 Task: Look for space in Juegang, China from 11th June, 2023 to 17th June, 2023 for 1 adult in price range Rs.5000 to Rs.12000. Place can be private room with 1  bedroom having 1 bed and 1 bathroom. Property type can be house, flat, guest house, hotel. Booking option can be shelf check-in. Required host language is Chinese (Simplified).
Action: Mouse moved to (527, 156)
Screenshot: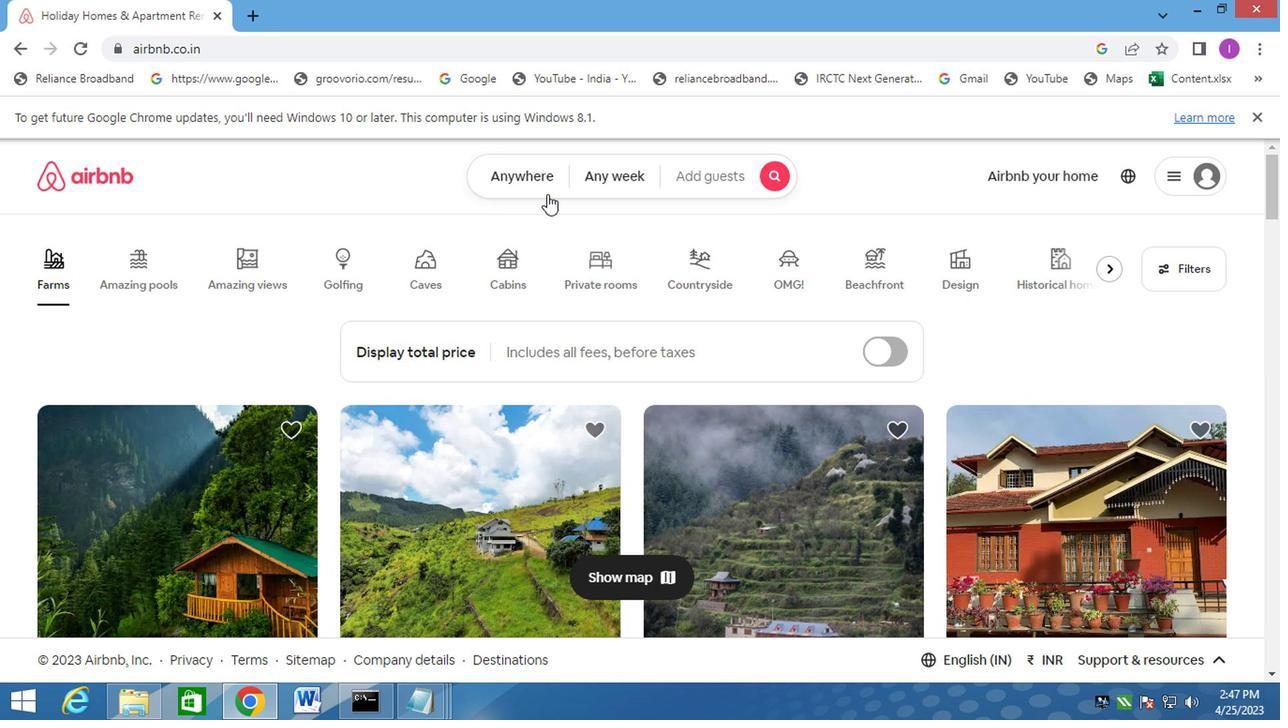 
Action: Mouse pressed left at (527, 156)
Screenshot: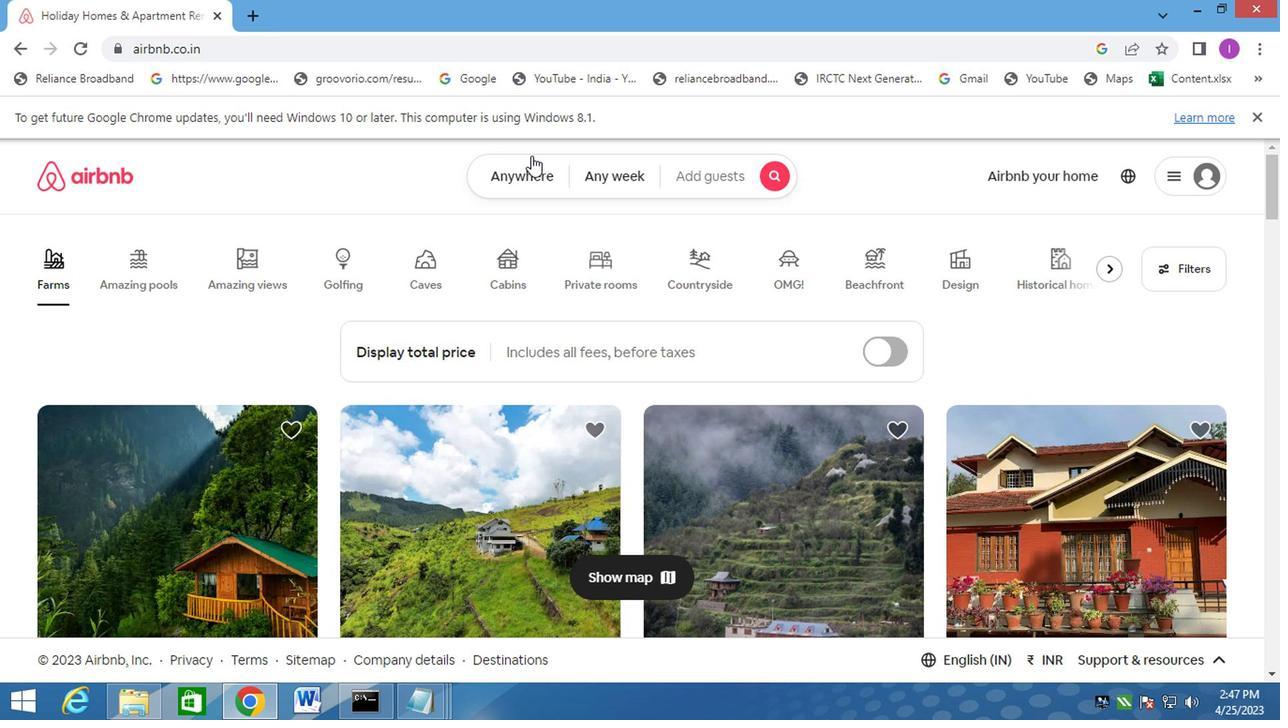 
Action: Mouse moved to (317, 241)
Screenshot: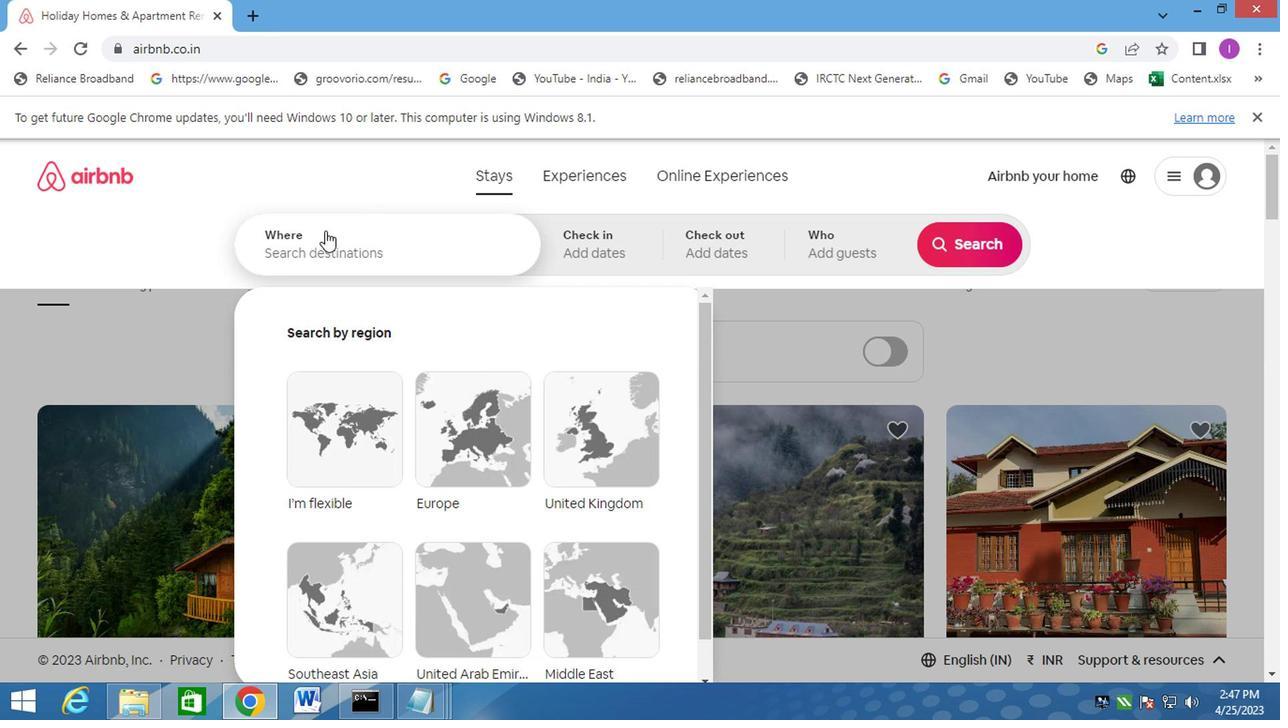 
Action: Mouse pressed left at (317, 241)
Screenshot: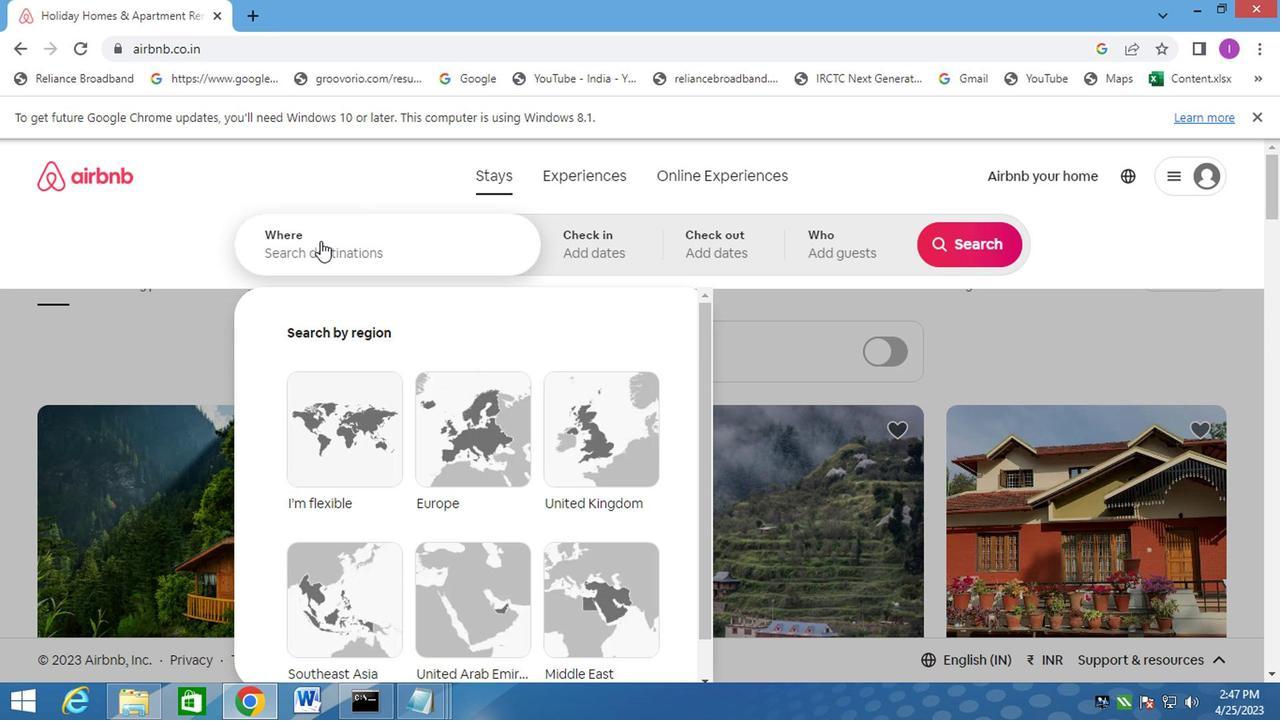 
Action: Mouse moved to (443, 228)
Screenshot: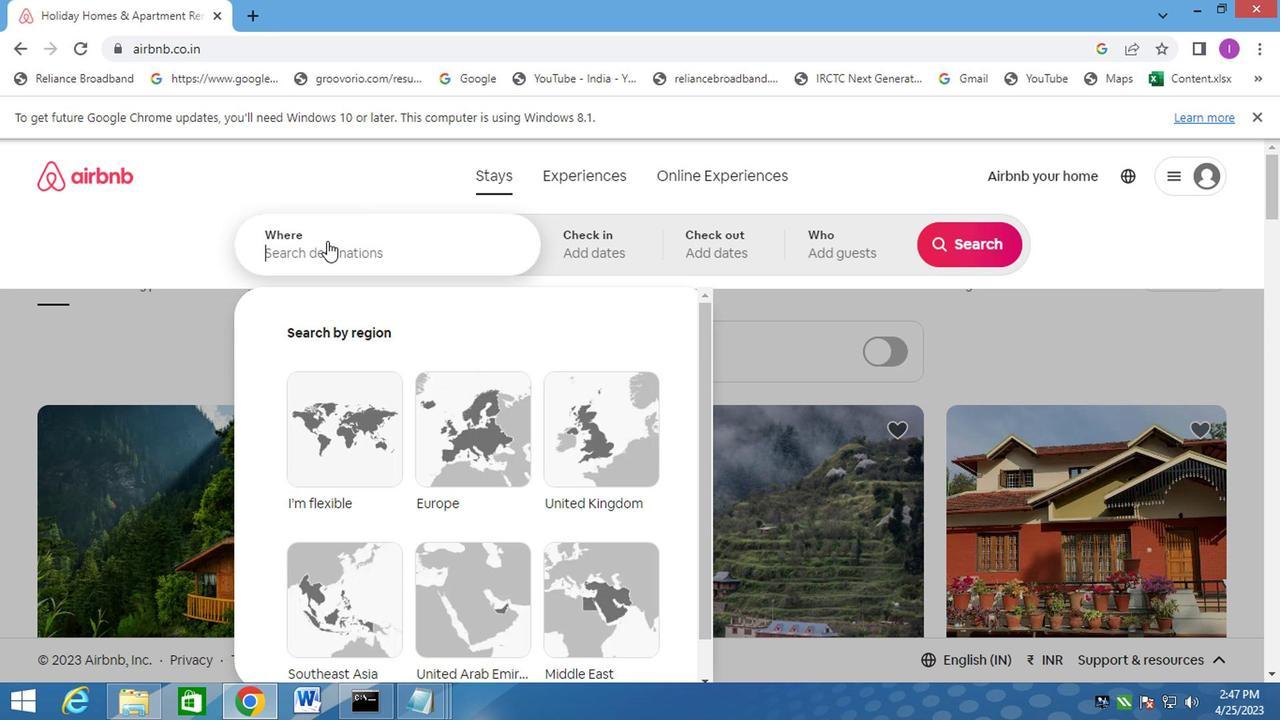 
Action: Key pressed juegang
Screenshot: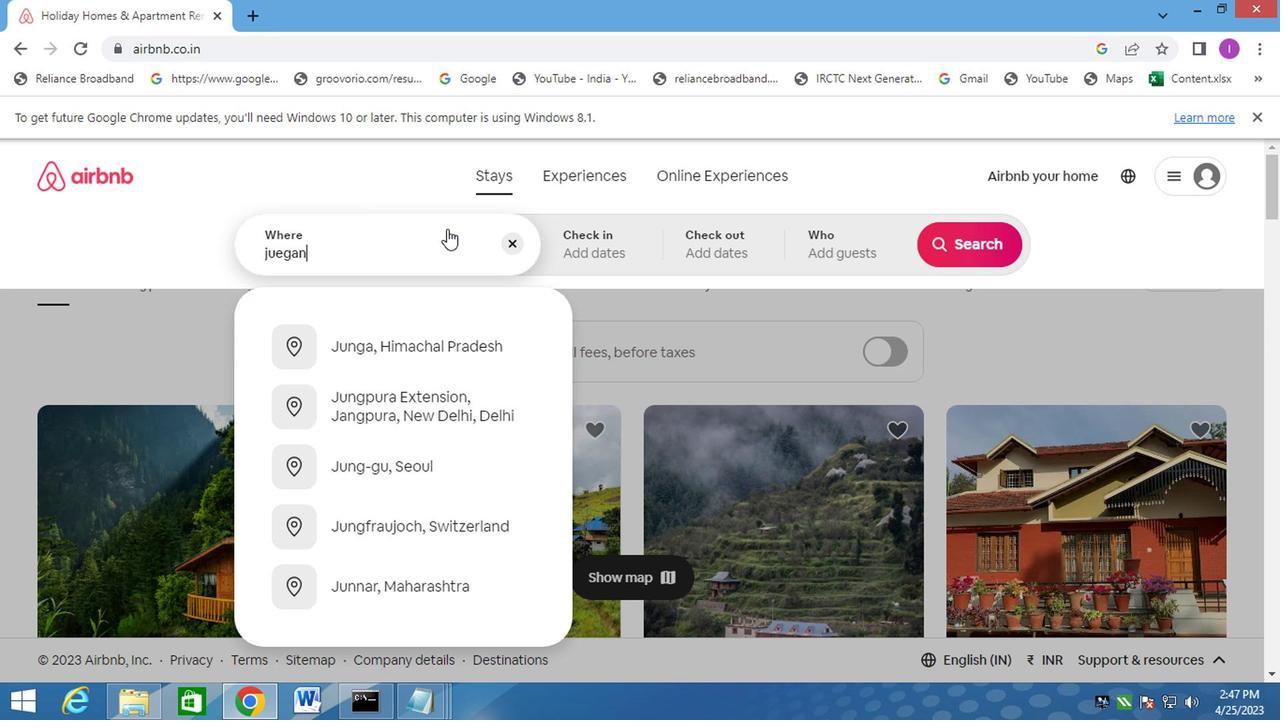 
Action: Mouse moved to (439, 225)
Screenshot: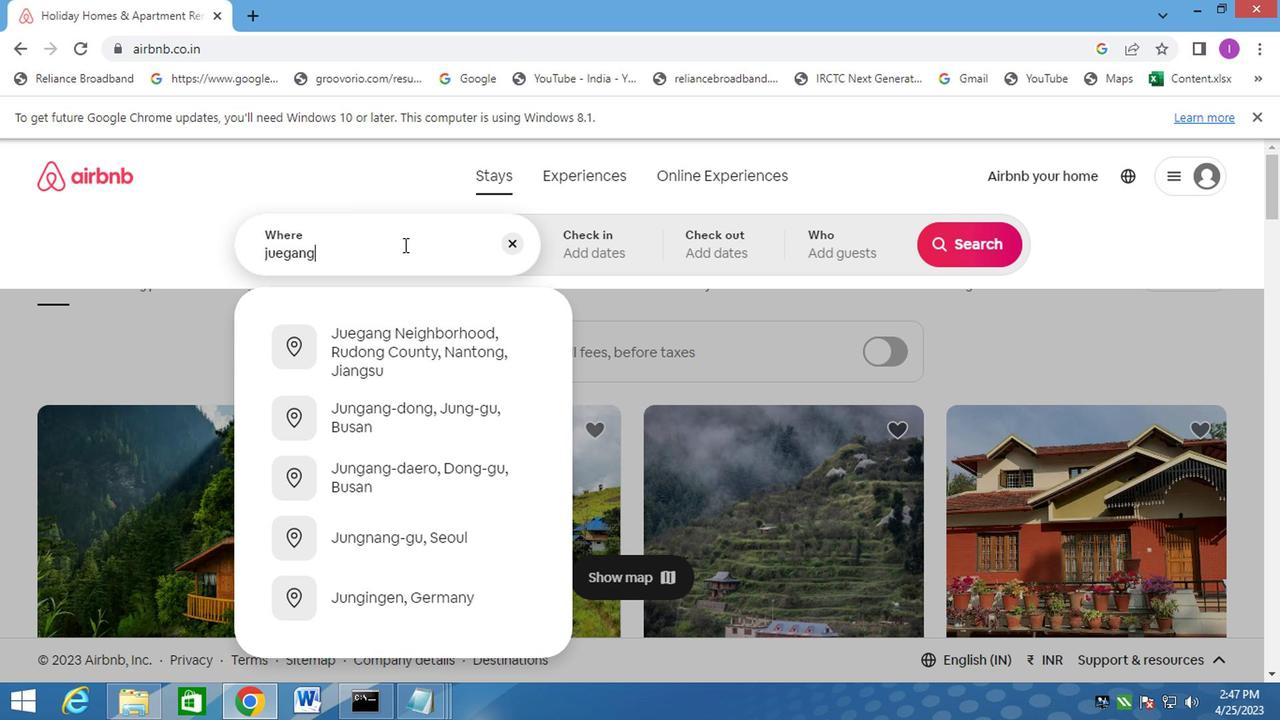 
Action: Key pressed ,china
Screenshot: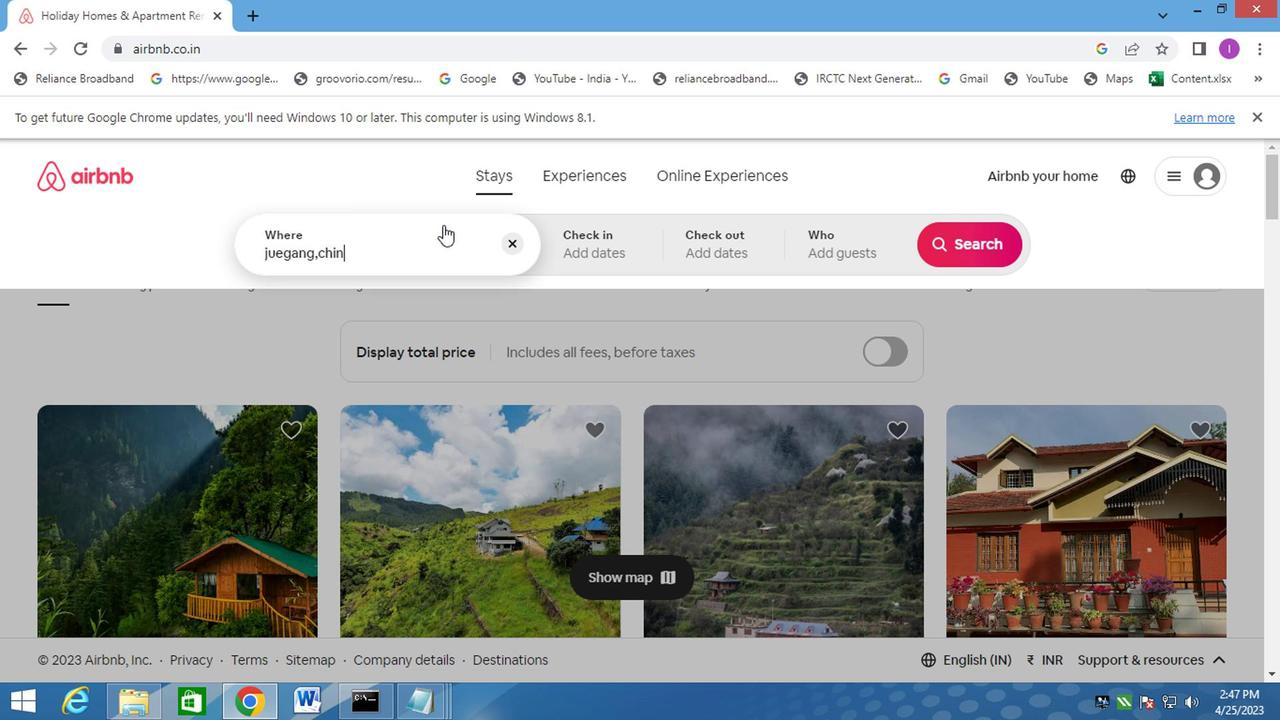 
Action: Mouse moved to (574, 276)
Screenshot: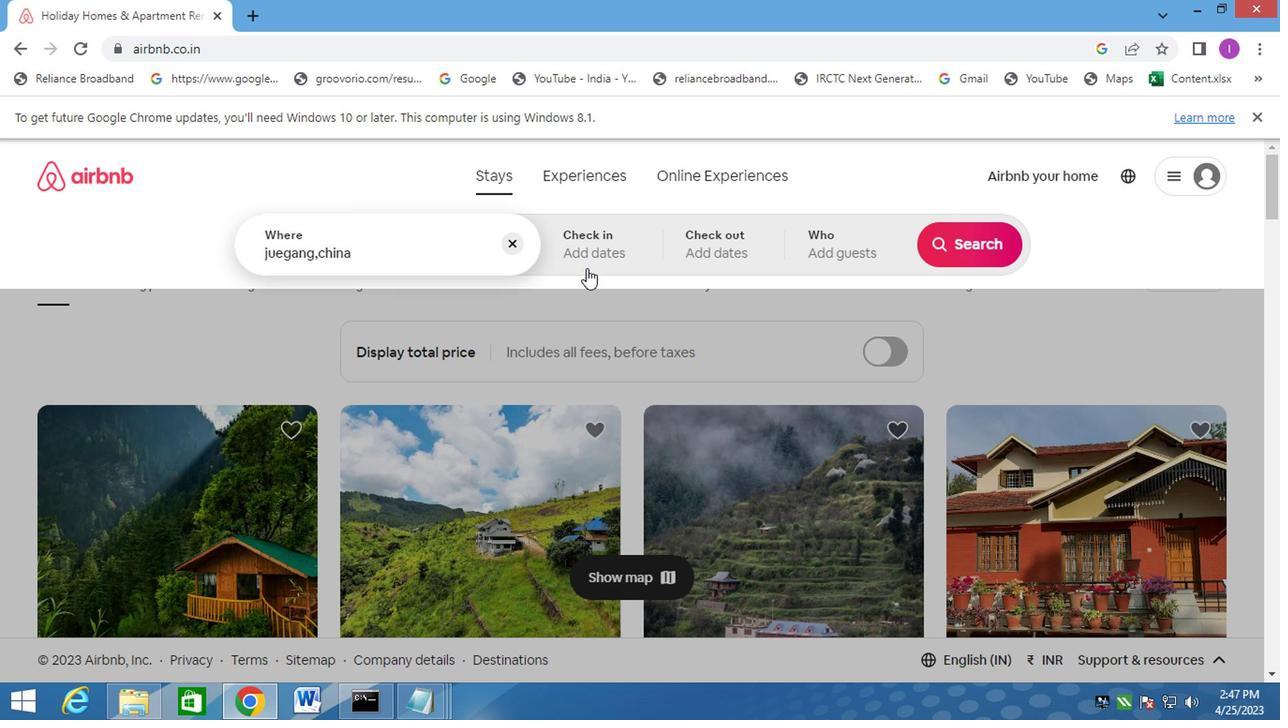 
Action: Mouse pressed left at (574, 276)
Screenshot: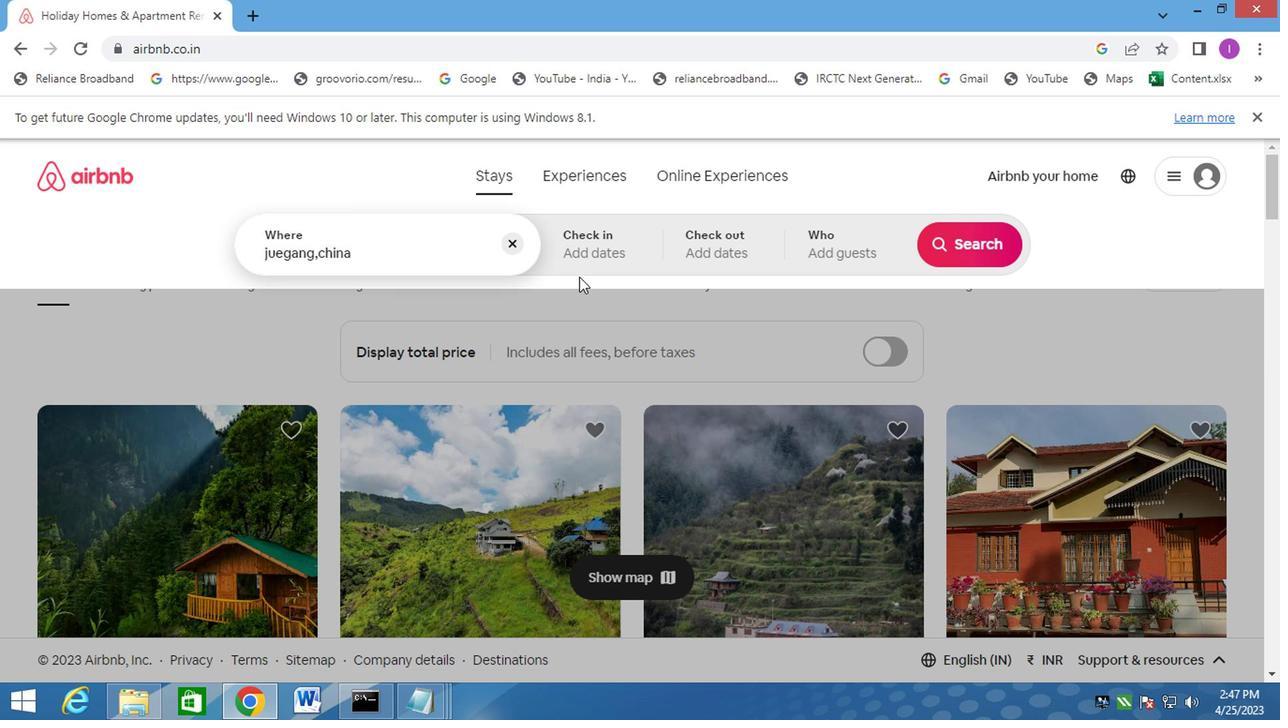 
Action: Mouse moved to (574, 263)
Screenshot: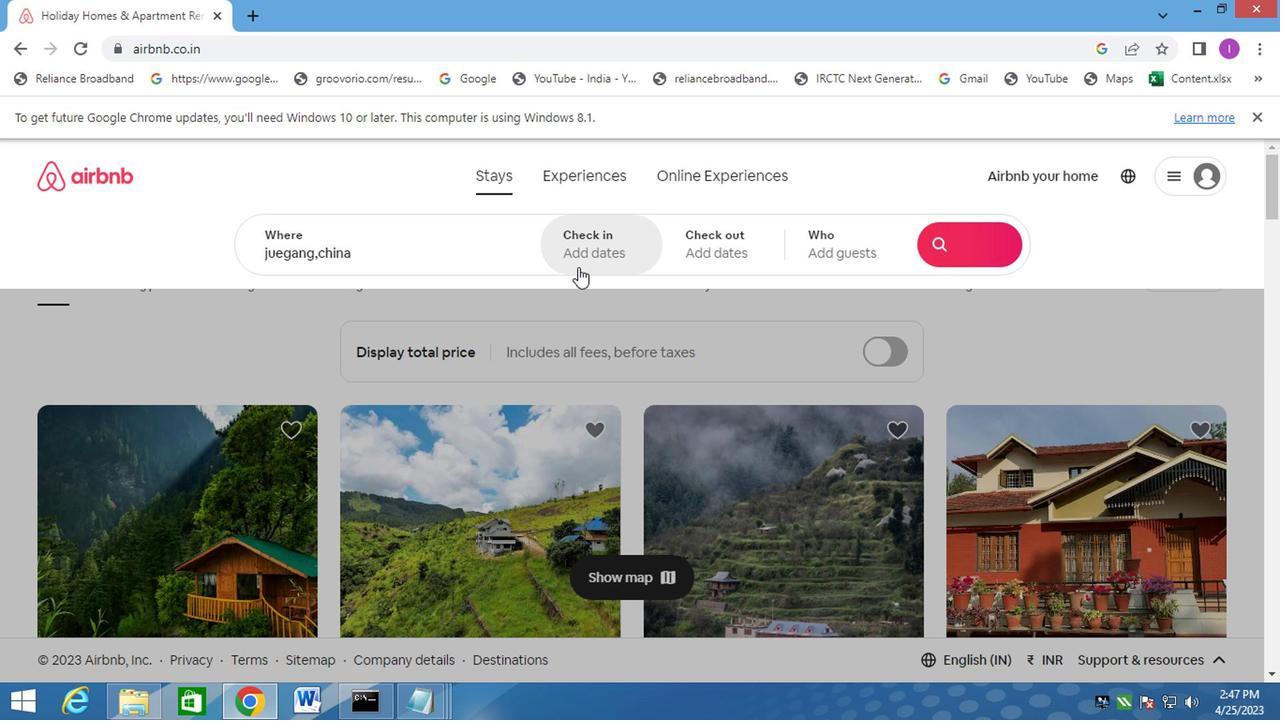 
Action: Mouse pressed left at (574, 263)
Screenshot: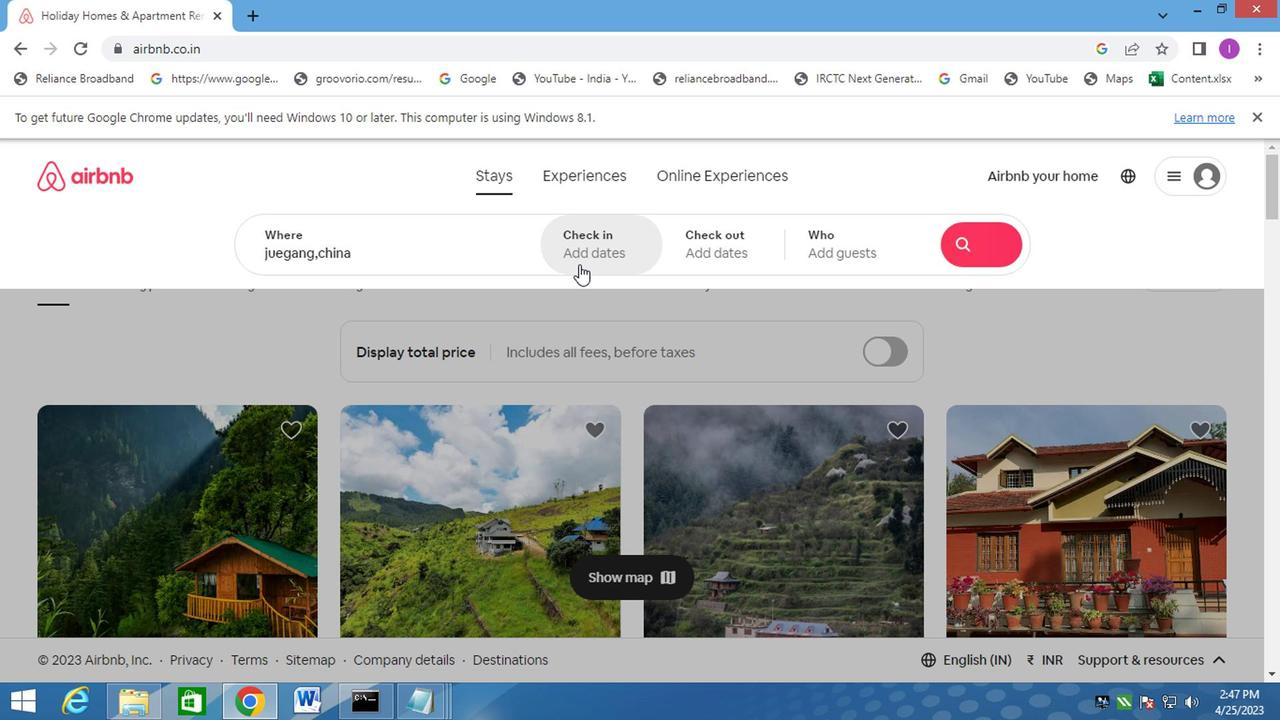 
Action: Mouse moved to (956, 398)
Screenshot: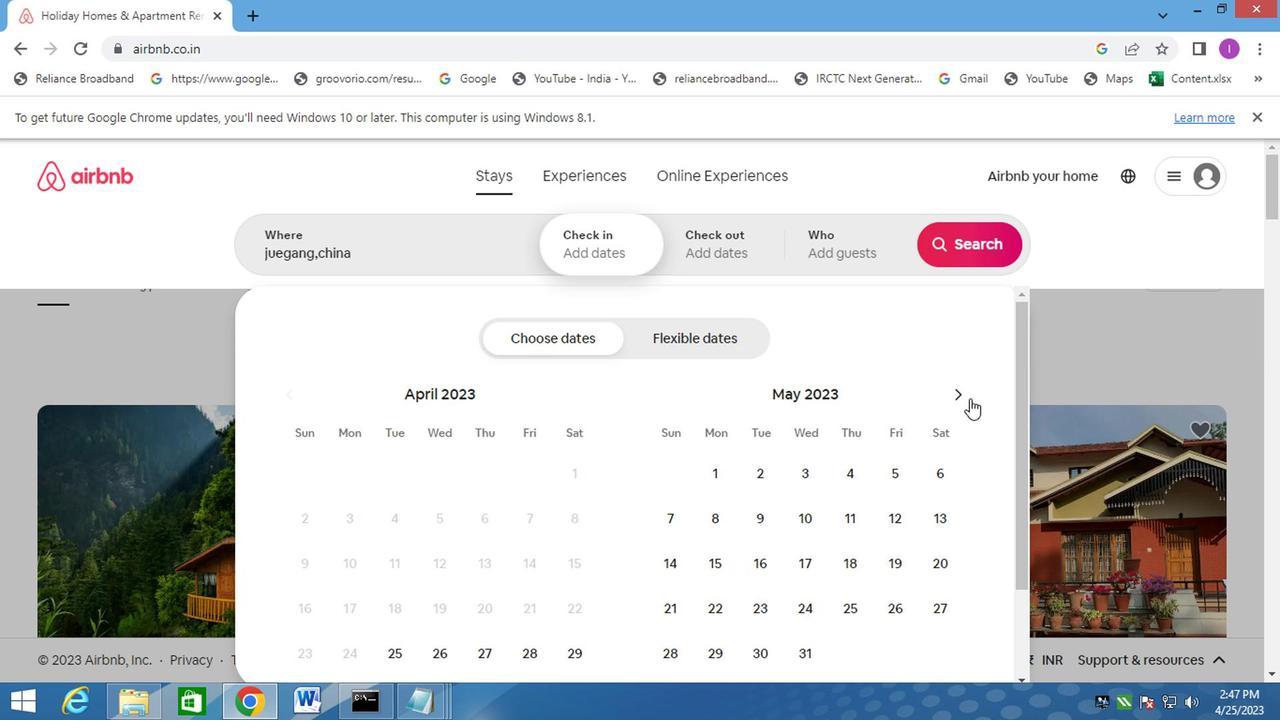 
Action: Mouse pressed left at (956, 398)
Screenshot: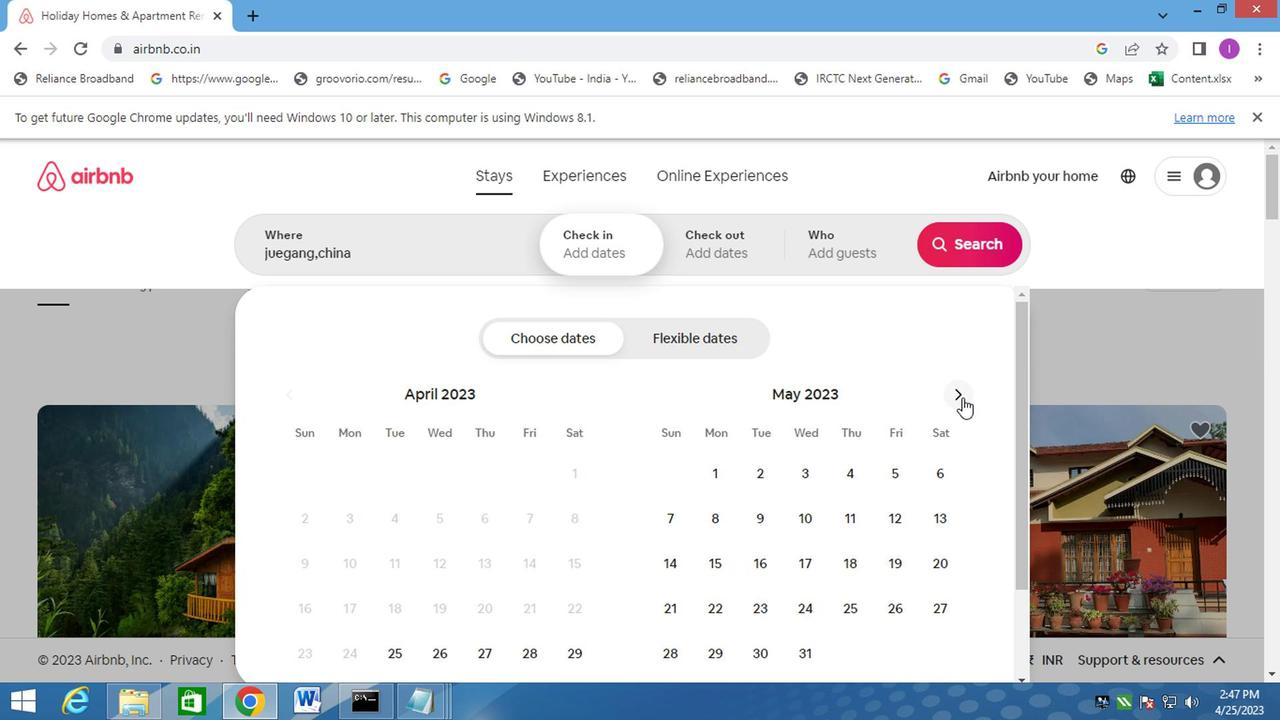 
Action: Mouse moved to (956, 396)
Screenshot: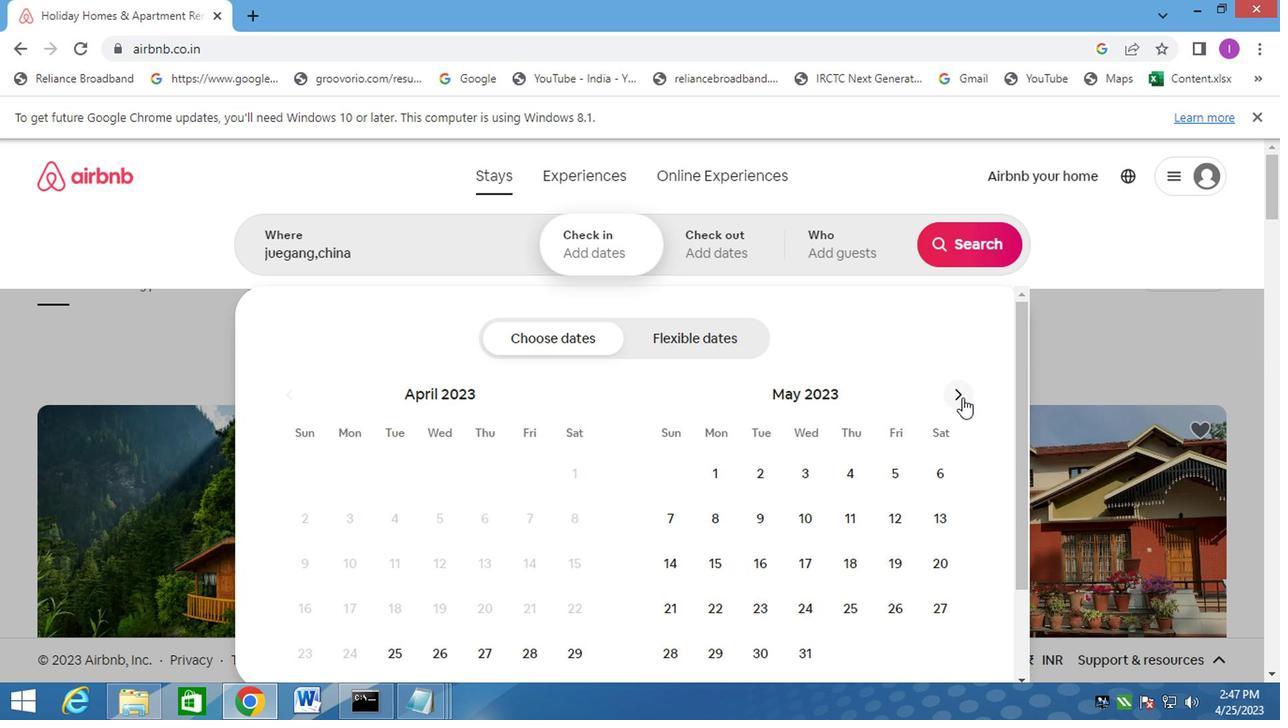 
Action: Mouse pressed left at (956, 396)
Screenshot: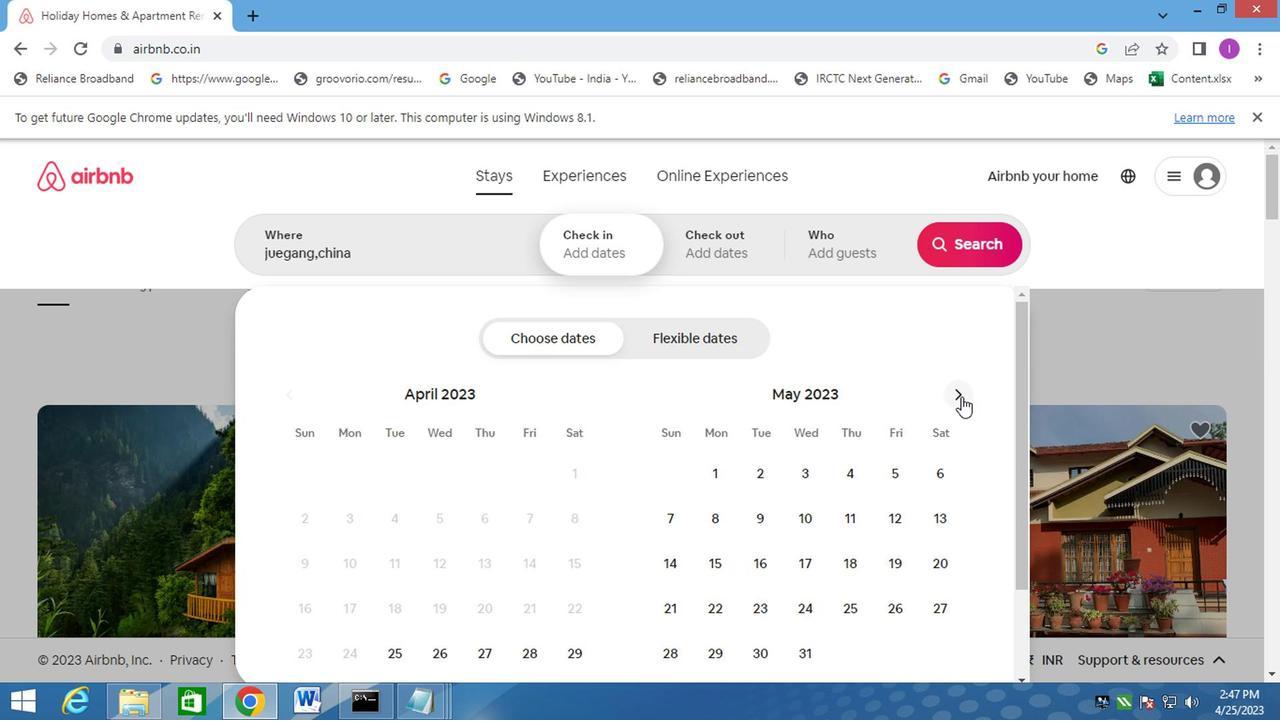 
Action: Mouse moved to (664, 553)
Screenshot: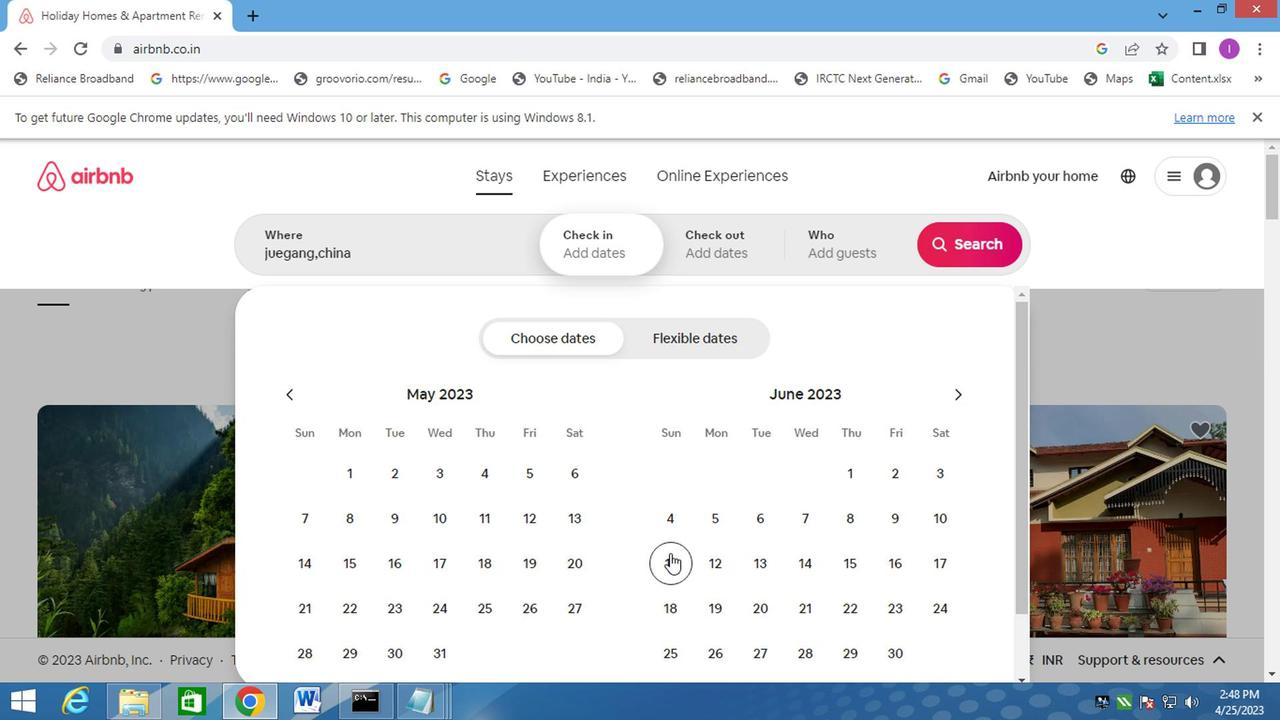 
Action: Mouse pressed left at (664, 553)
Screenshot: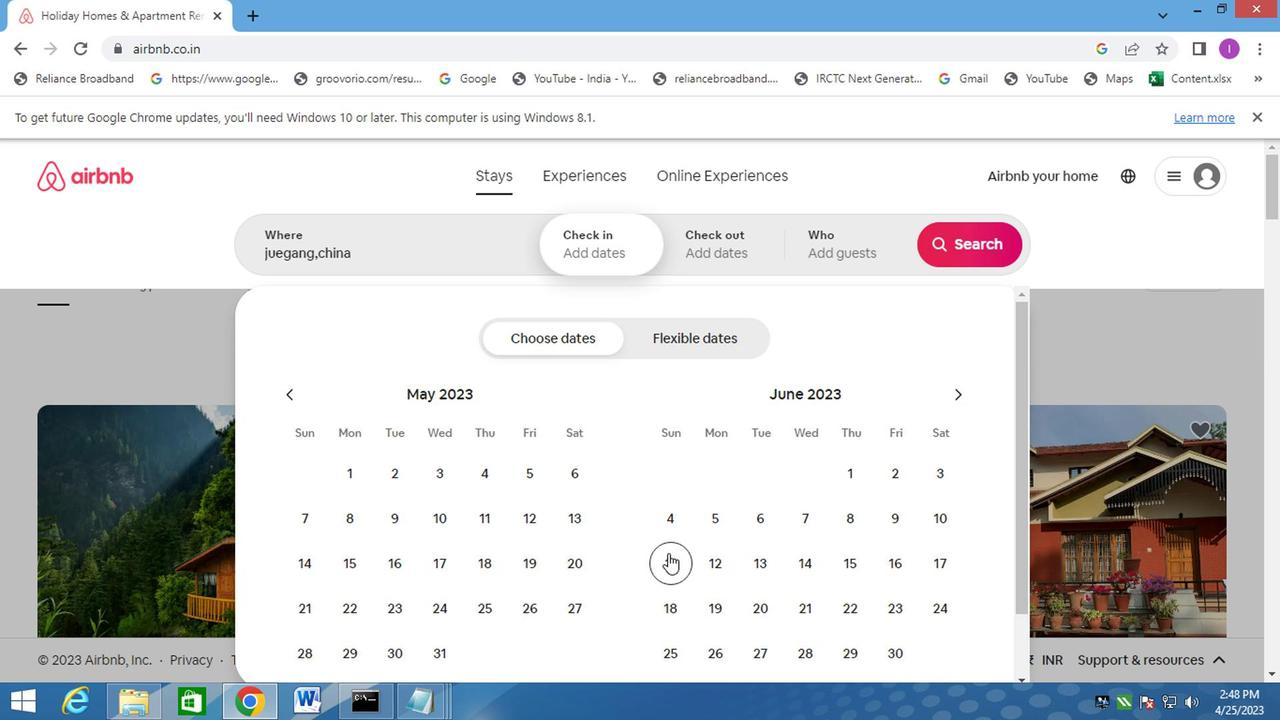
Action: Mouse moved to (932, 557)
Screenshot: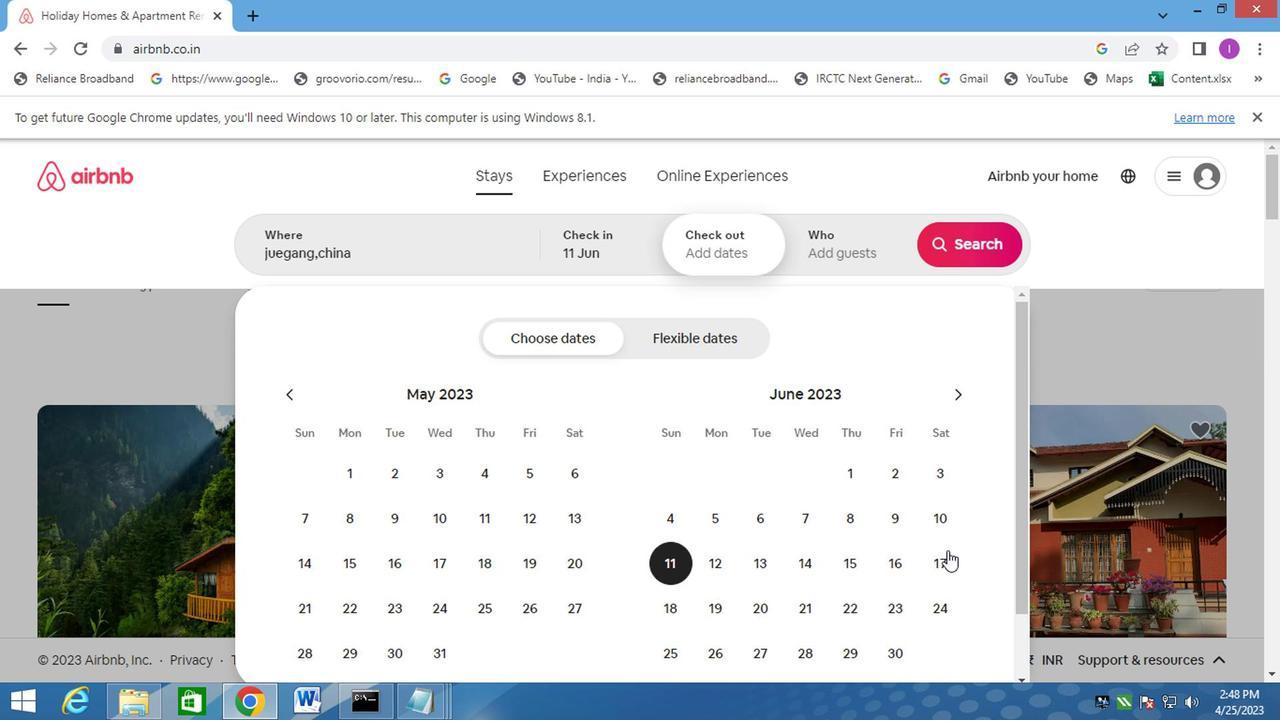 
Action: Mouse pressed left at (932, 557)
Screenshot: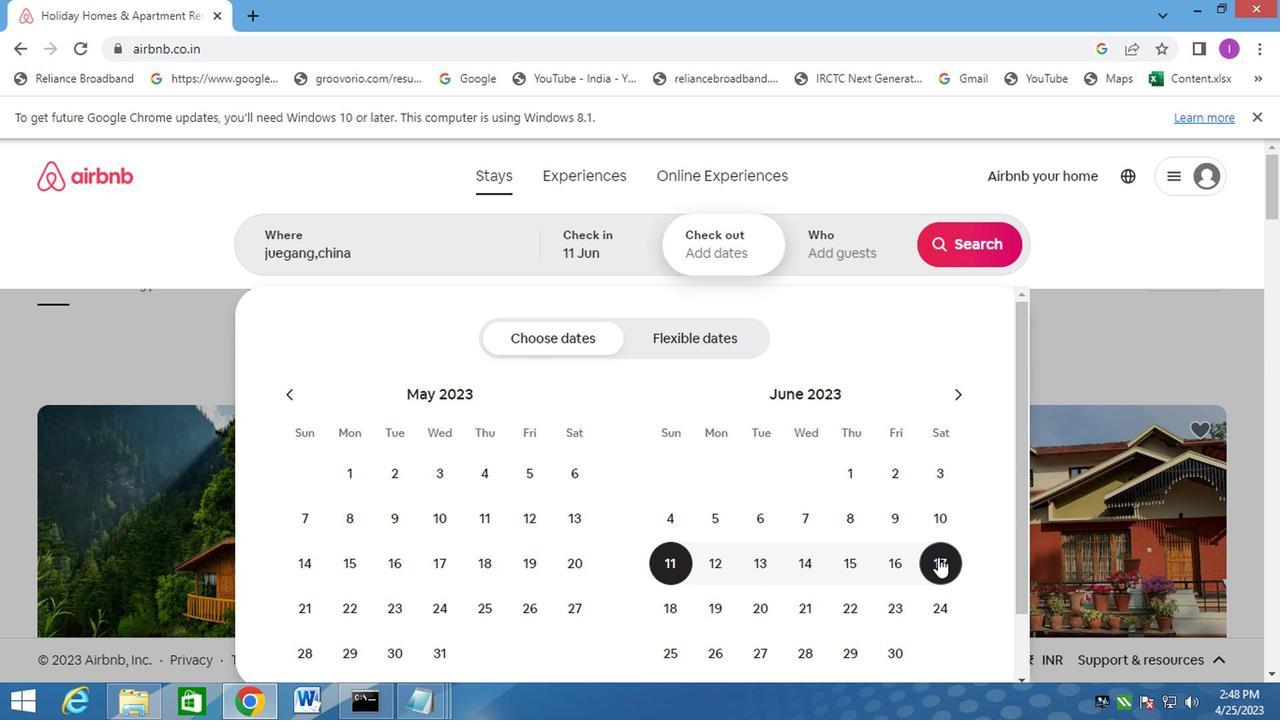 
Action: Mouse moved to (869, 249)
Screenshot: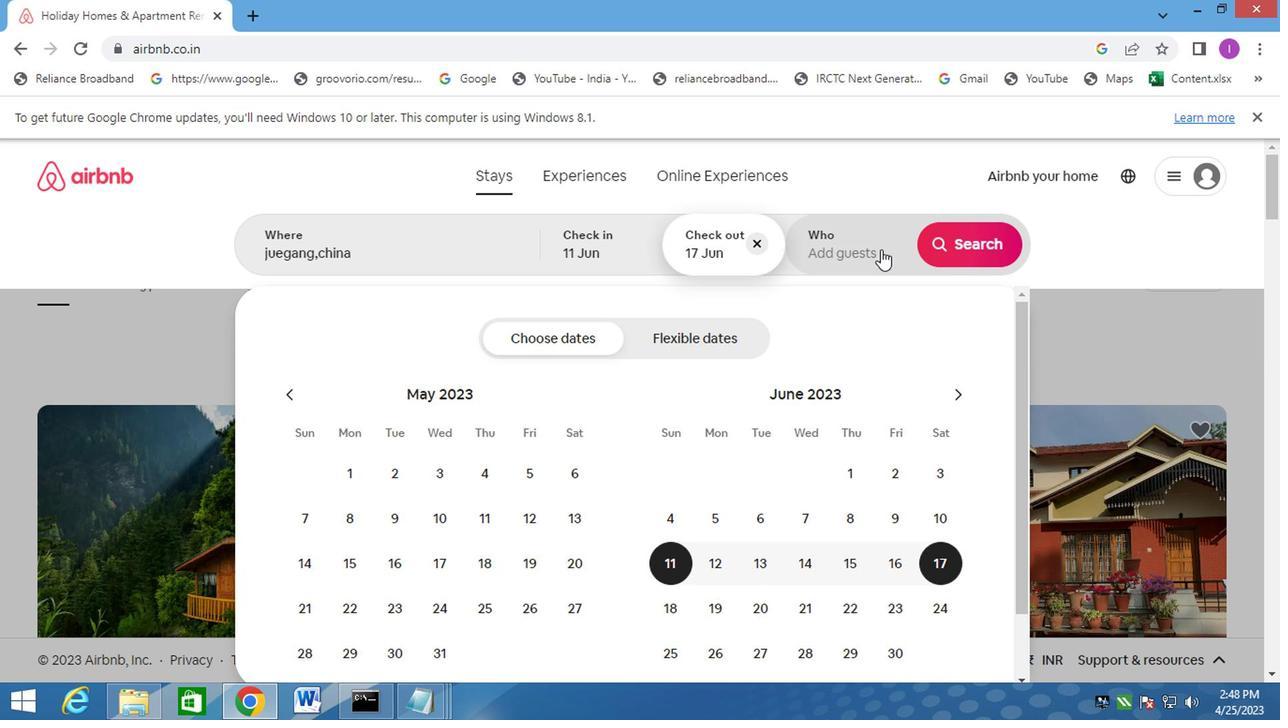 
Action: Mouse pressed left at (869, 249)
Screenshot: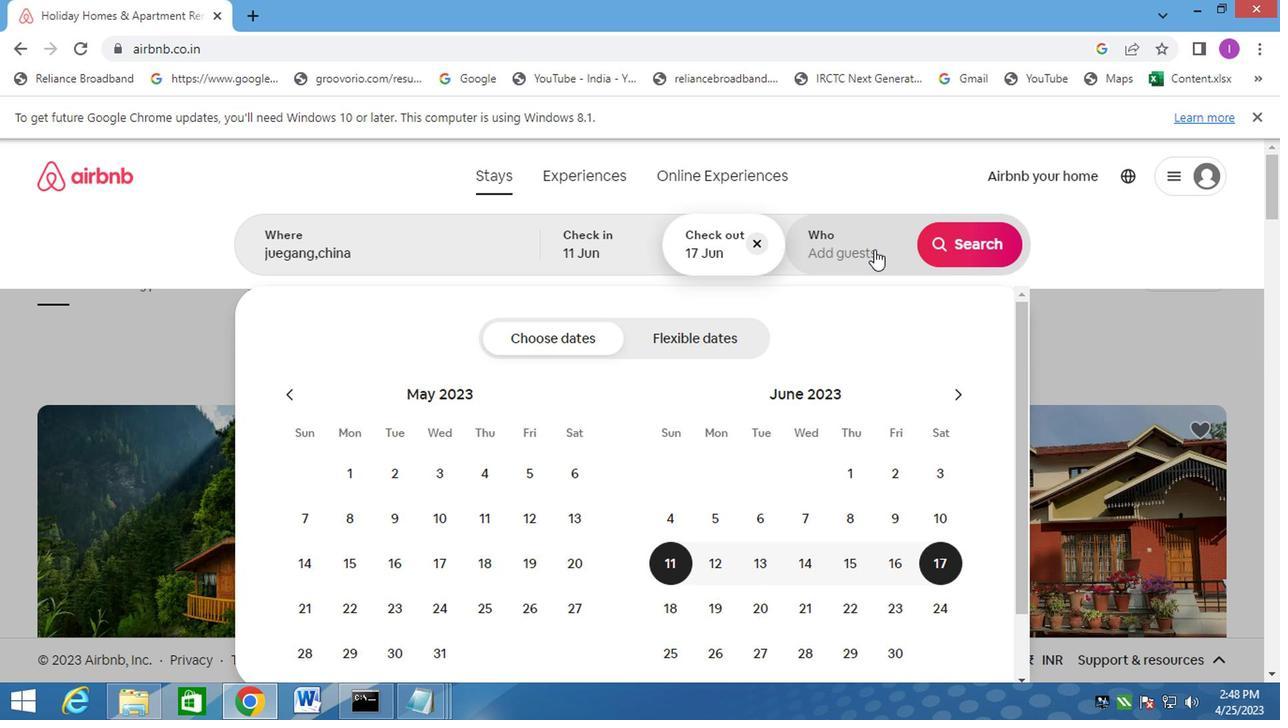 
Action: Mouse moved to (962, 346)
Screenshot: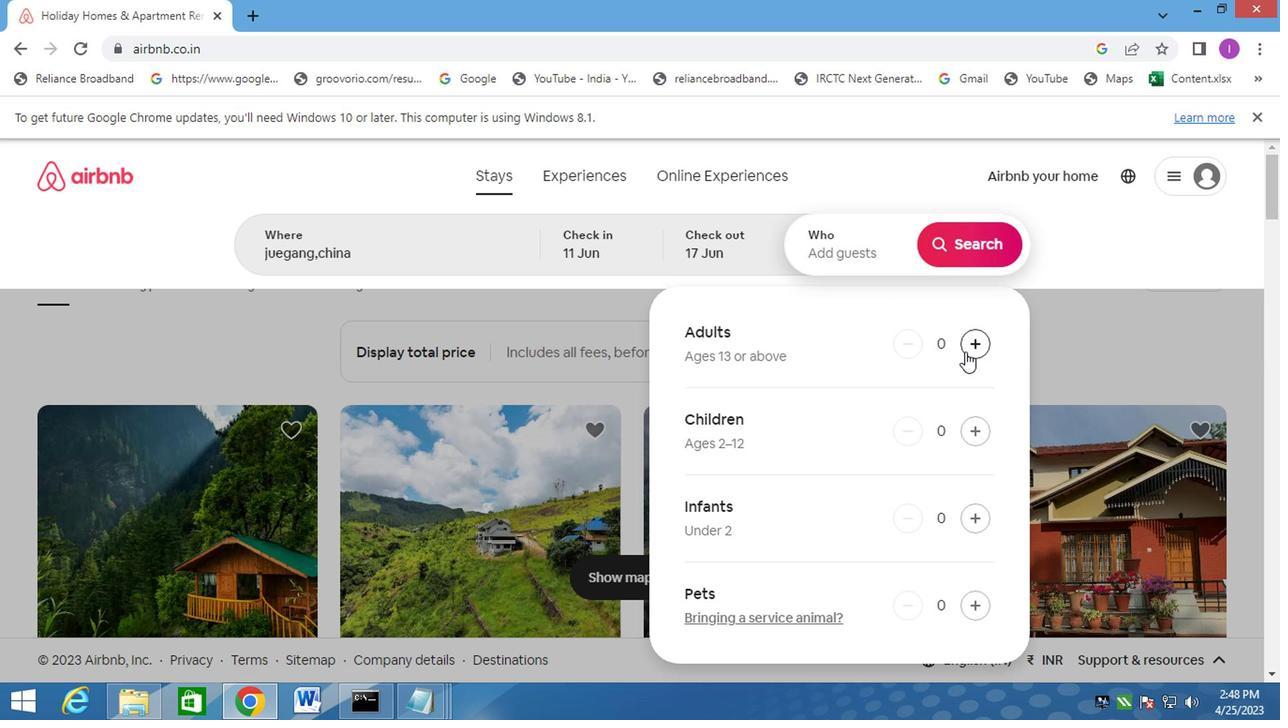 
Action: Mouse pressed left at (962, 346)
Screenshot: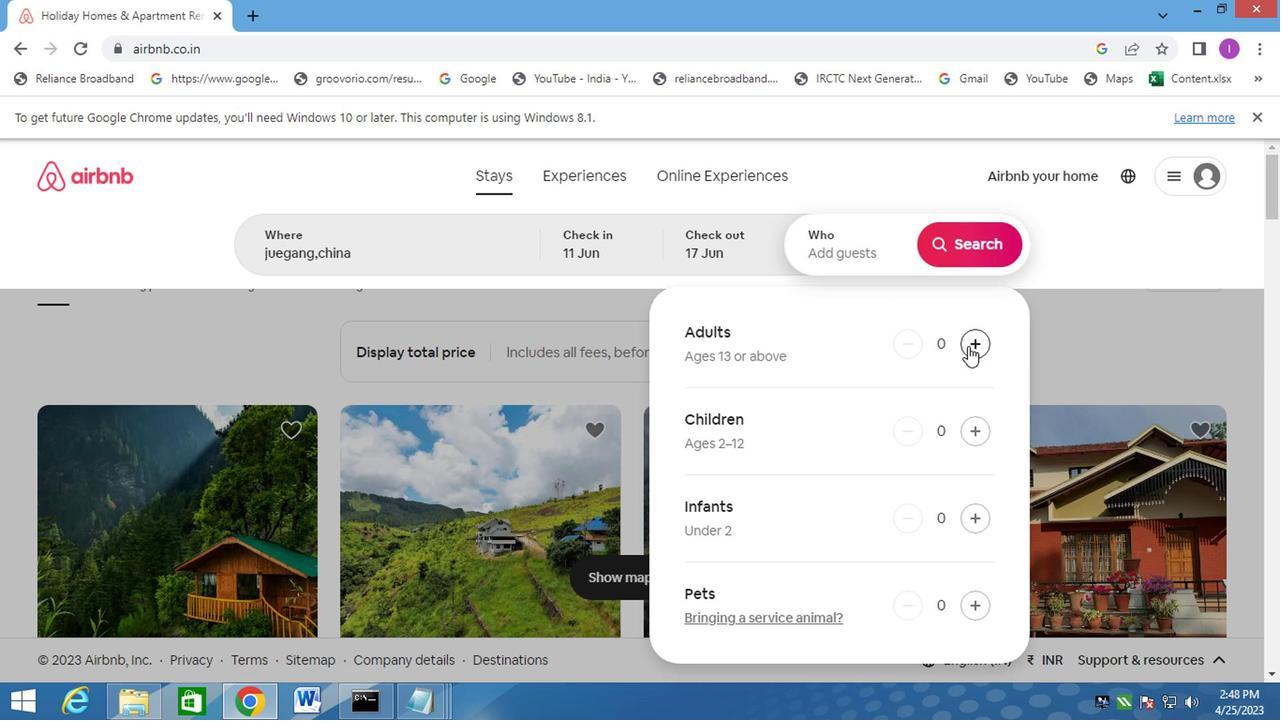 
Action: Mouse moved to (967, 235)
Screenshot: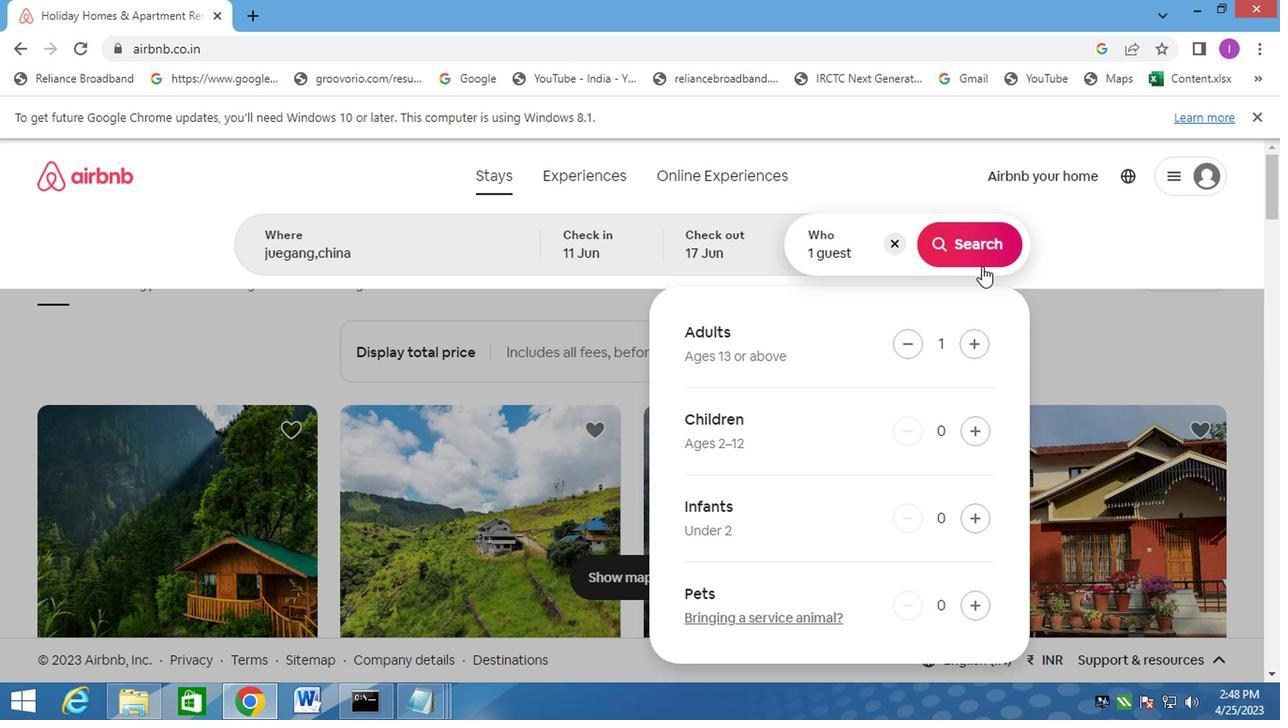 
Action: Mouse pressed left at (967, 235)
Screenshot: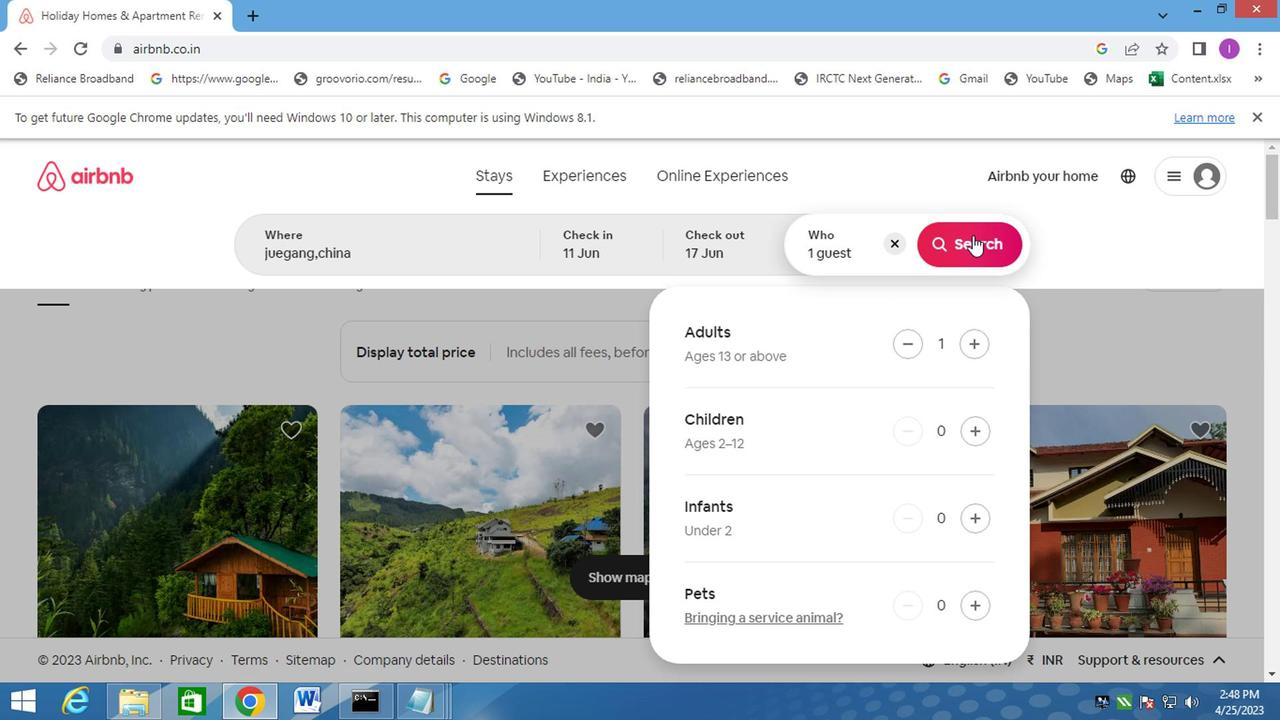 
Action: Mouse moved to (1206, 240)
Screenshot: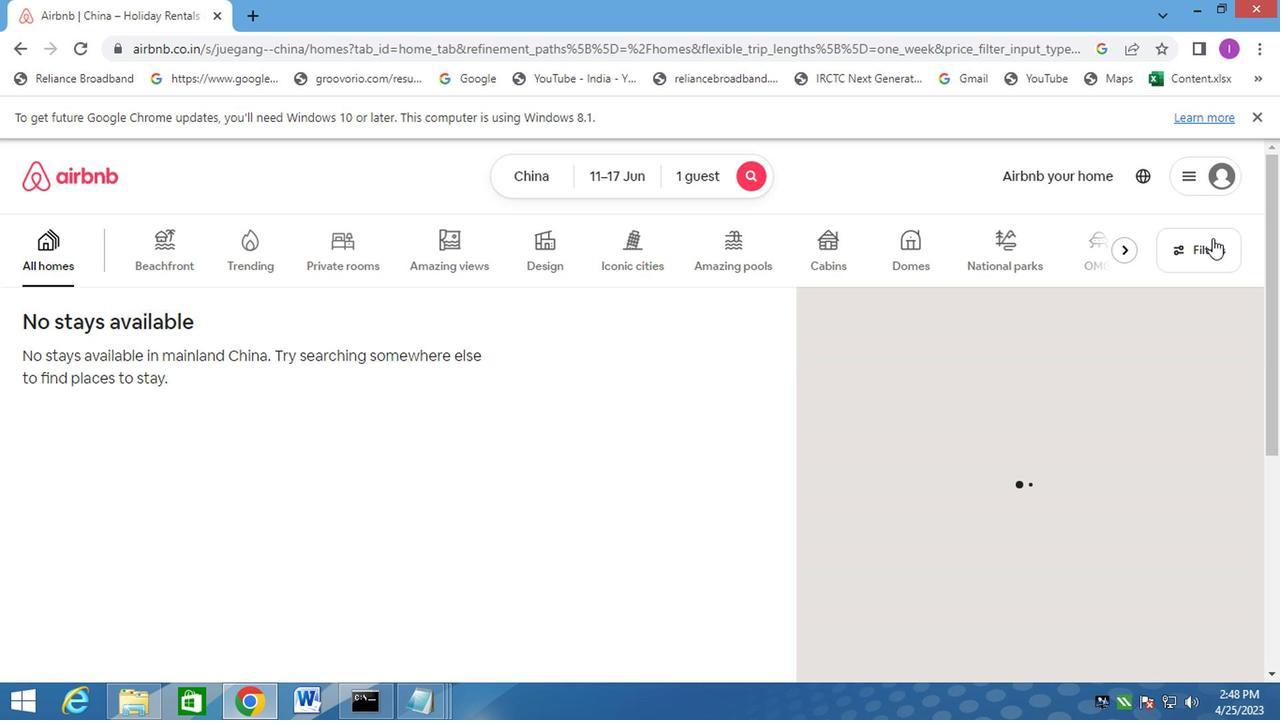 
Action: Mouse pressed left at (1206, 240)
Screenshot: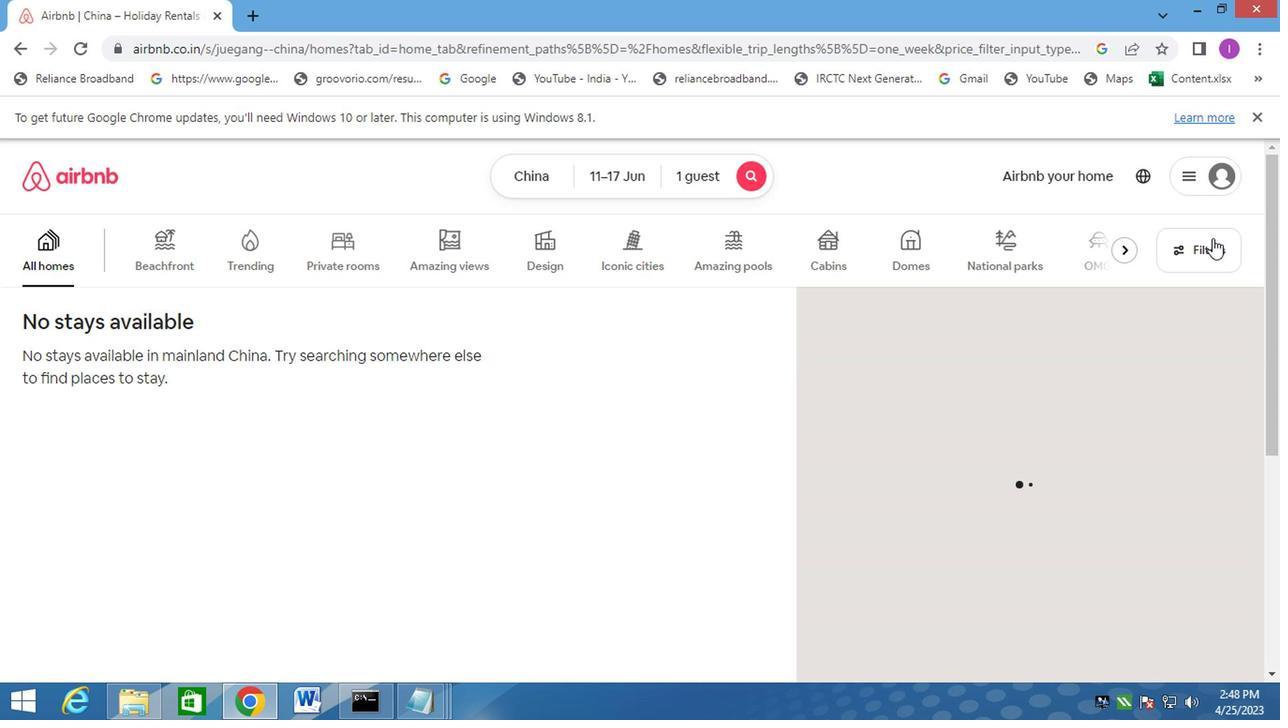 
Action: Mouse moved to (395, 353)
Screenshot: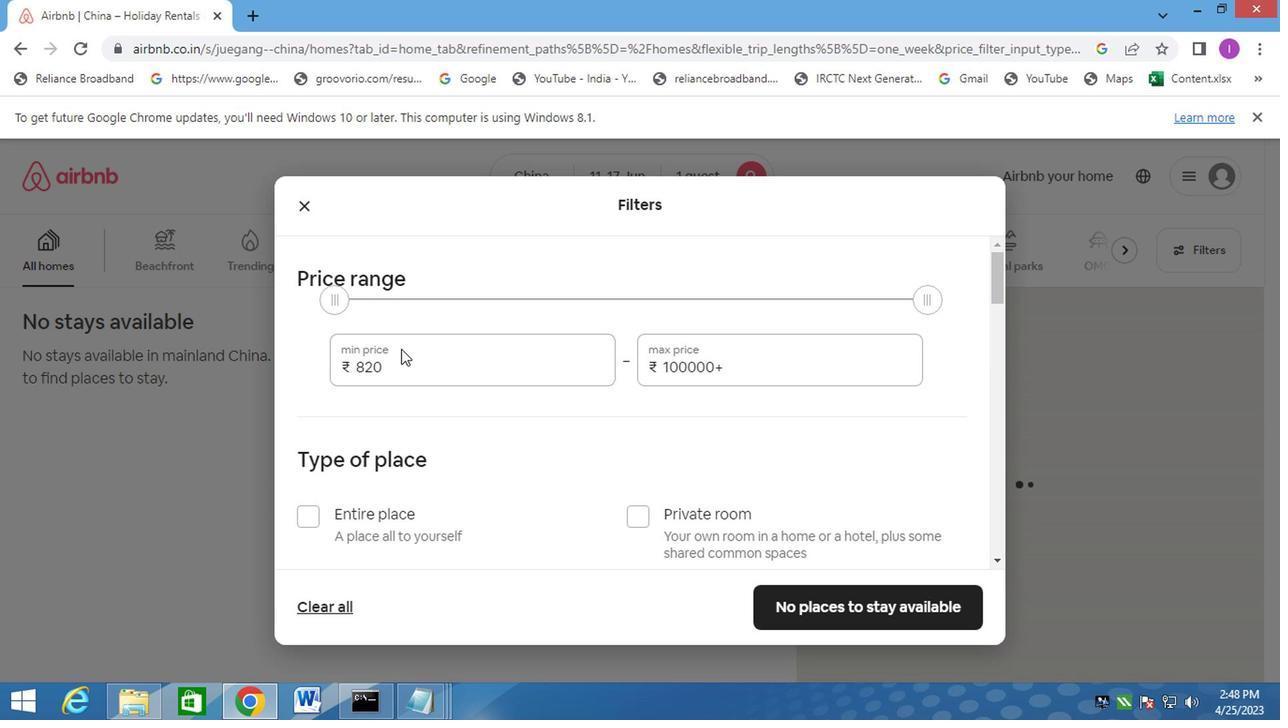 
Action: Mouse pressed left at (395, 353)
Screenshot: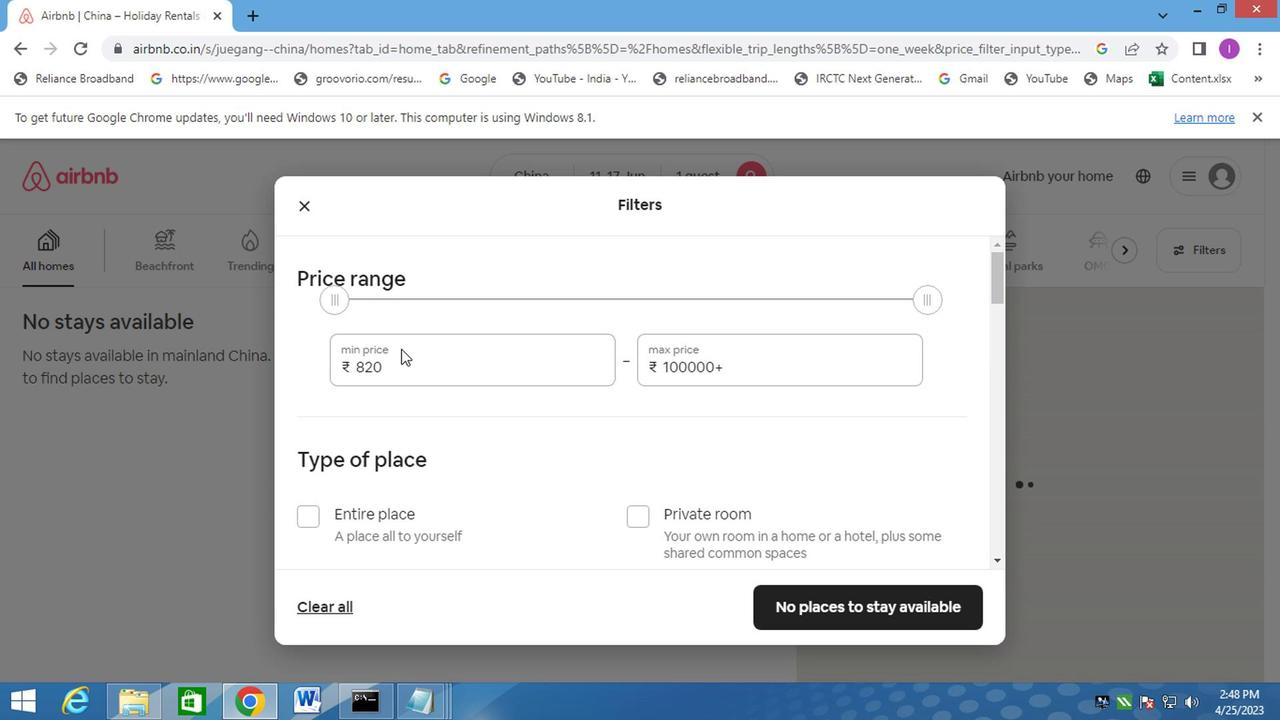 
Action: Mouse moved to (386, 369)
Screenshot: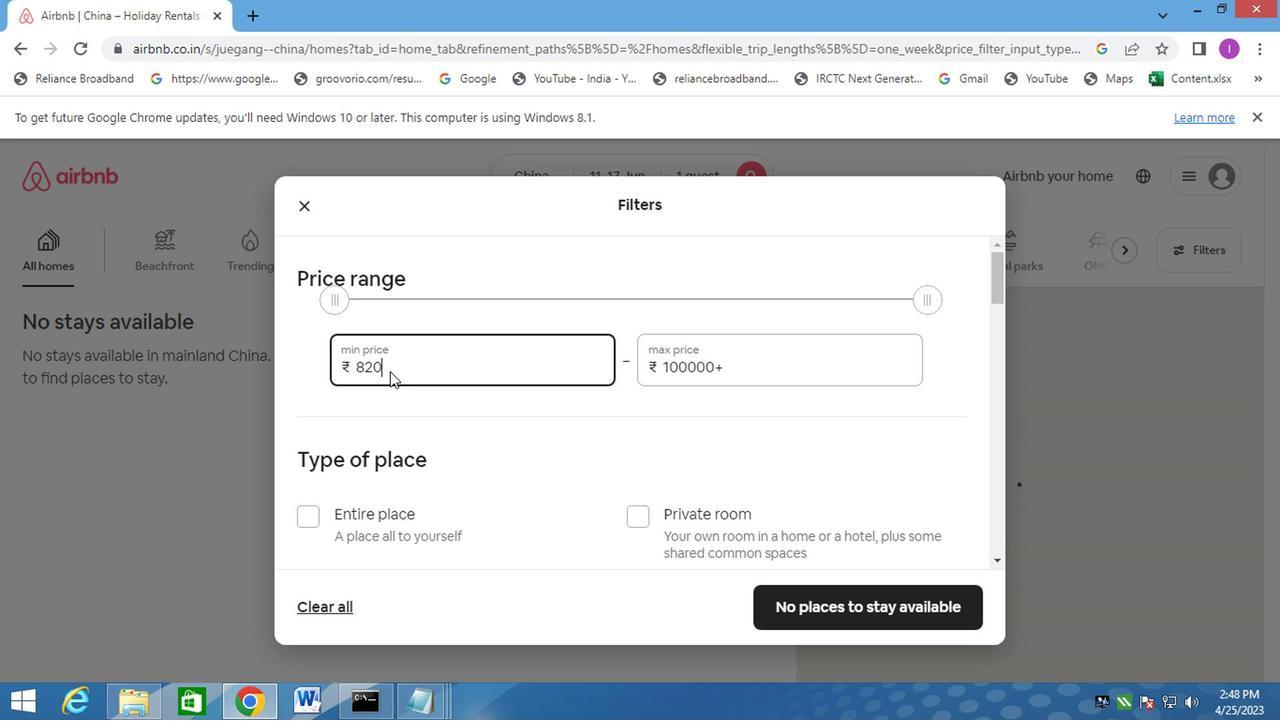 
Action: Mouse pressed left at (386, 369)
Screenshot: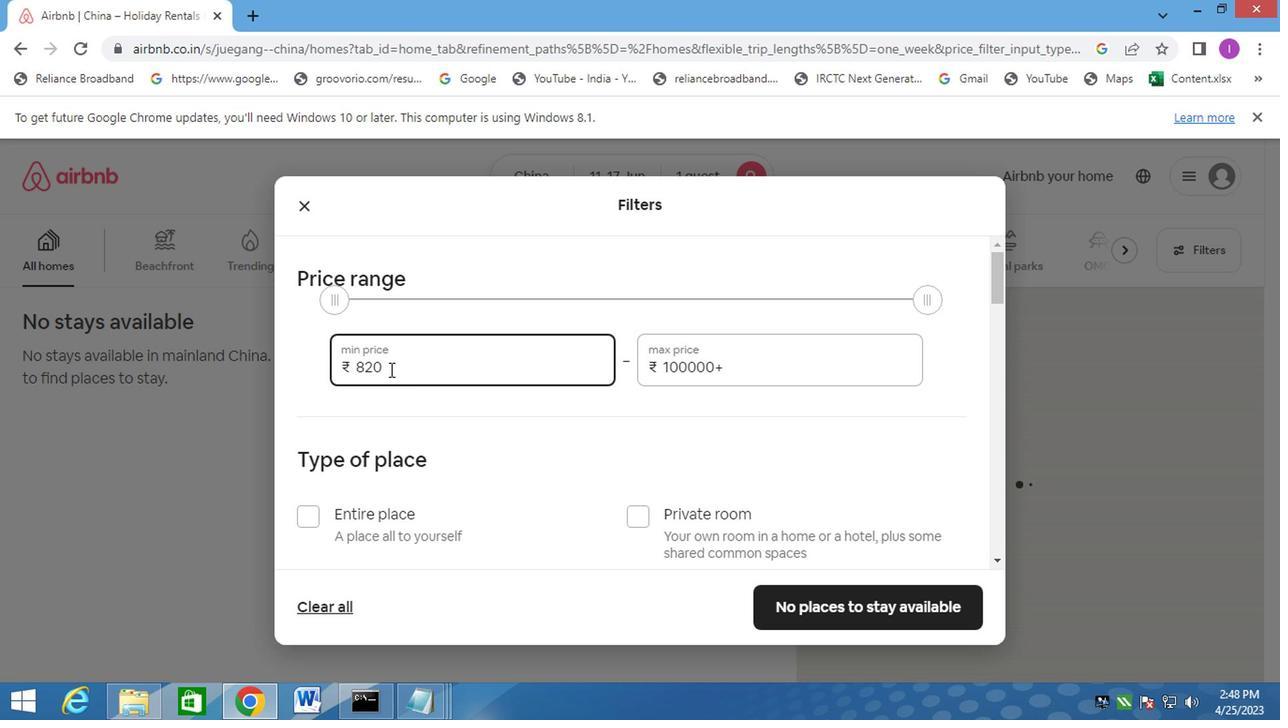 
Action: Mouse moved to (380, 372)
Screenshot: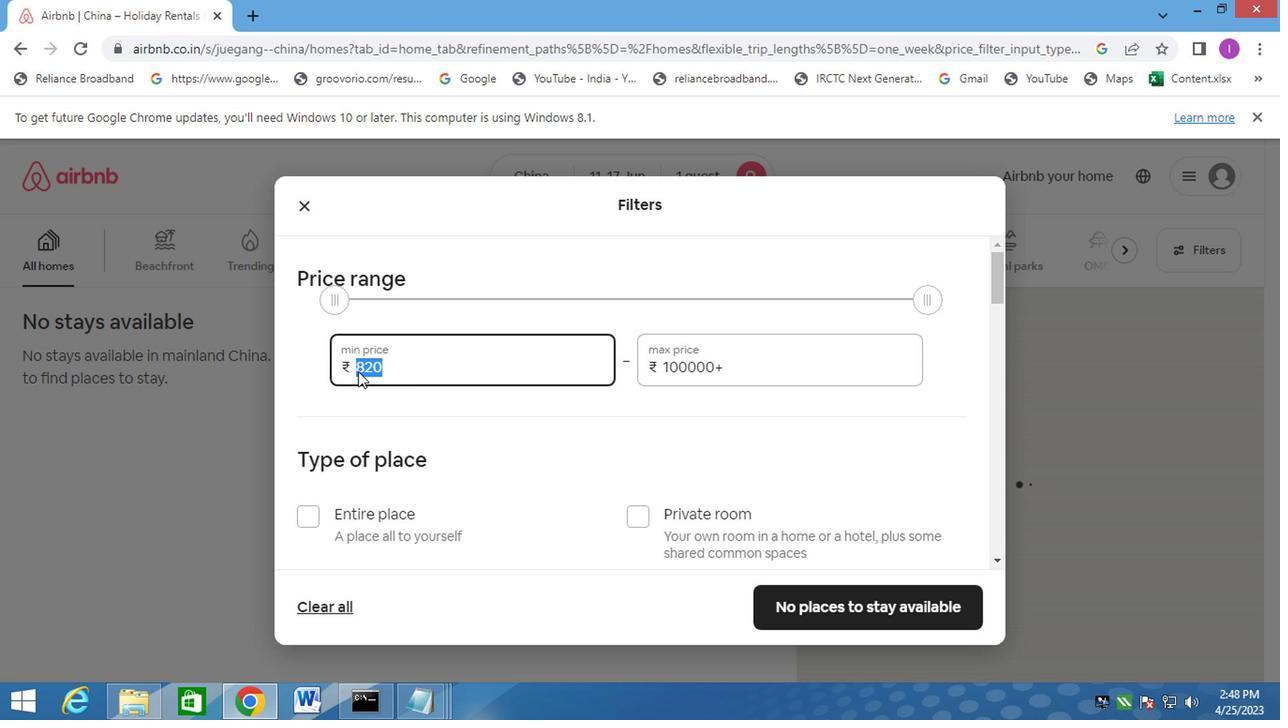 
Action: Key pressed 5000
Screenshot: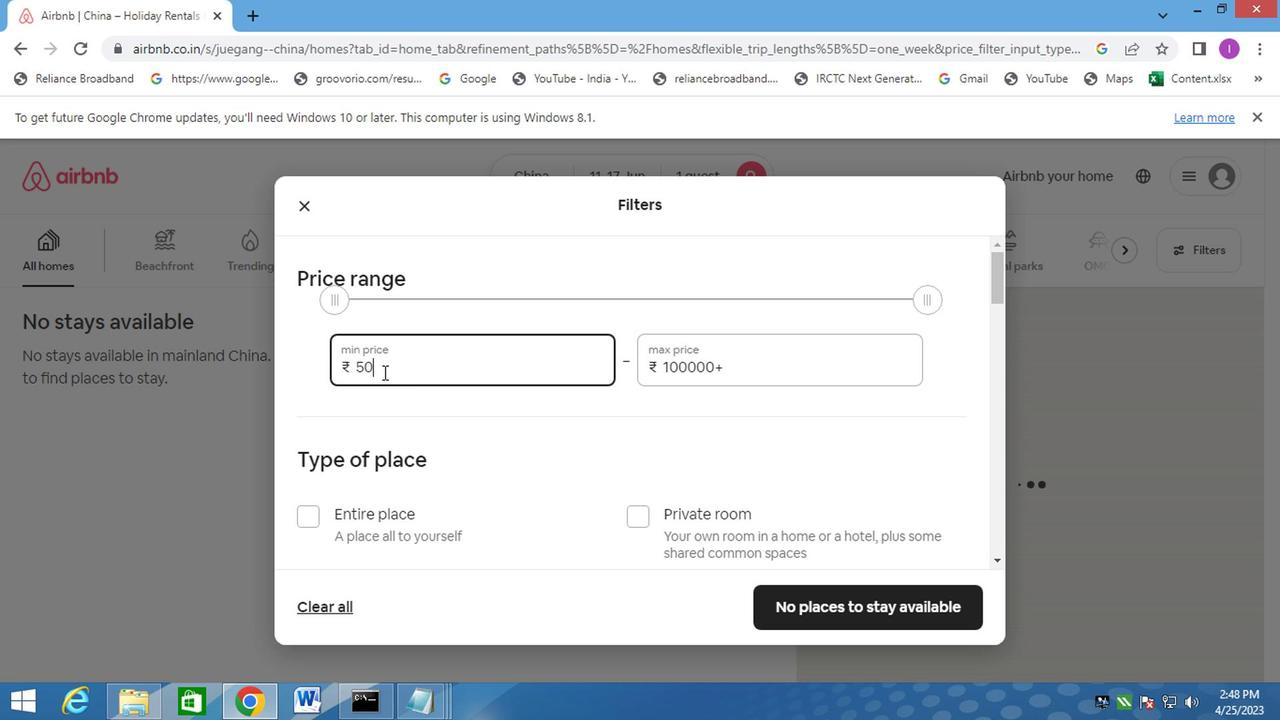 
Action: Mouse moved to (720, 362)
Screenshot: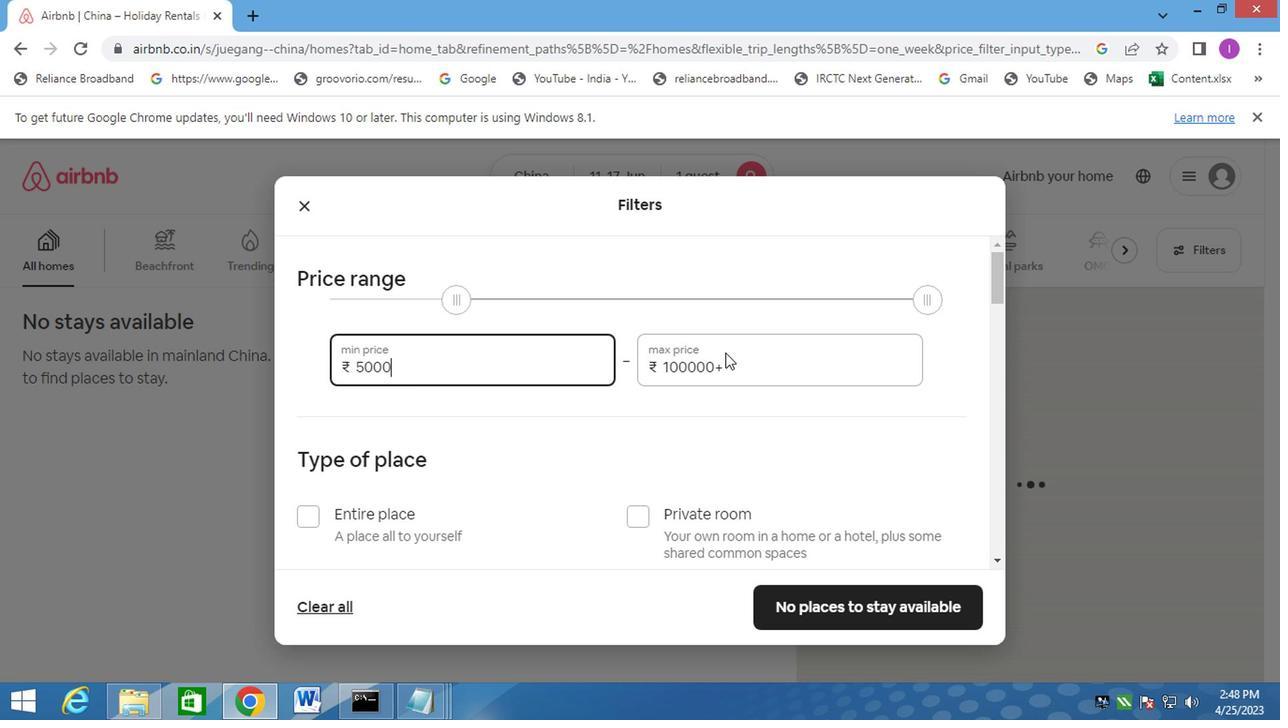 
Action: Mouse pressed left at (720, 362)
Screenshot: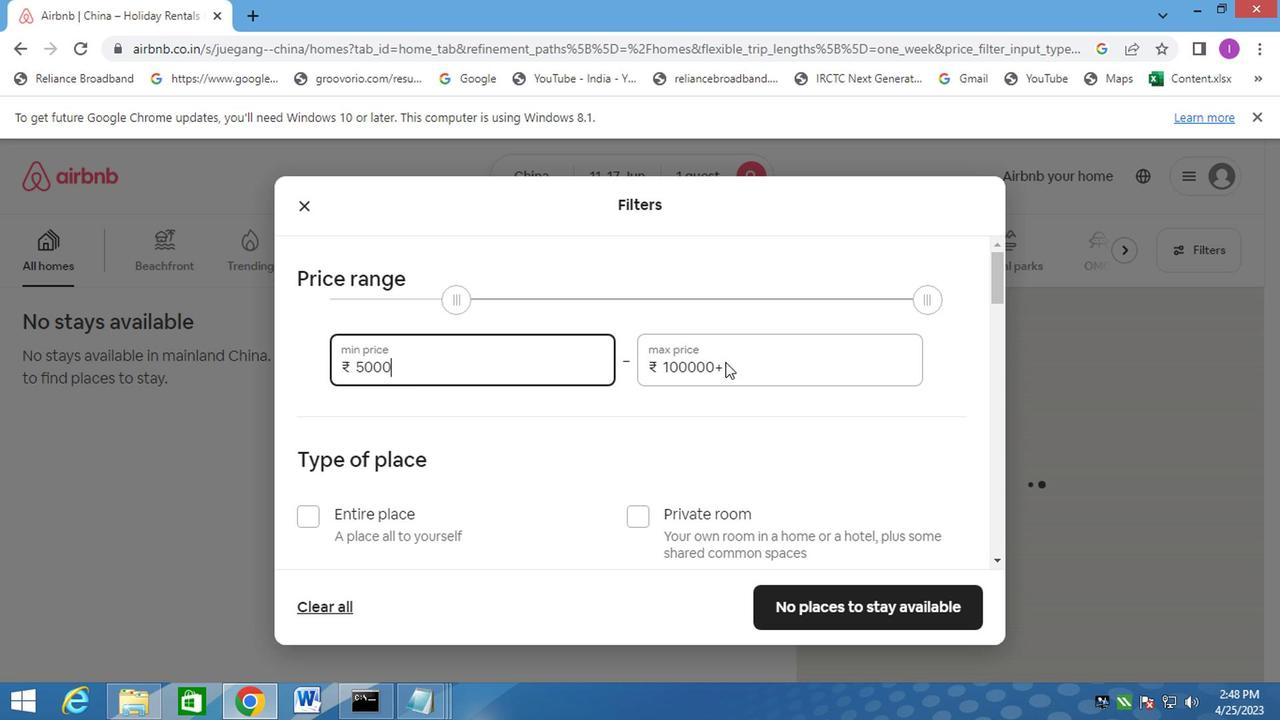 
Action: Mouse moved to (744, 347)
Screenshot: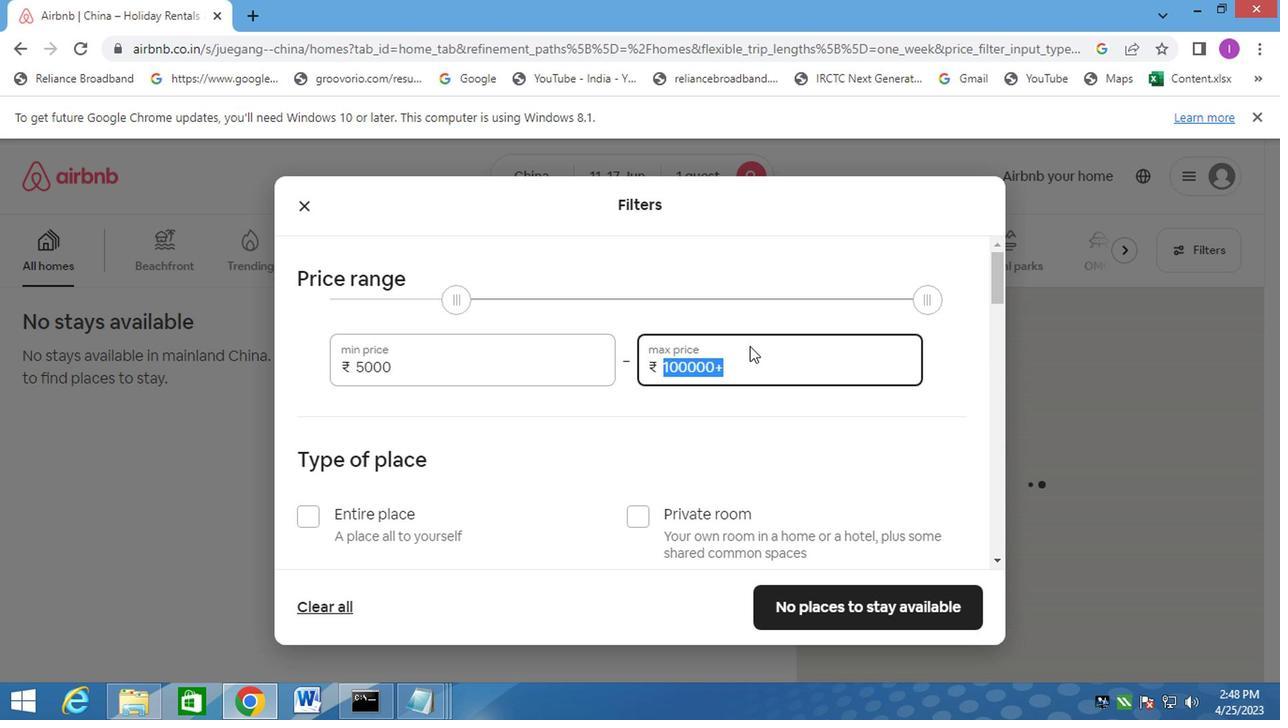 
Action: Key pressed 1
Screenshot: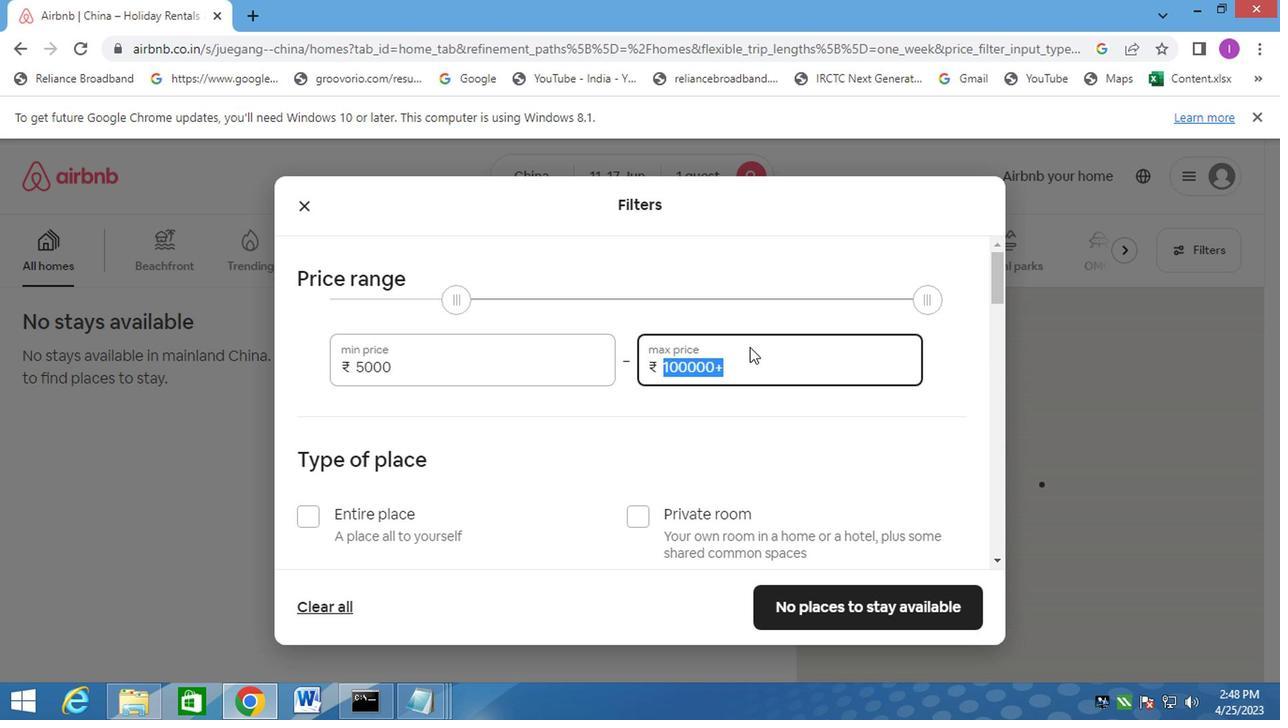 
Action: Mouse moved to (744, 348)
Screenshot: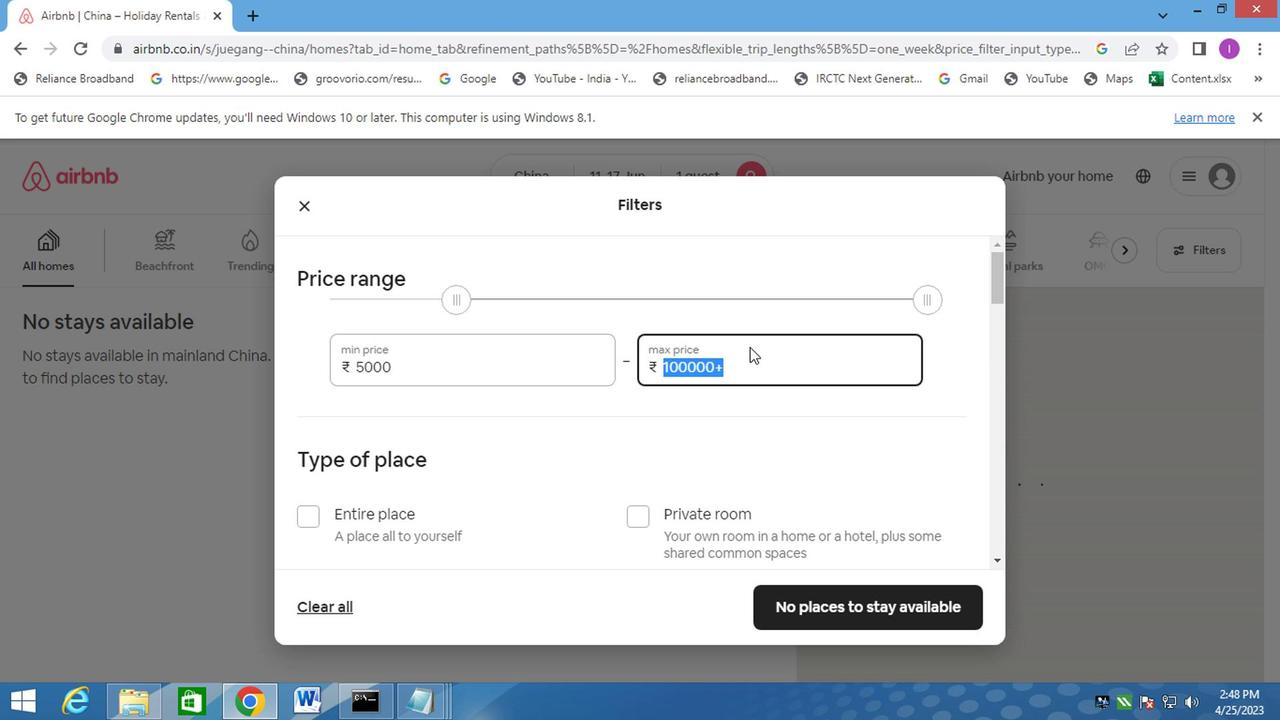 
Action: Key pressed 2
Screenshot: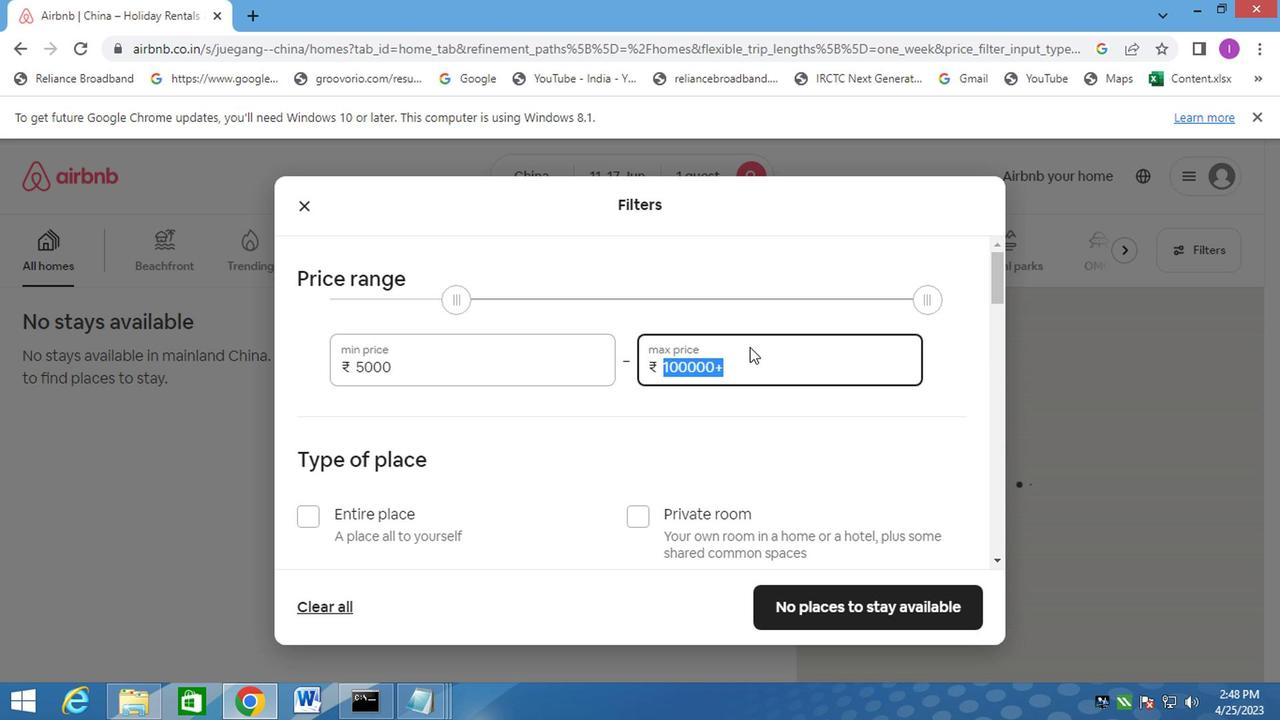 
Action: Mouse moved to (743, 348)
Screenshot: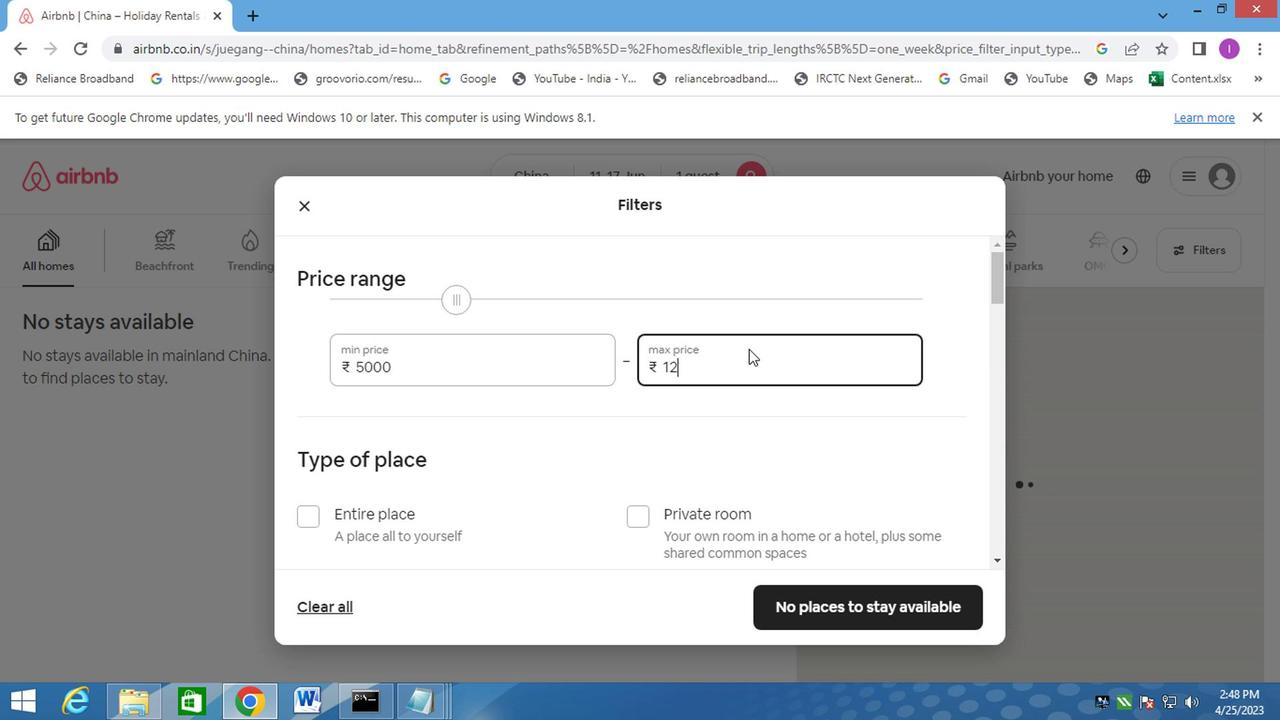 
Action: Key pressed 0
Screenshot: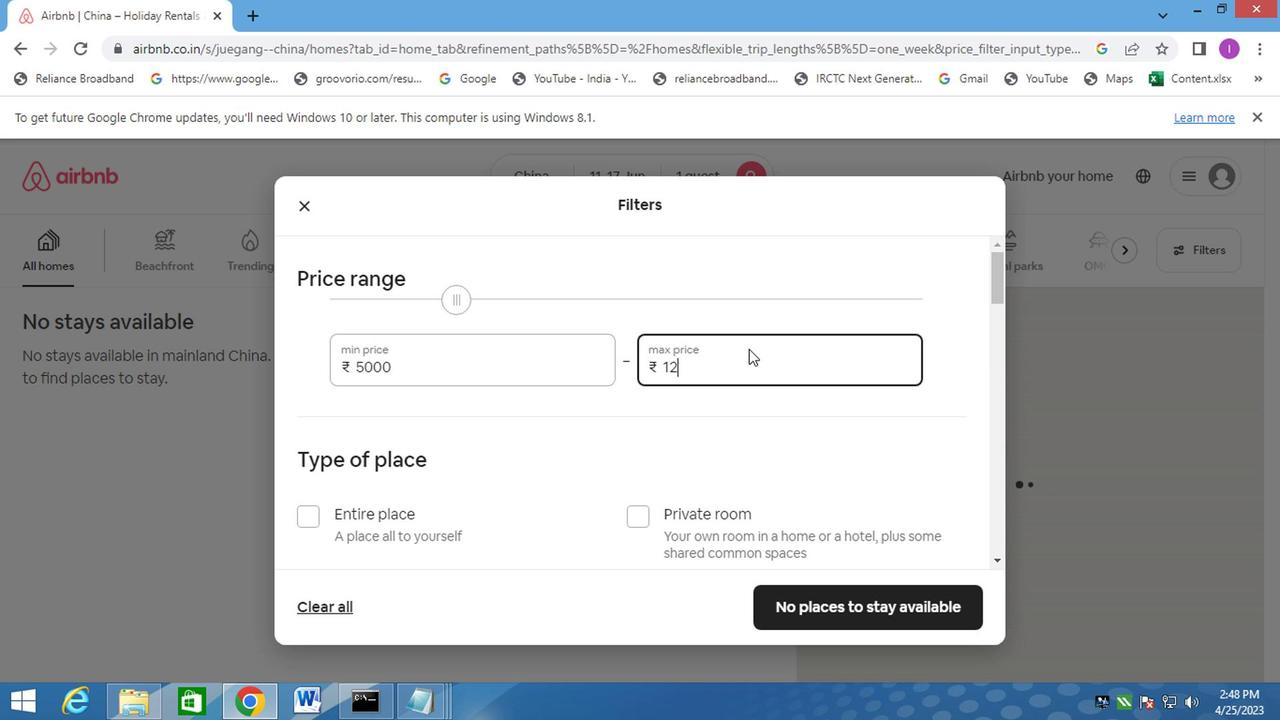 
Action: Mouse moved to (741, 352)
Screenshot: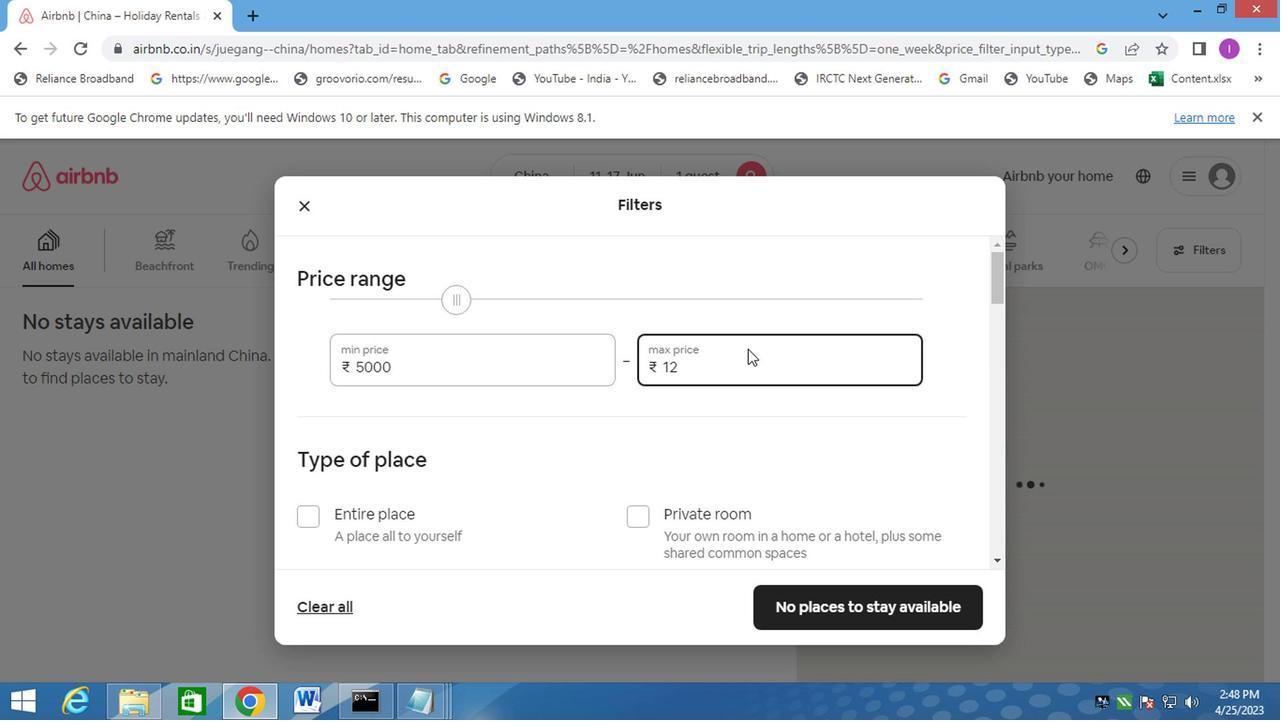 
Action: Key pressed 00
Screenshot: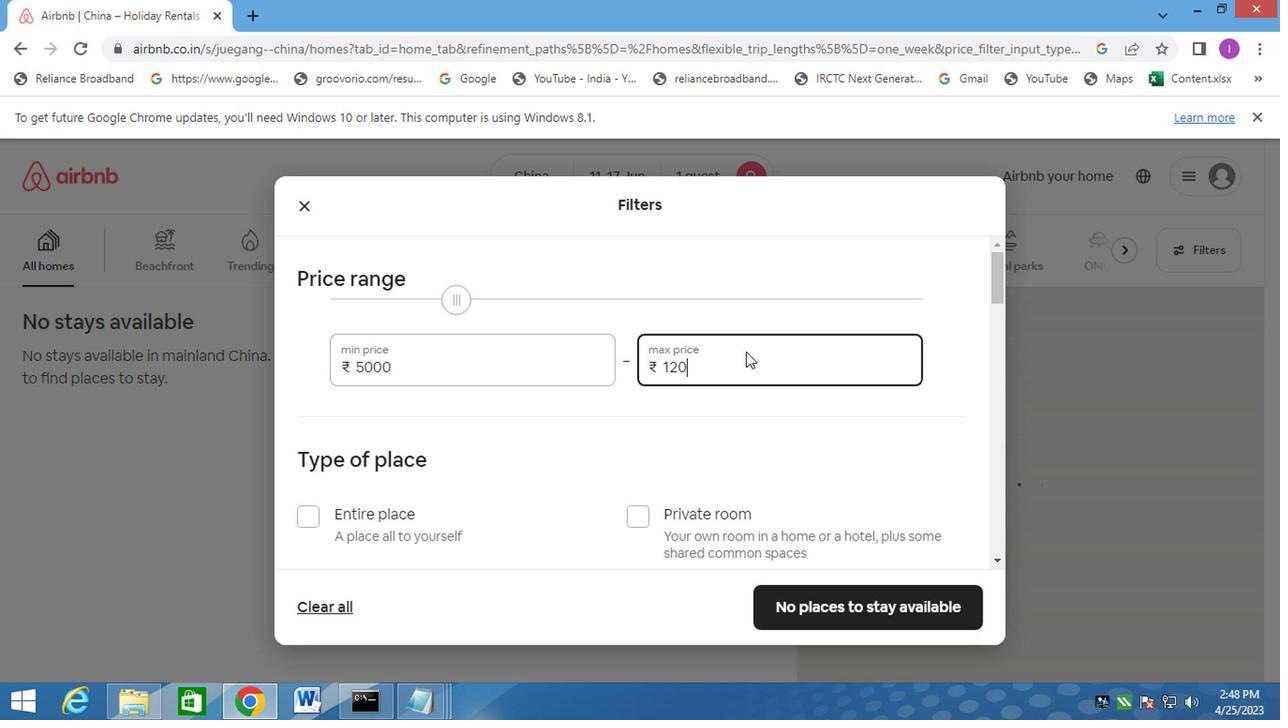 
Action: Mouse moved to (634, 509)
Screenshot: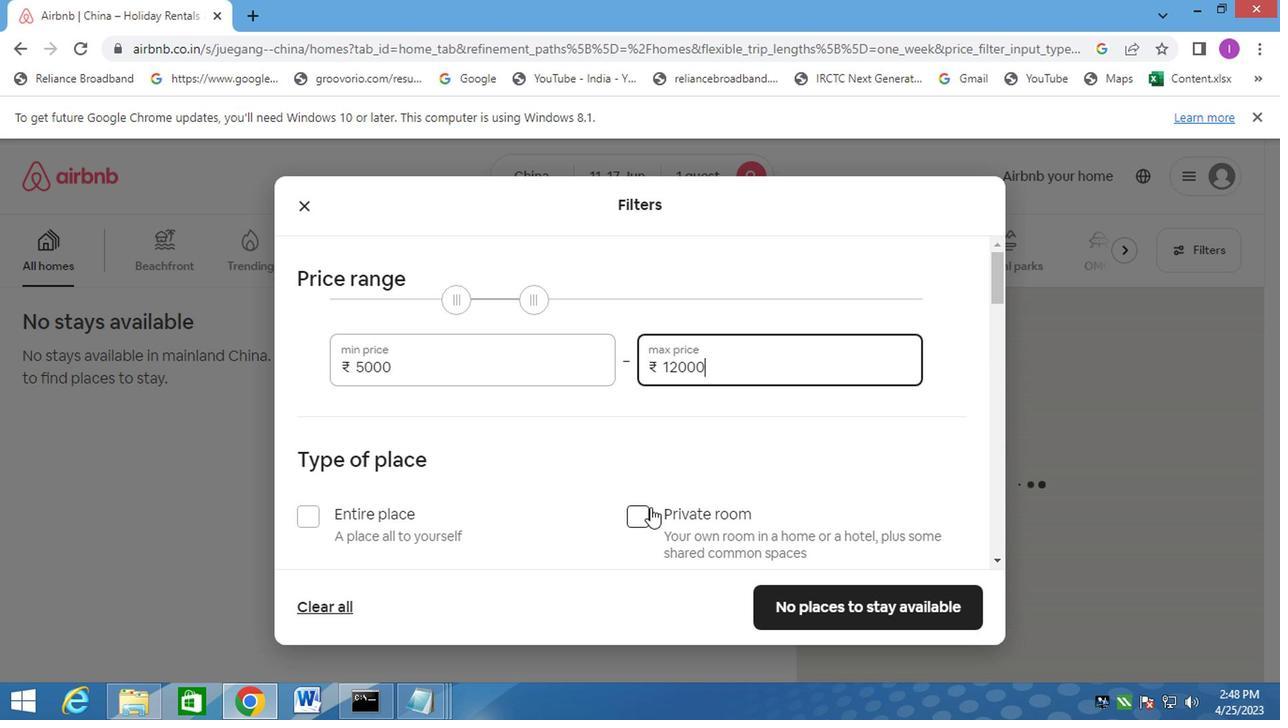 
Action: Mouse pressed left at (634, 509)
Screenshot: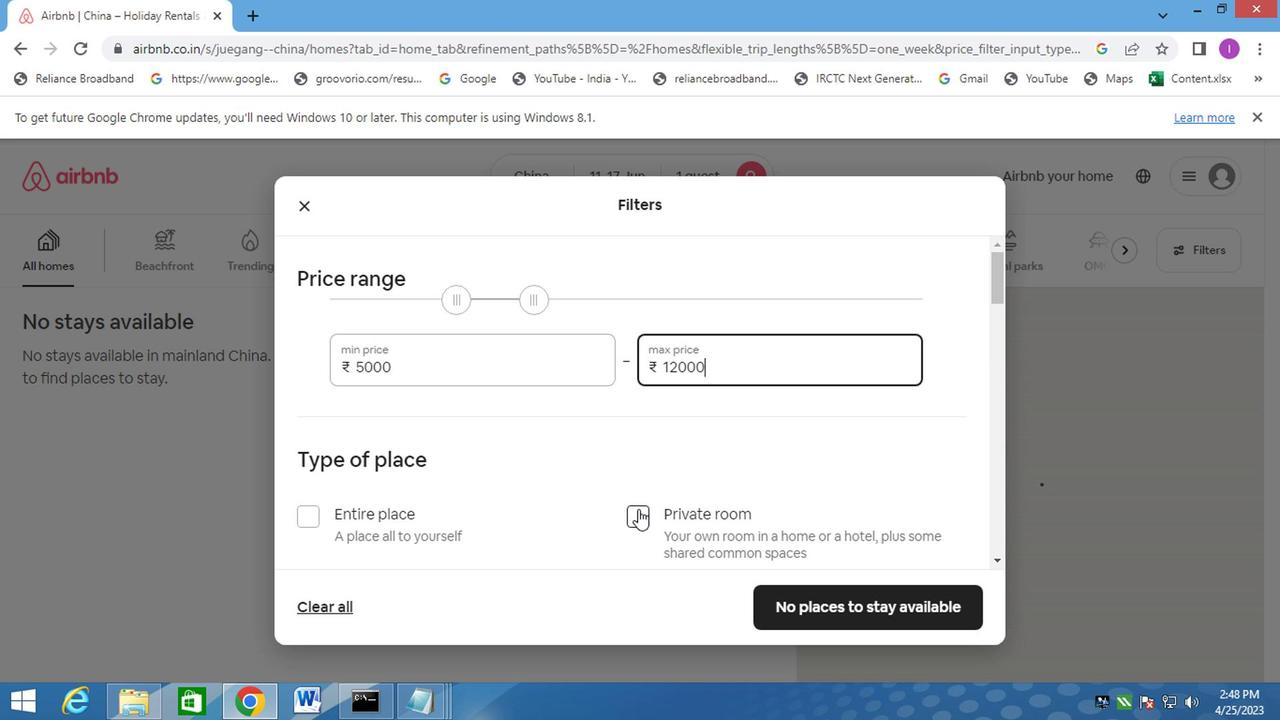 
Action: Mouse moved to (952, 461)
Screenshot: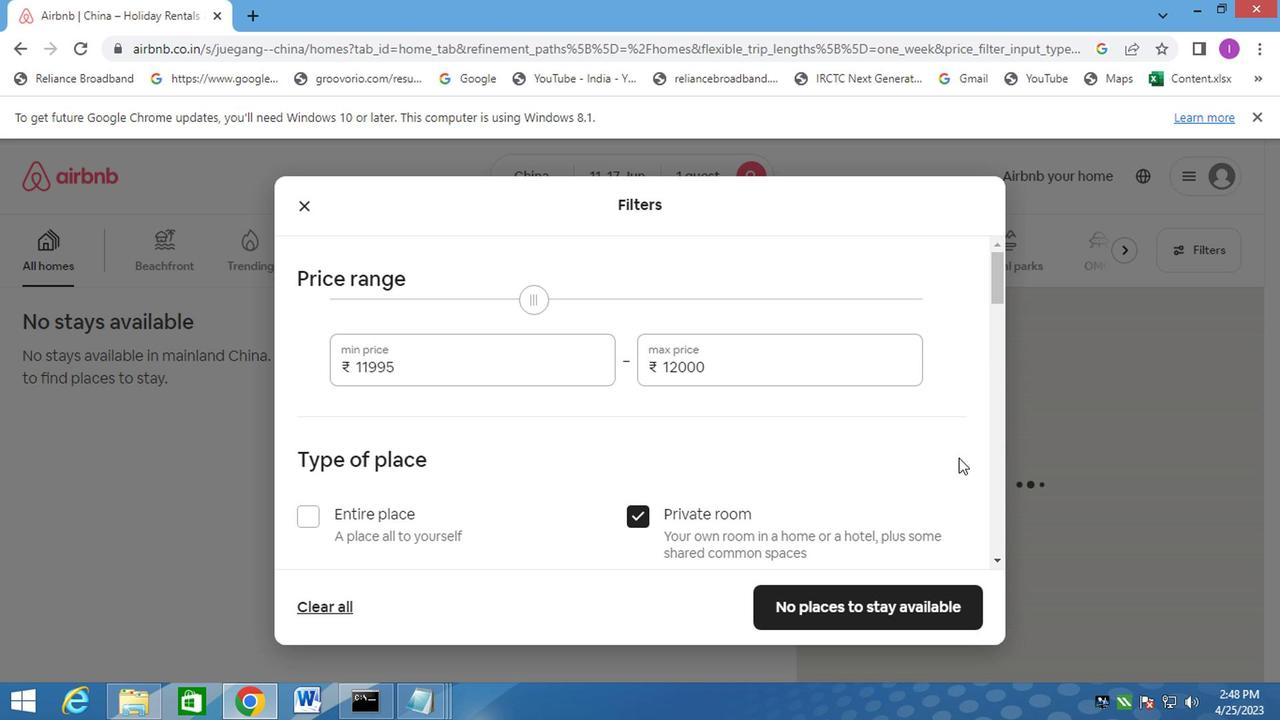 
Action: Mouse scrolled (952, 460) with delta (0, 0)
Screenshot: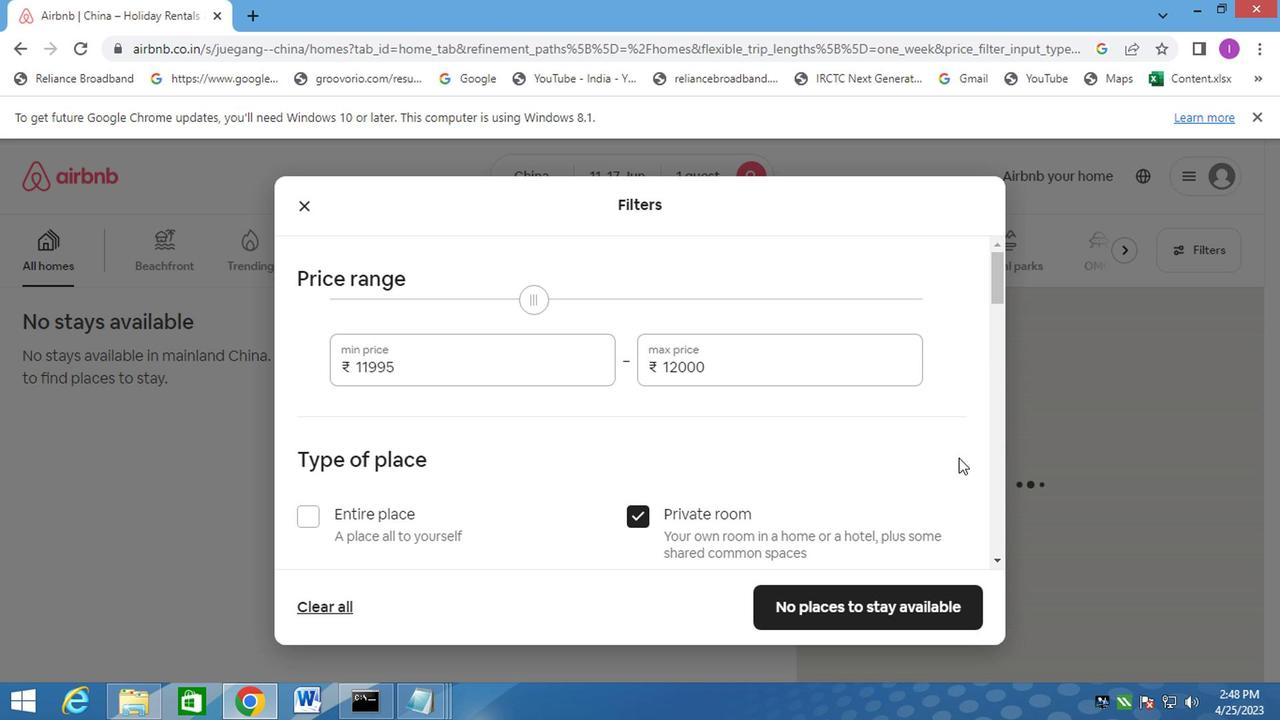 
Action: Mouse scrolled (952, 460) with delta (0, 0)
Screenshot: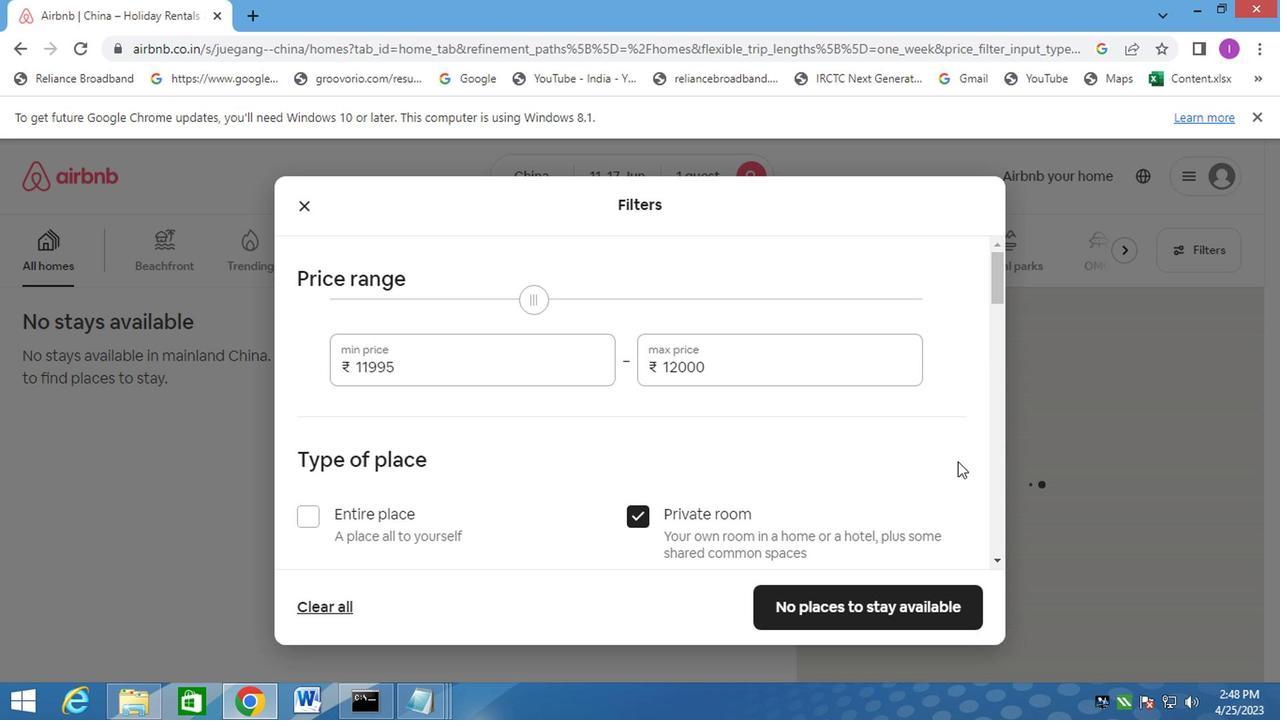 
Action: Mouse moved to (947, 440)
Screenshot: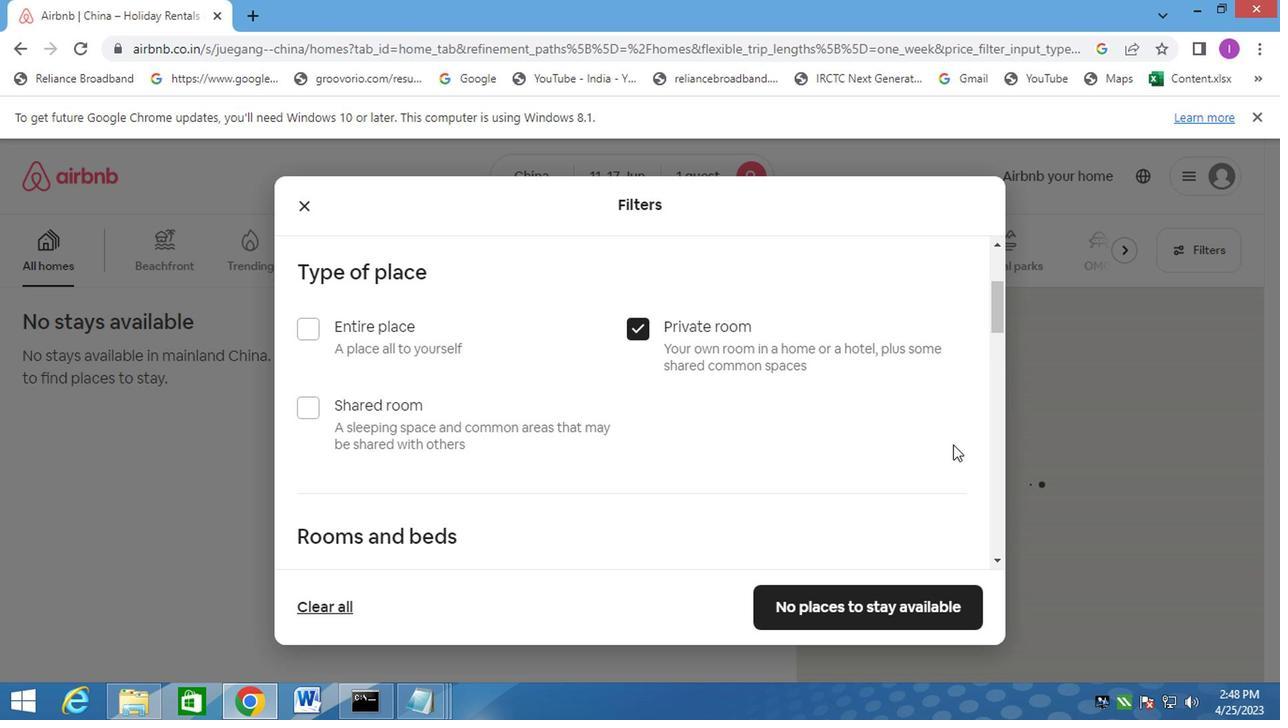 
Action: Mouse scrolled (947, 440) with delta (0, 0)
Screenshot: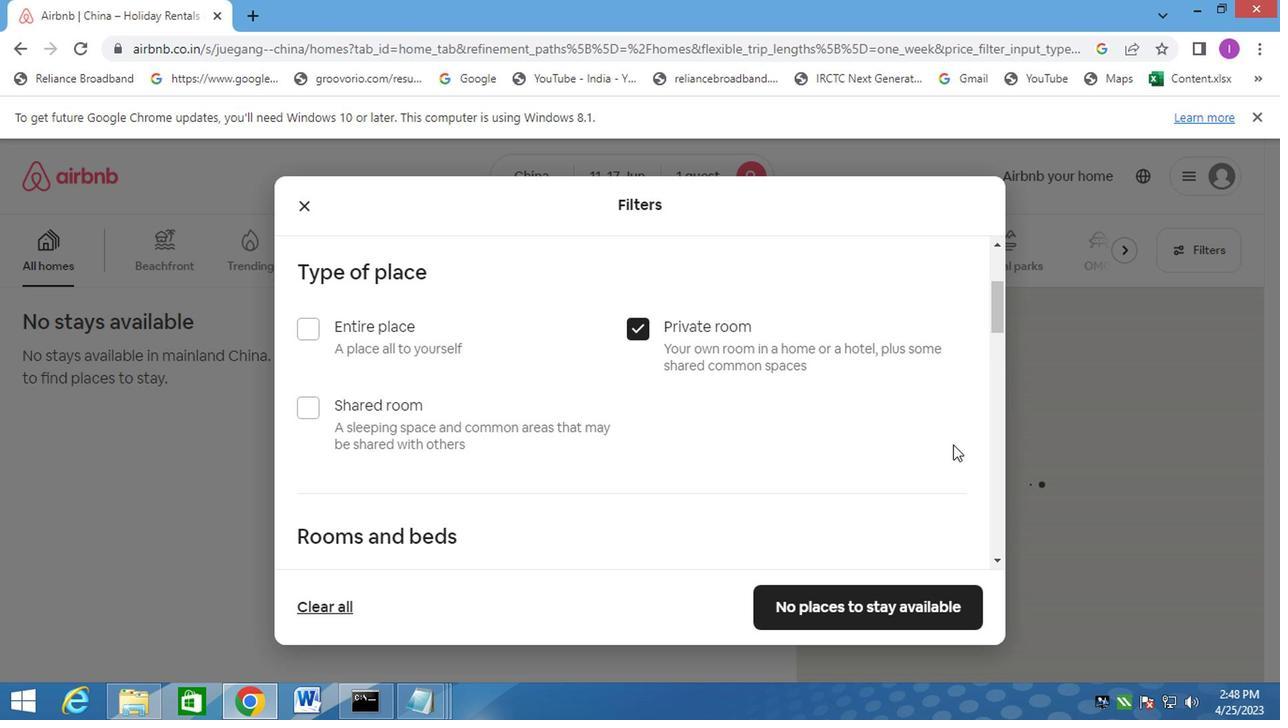 
Action: Mouse moved to (949, 440)
Screenshot: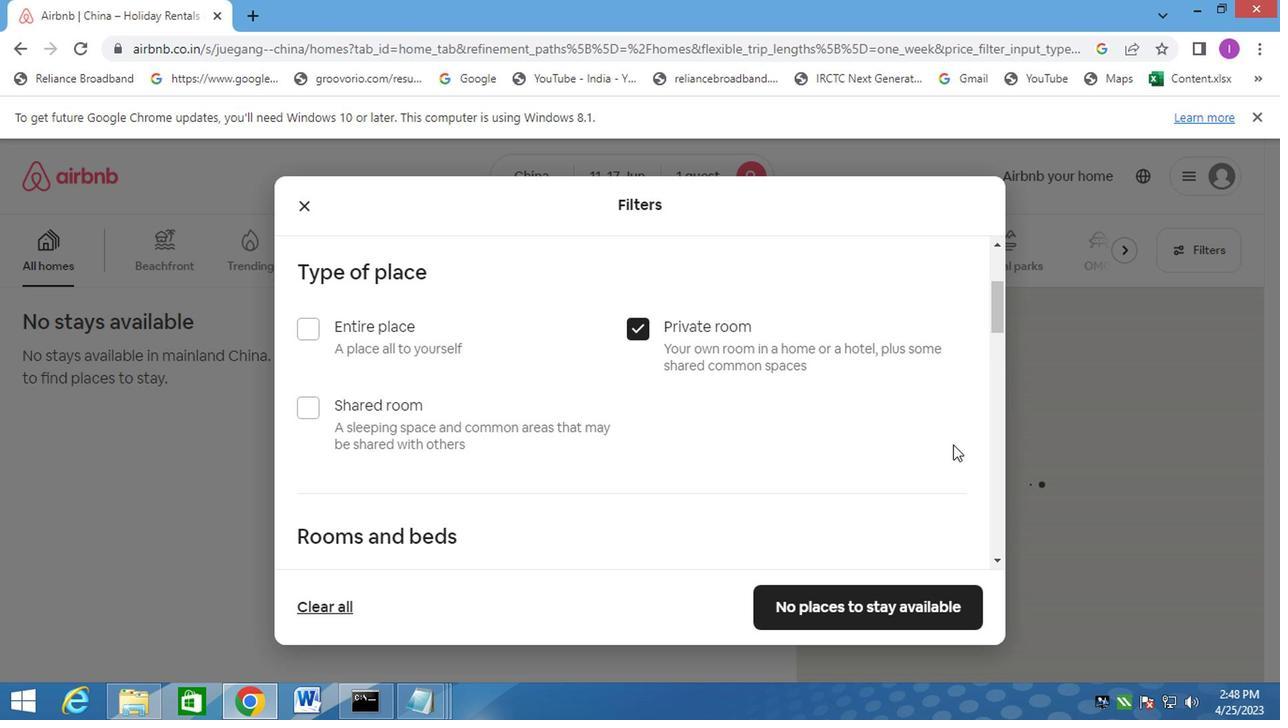 
Action: Mouse scrolled (949, 440) with delta (0, 0)
Screenshot: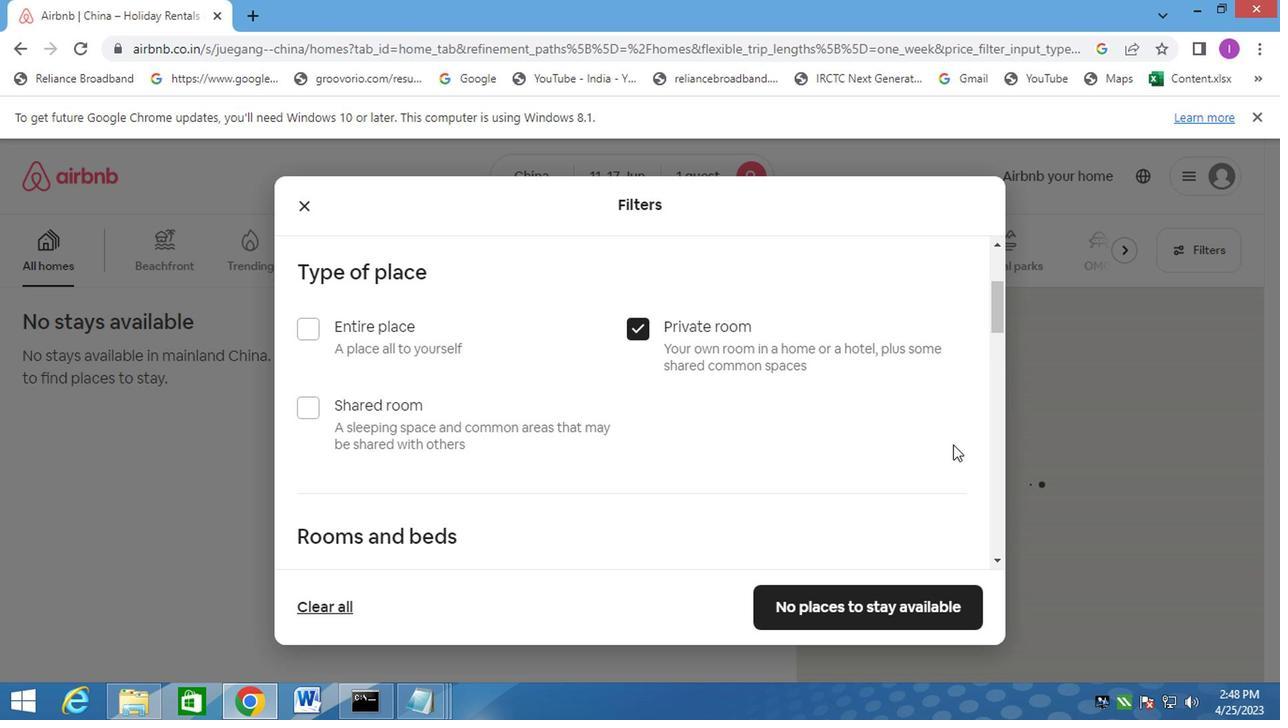
Action: Mouse scrolled (949, 440) with delta (0, 0)
Screenshot: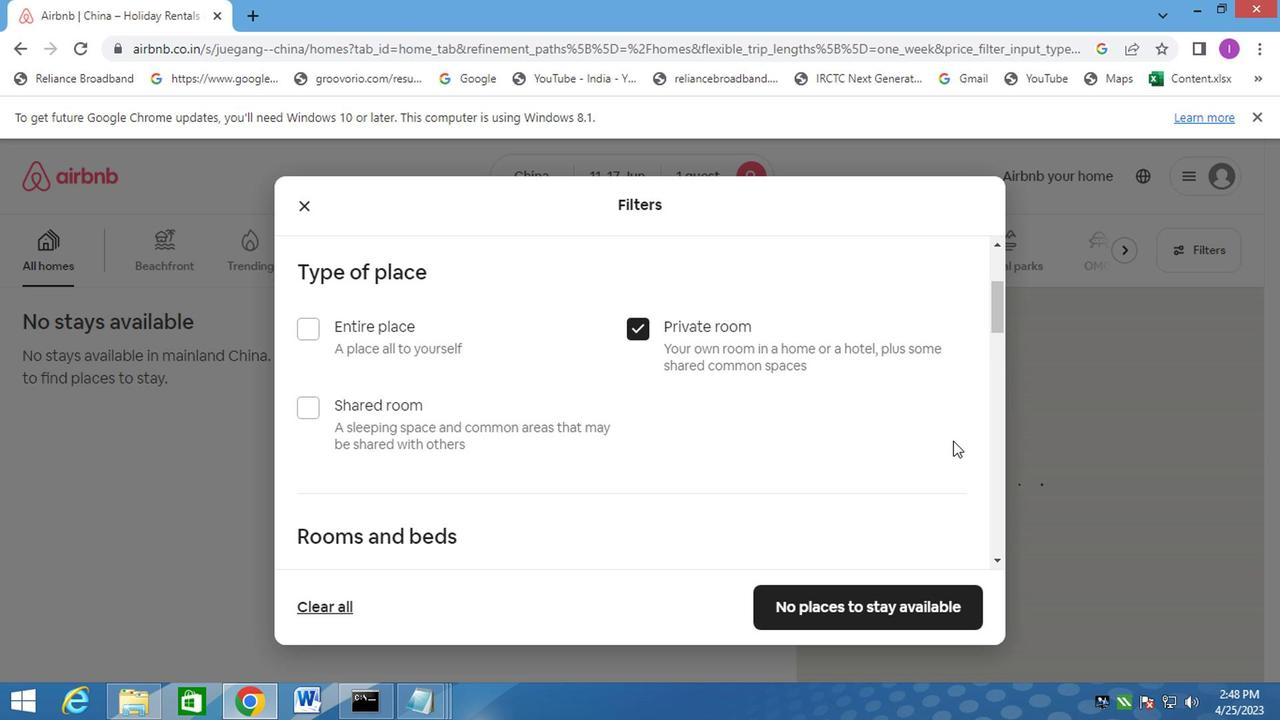 
Action: Mouse moved to (399, 353)
Screenshot: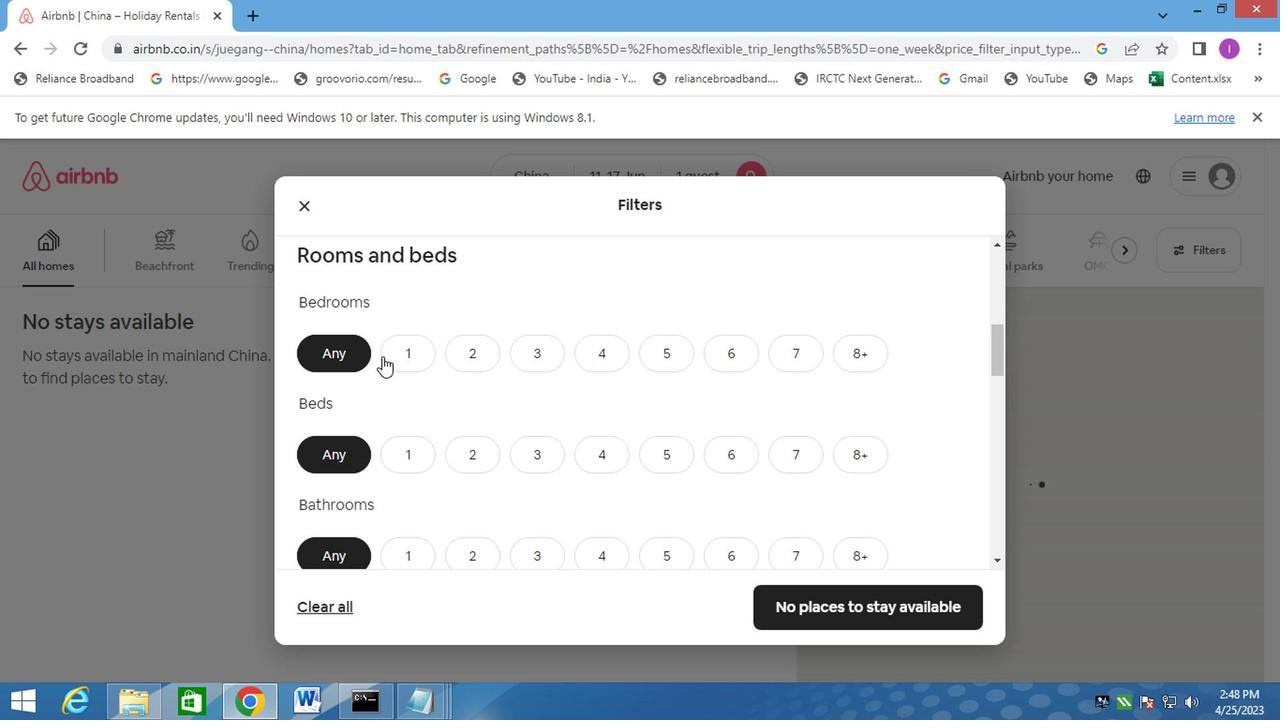 
Action: Mouse pressed left at (399, 353)
Screenshot: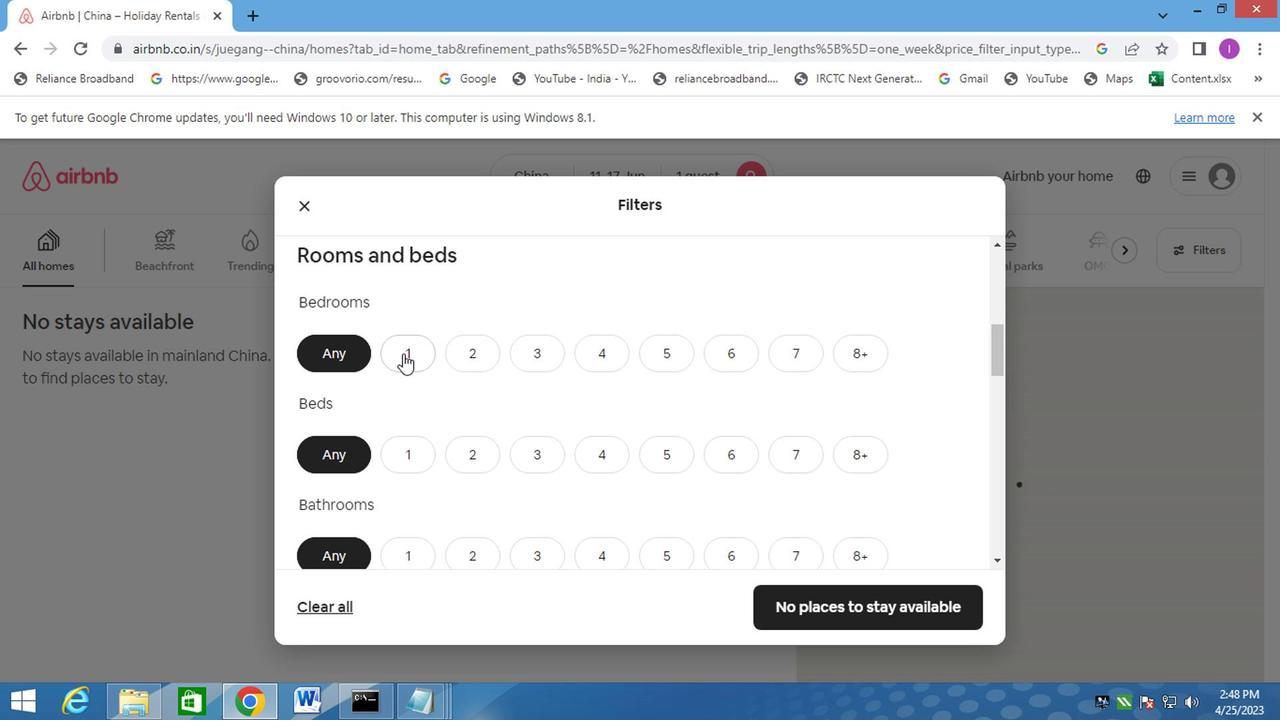 
Action: Mouse moved to (397, 446)
Screenshot: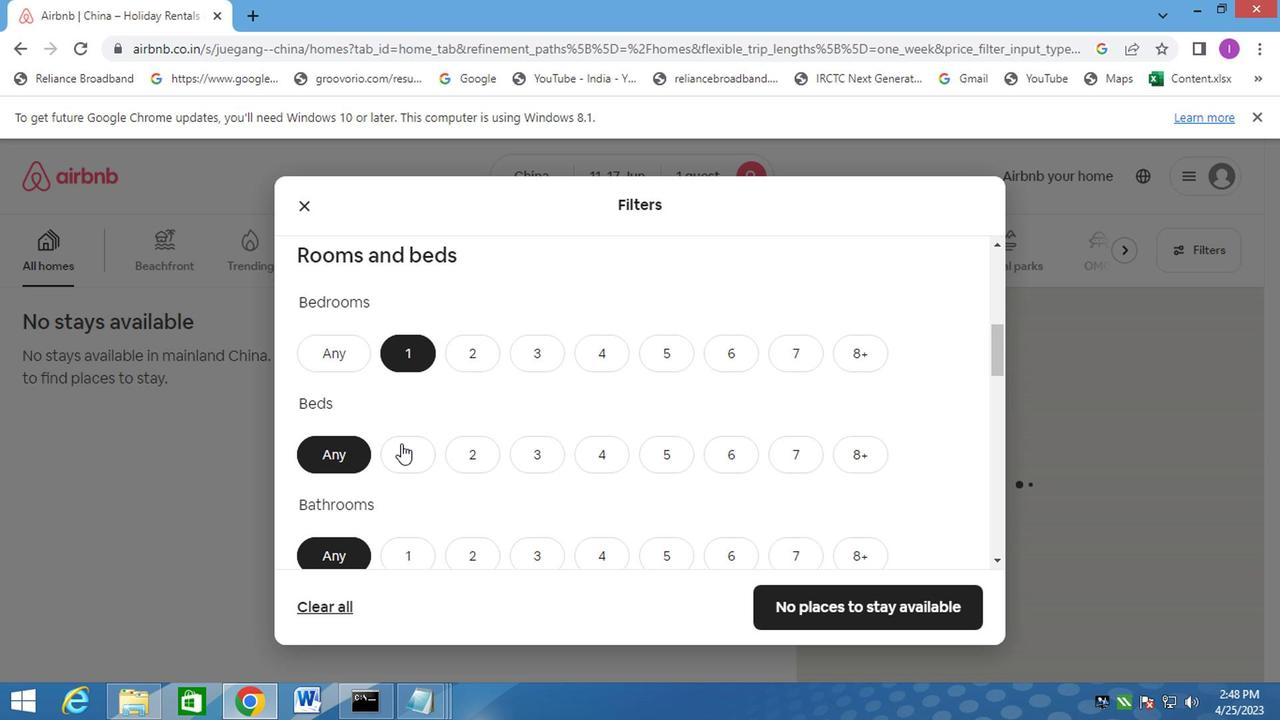 
Action: Mouse pressed left at (397, 446)
Screenshot: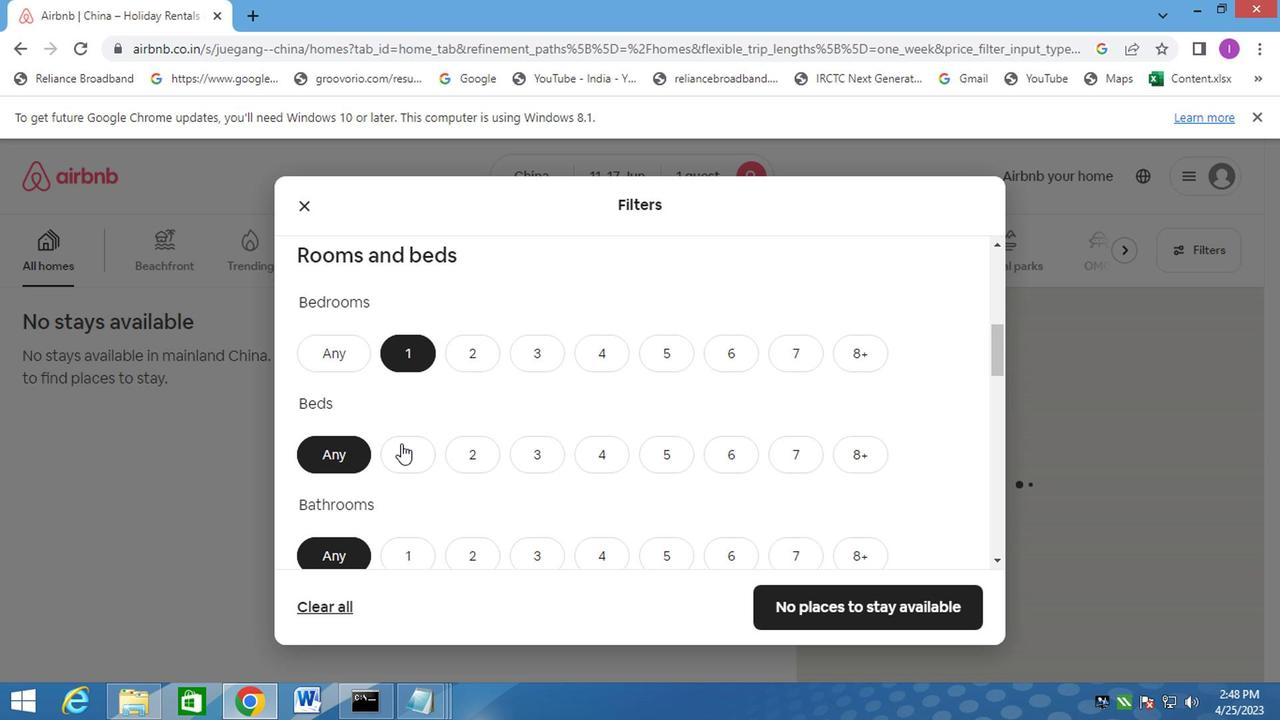 
Action: Mouse moved to (450, 426)
Screenshot: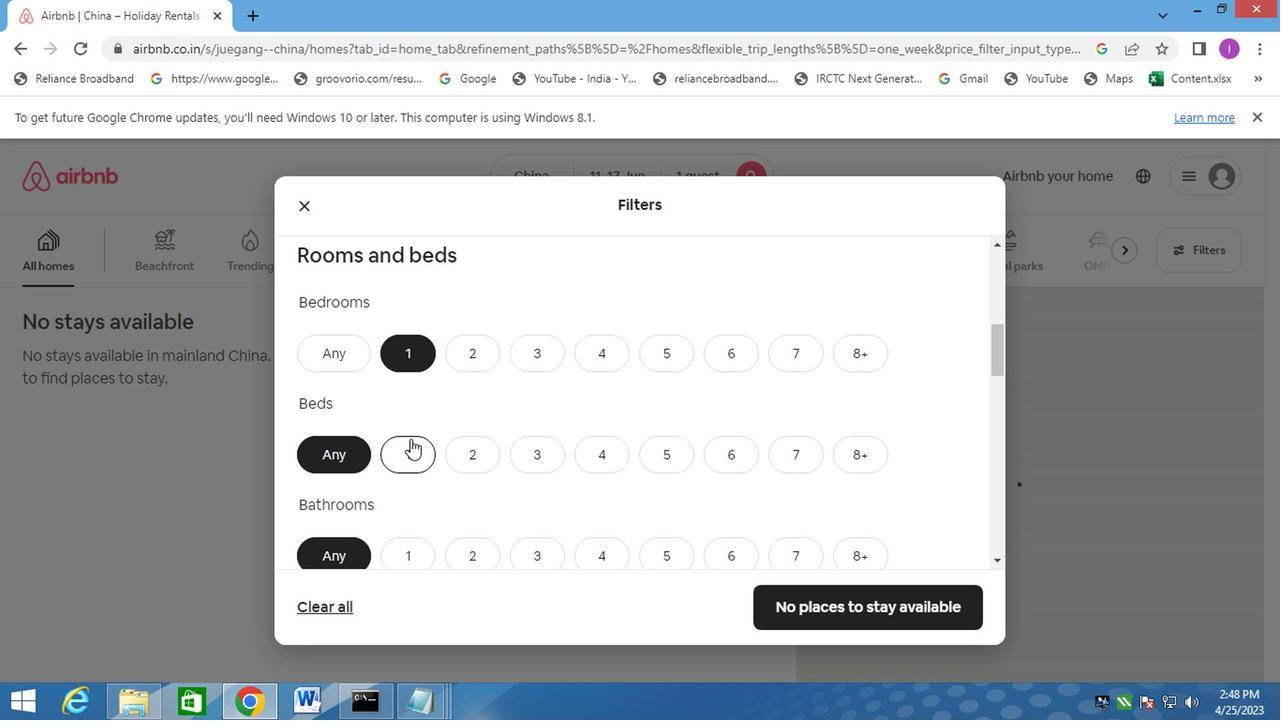 
Action: Mouse scrolled (450, 426) with delta (0, 0)
Screenshot: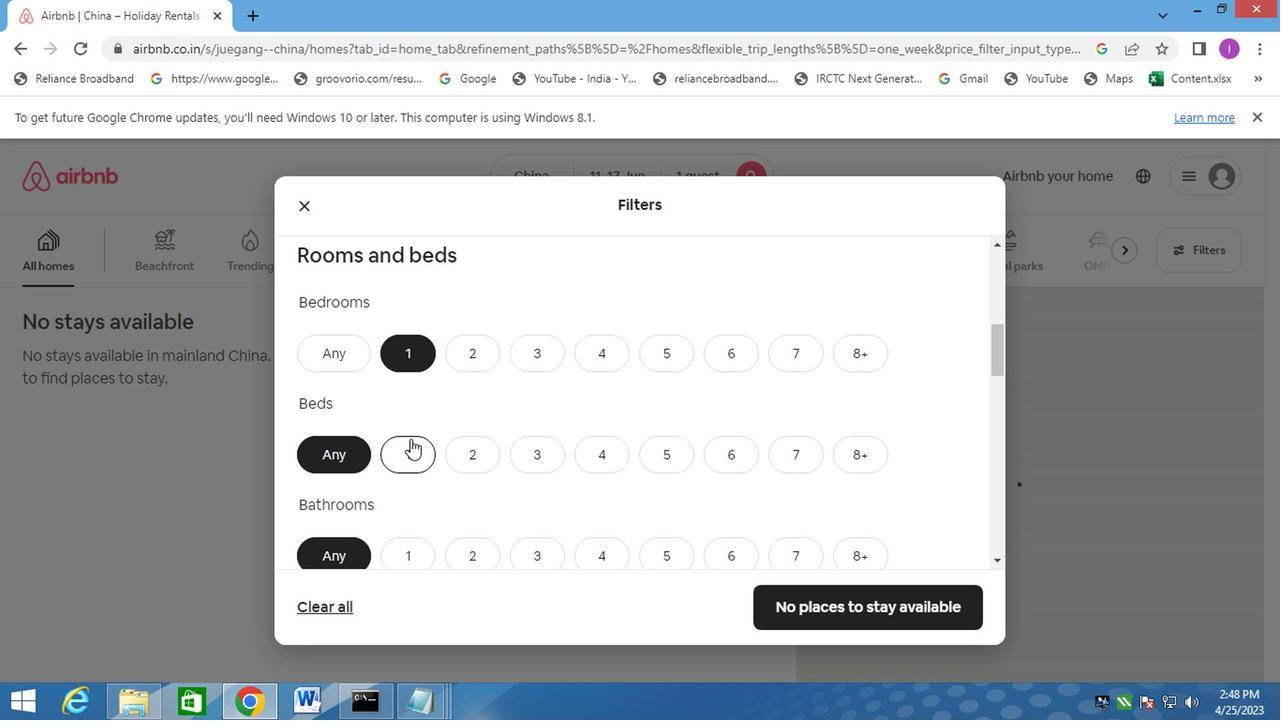 
Action: Mouse moved to (453, 426)
Screenshot: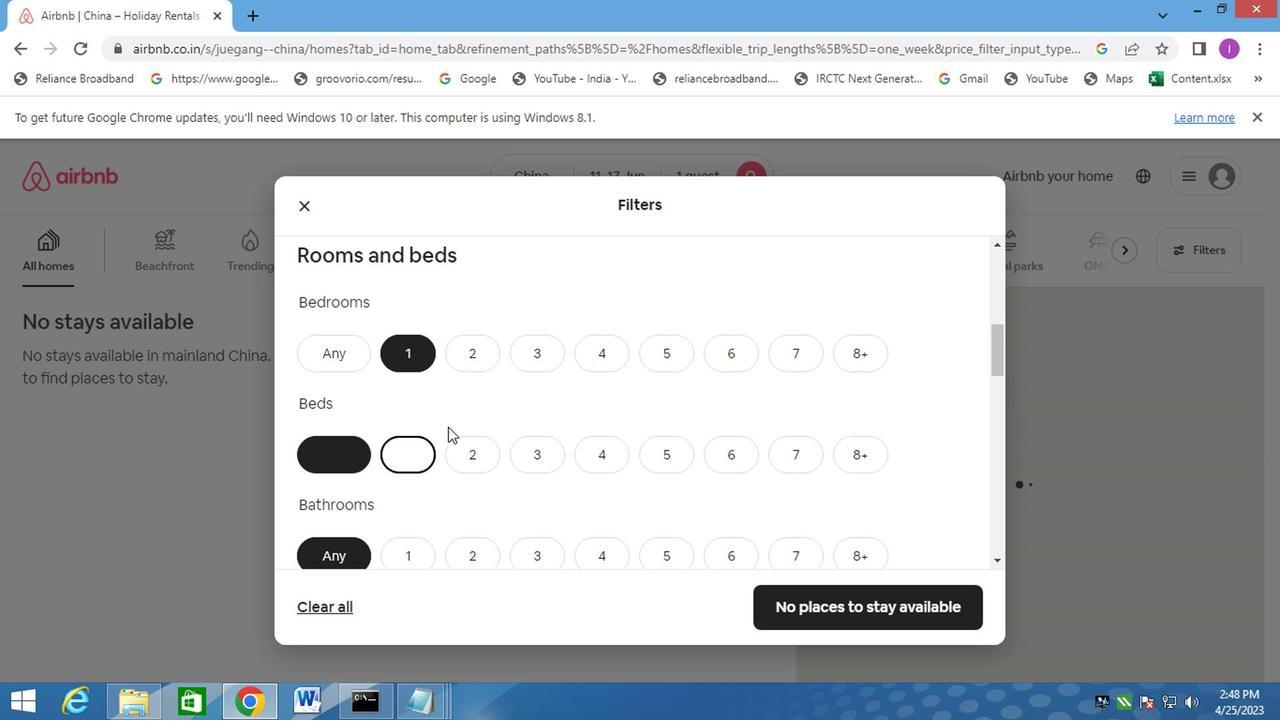 
Action: Mouse scrolled (453, 426) with delta (0, 0)
Screenshot: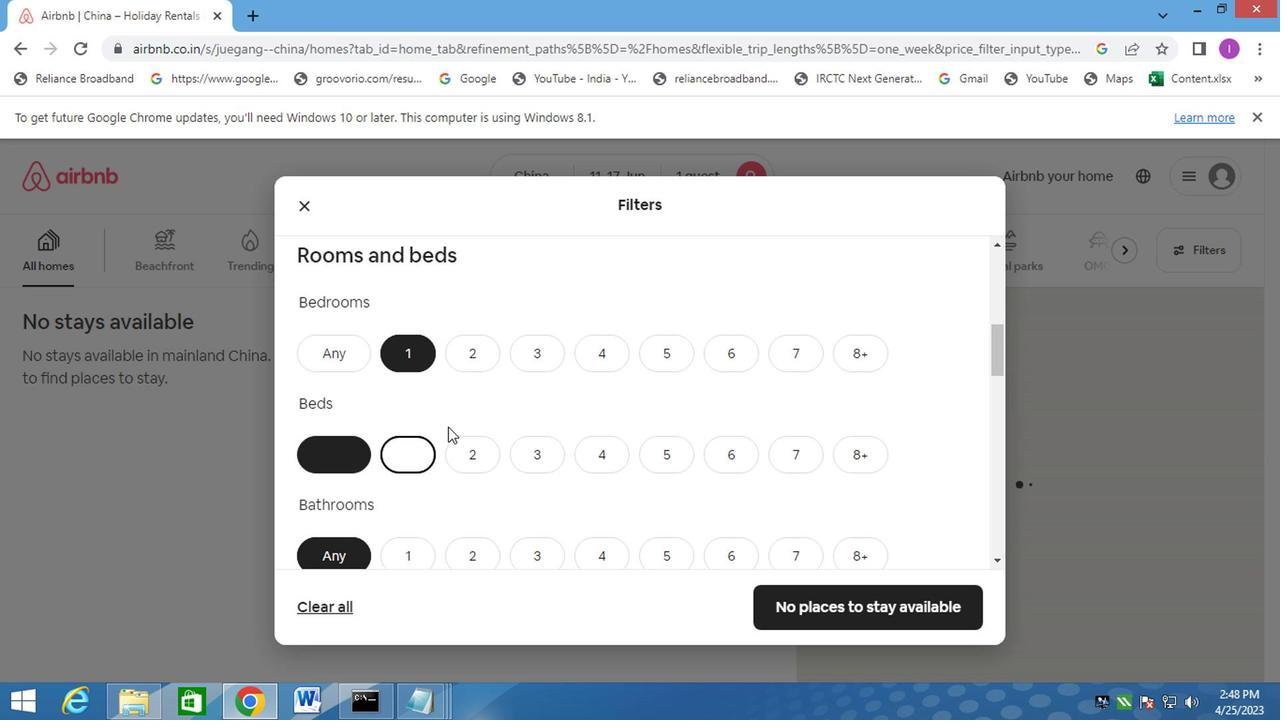 
Action: Mouse moved to (398, 366)
Screenshot: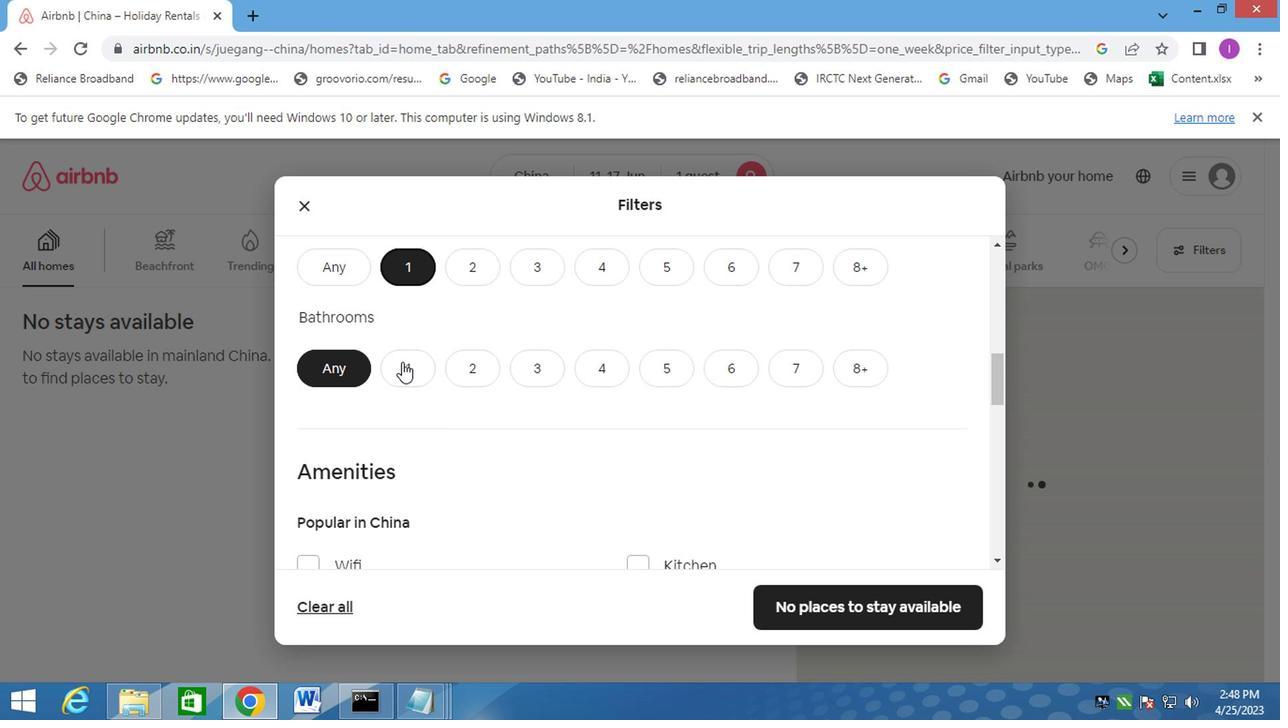 
Action: Mouse pressed left at (398, 366)
Screenshot: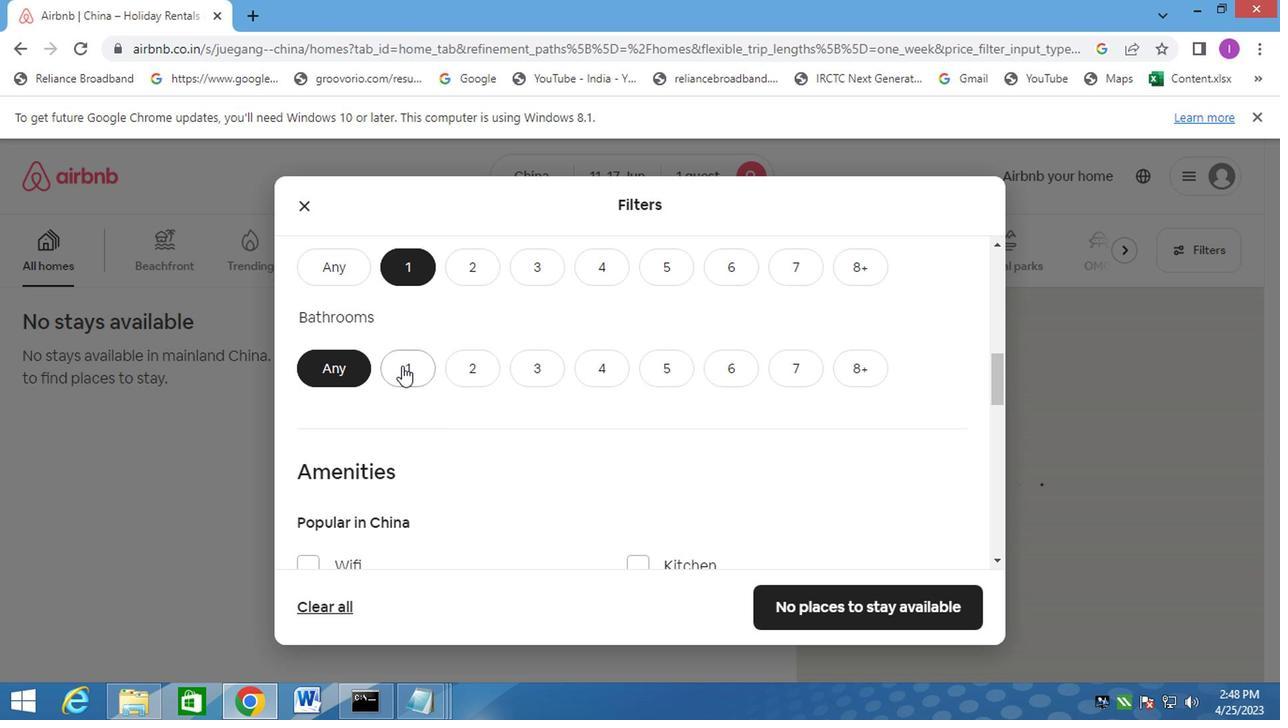 
Action: Mouse moved to (568, 331)
Screenshot: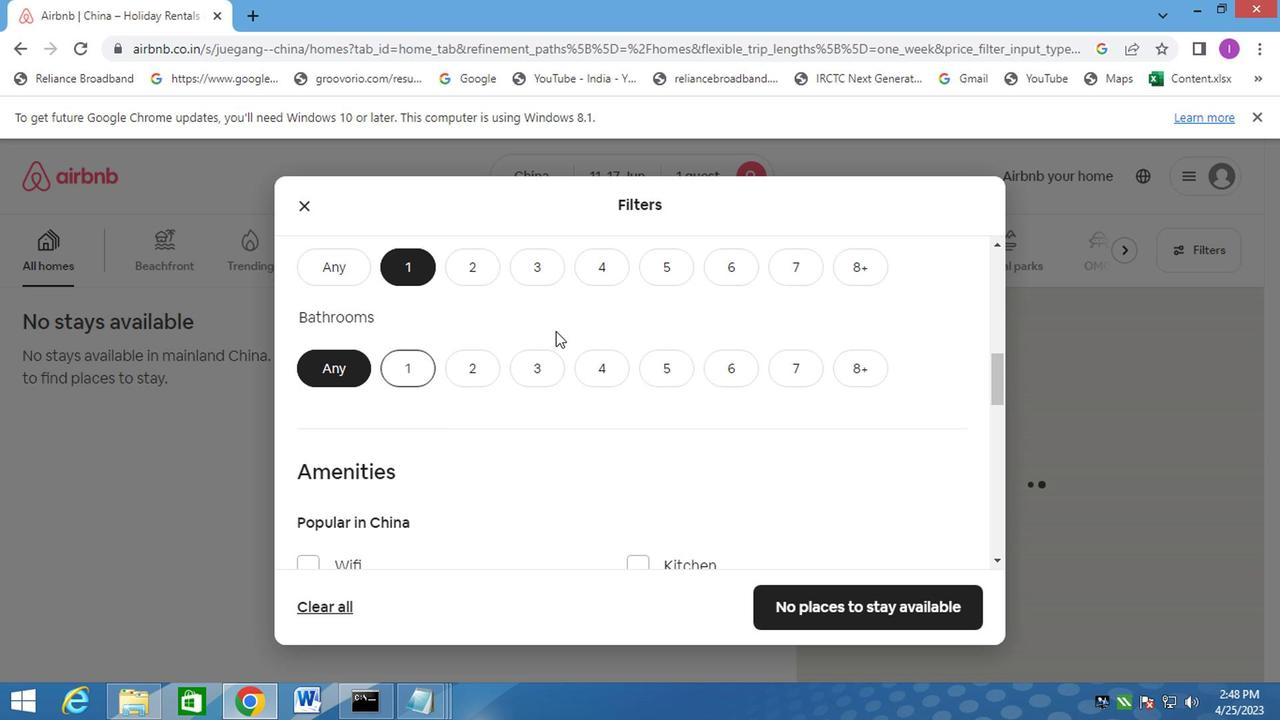 
Action: Mouse scrolled (568, 330) with delta (0, -1)
Screenshot: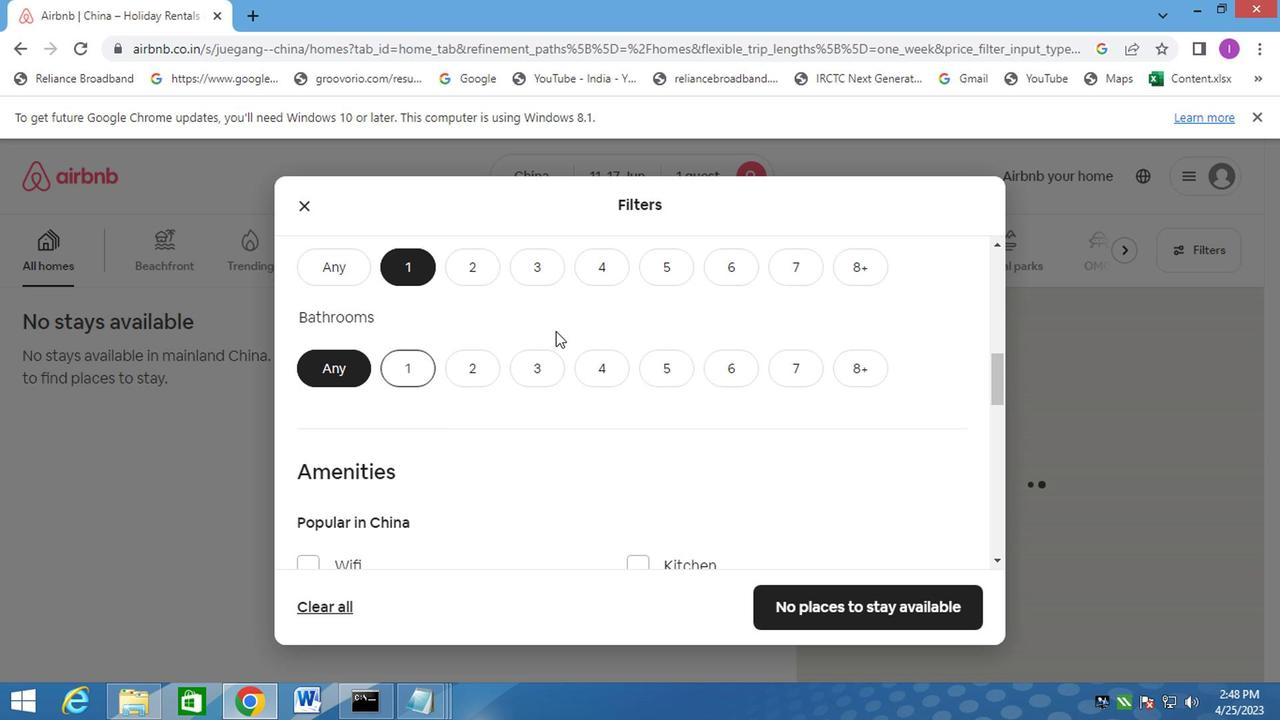 
Action: Mouse moved to (618, 339)
Screenshot: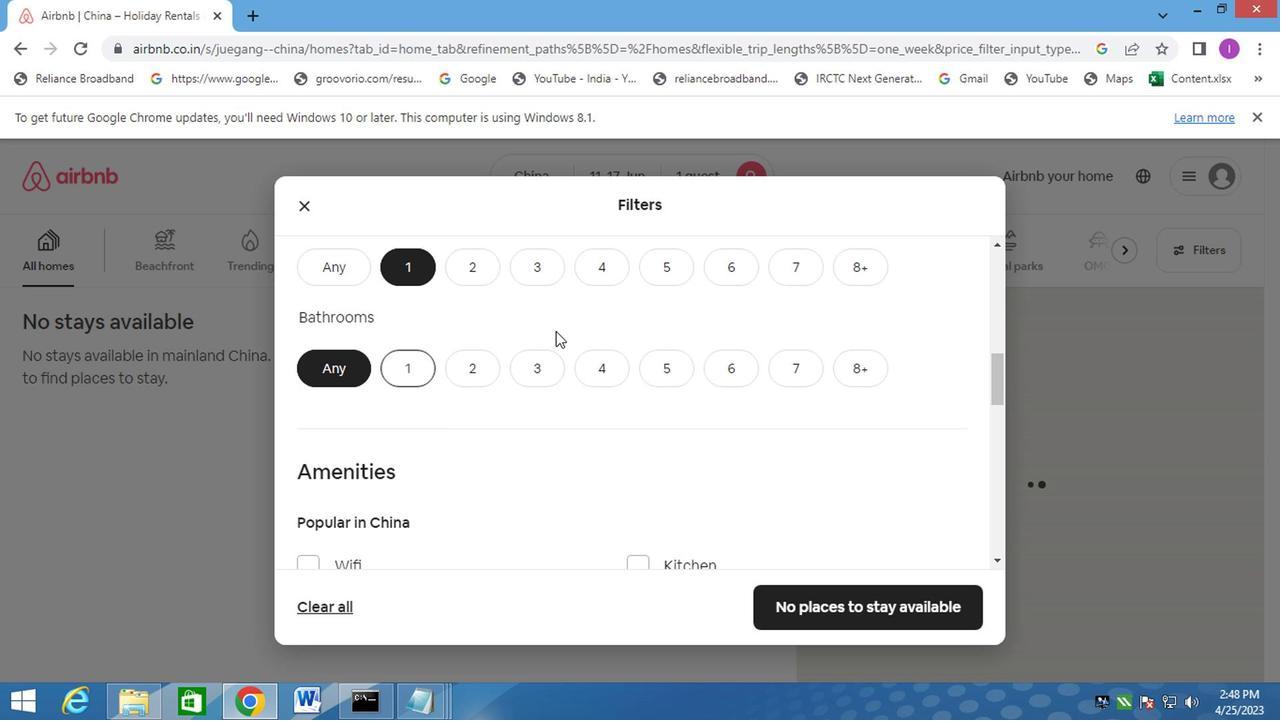
Action: Mouse scrolled (618, 338) with delta (0, 0)
Screenshot: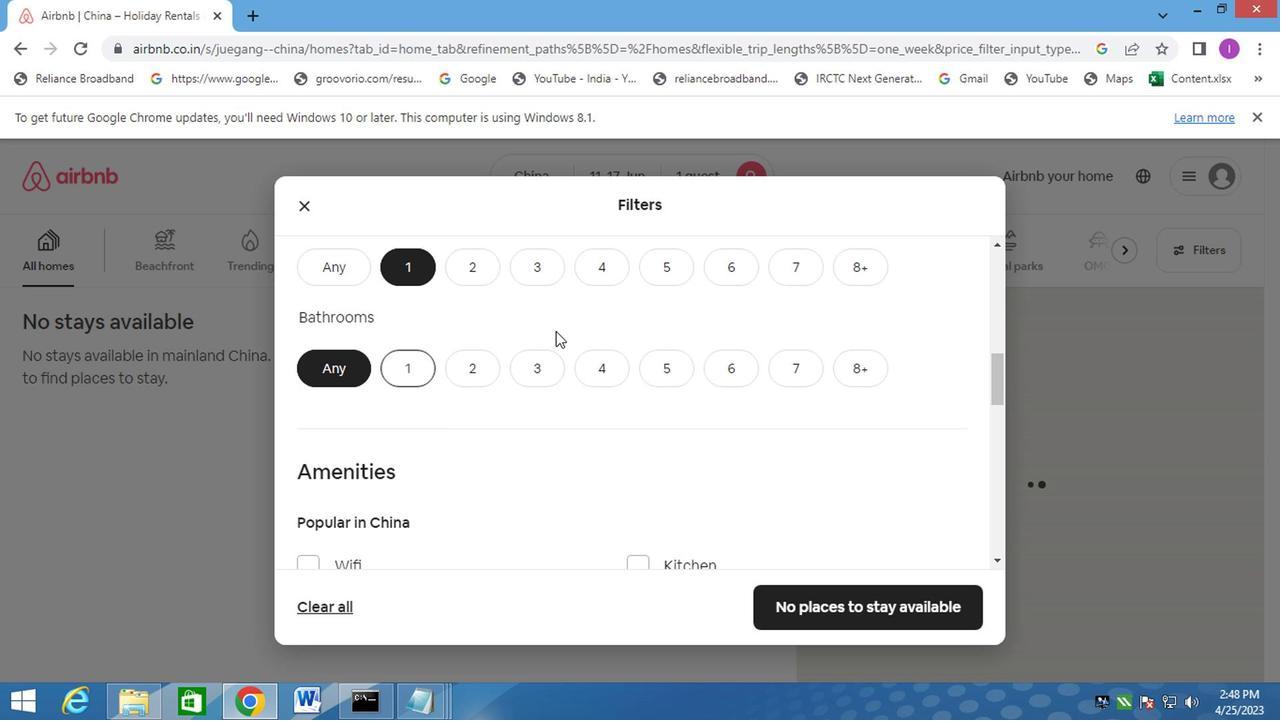 
Action: Mouse moved to (640, 347)
Screenshot: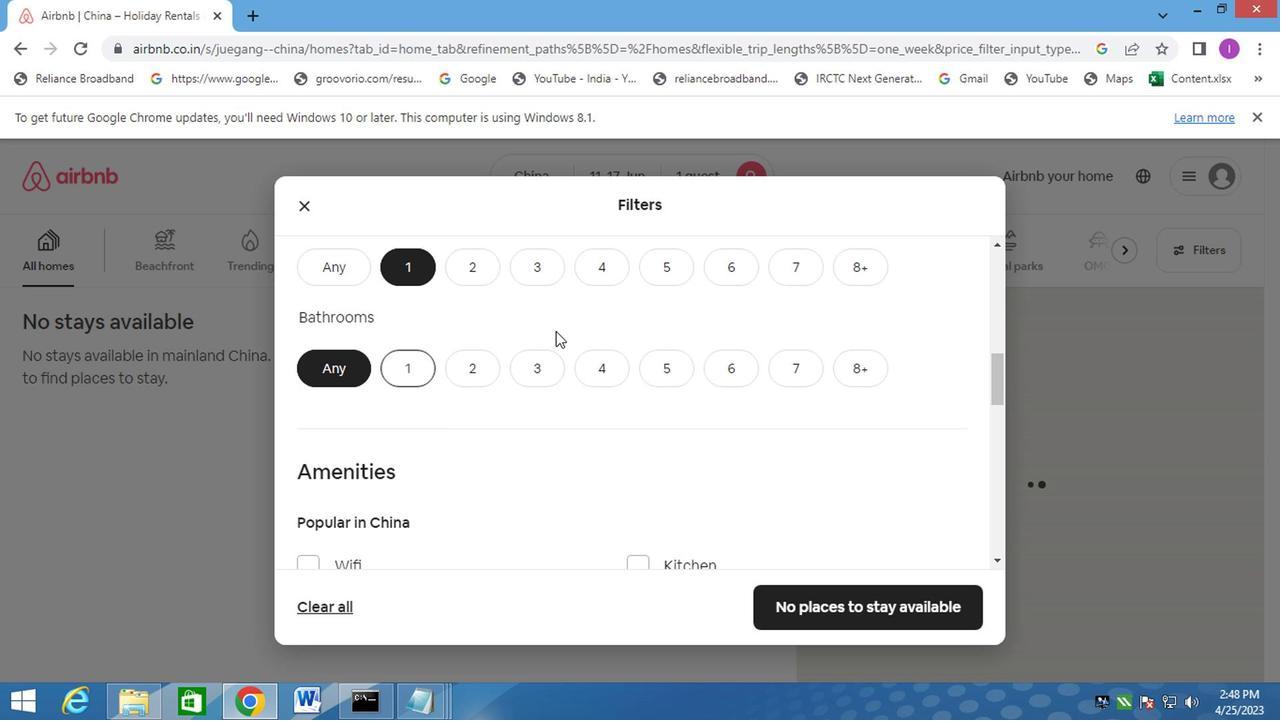 
Action: Mouse scrolled (640, 346) with delta (0, -1)
Screenshot: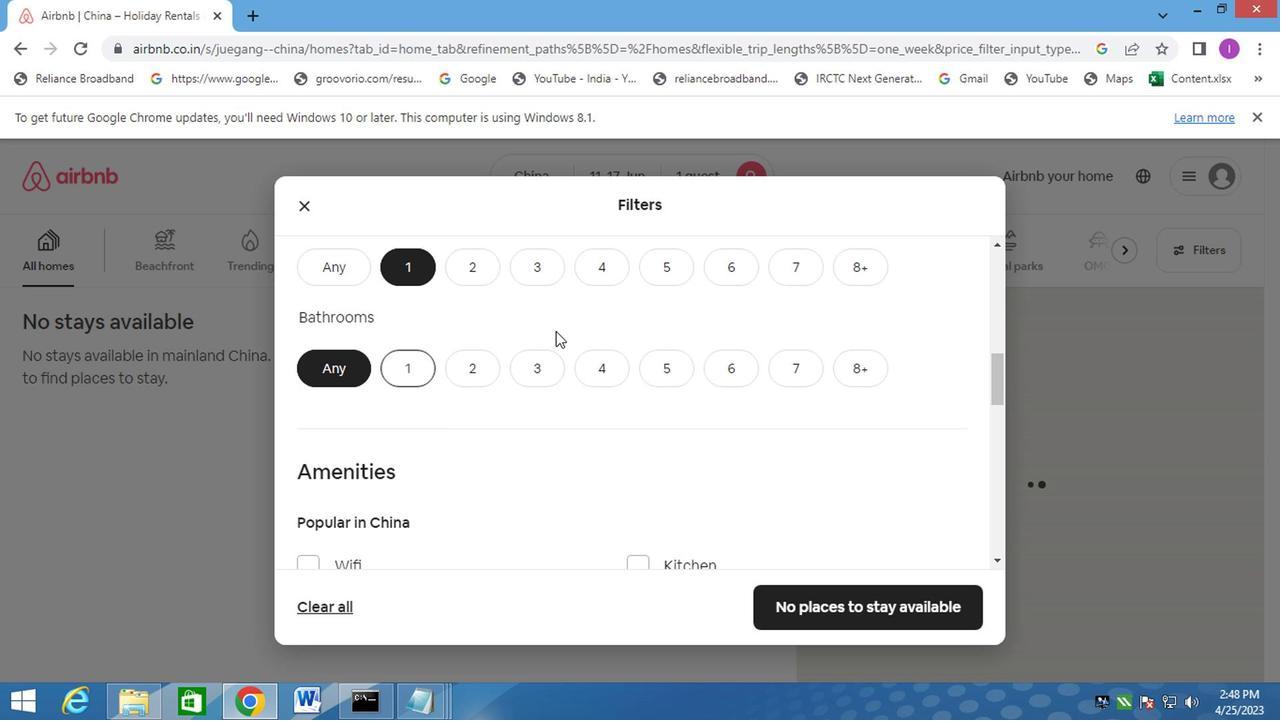 
Action: Mouse moved to (642, 347)
Screenshot: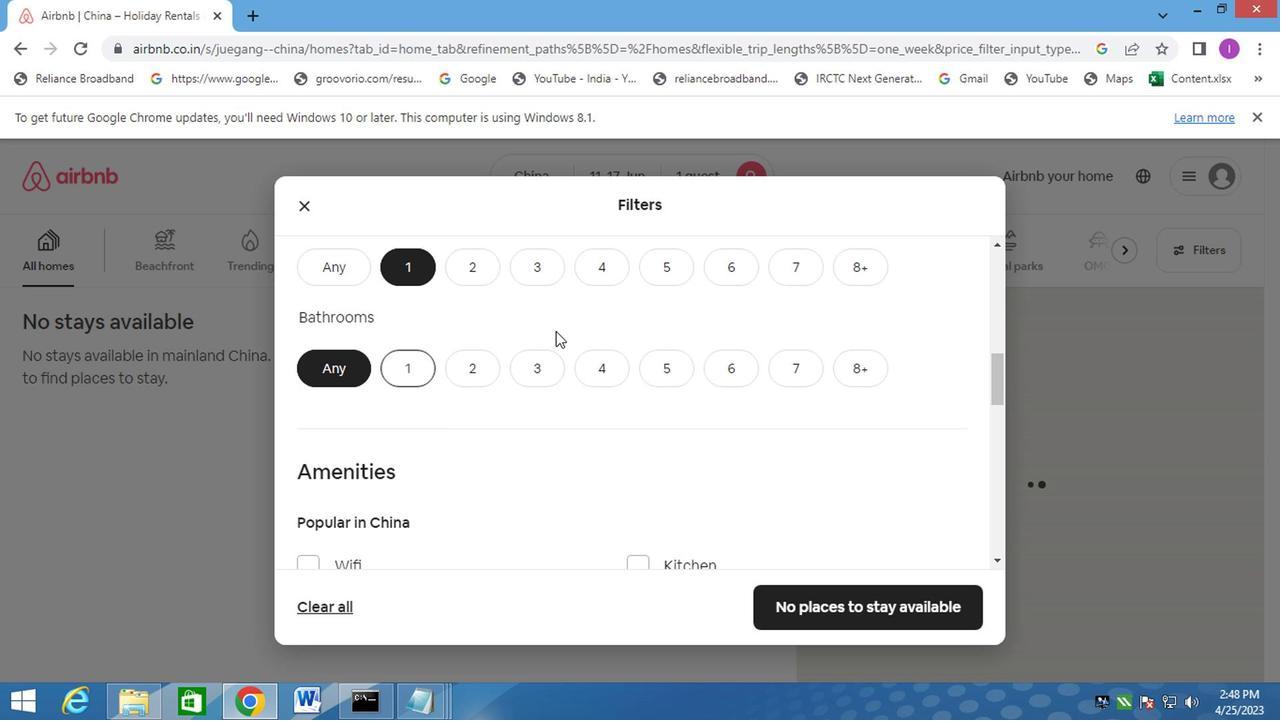 
Action: Mouse scrolled (642, 346) with delta (0, -1)
Screenshot: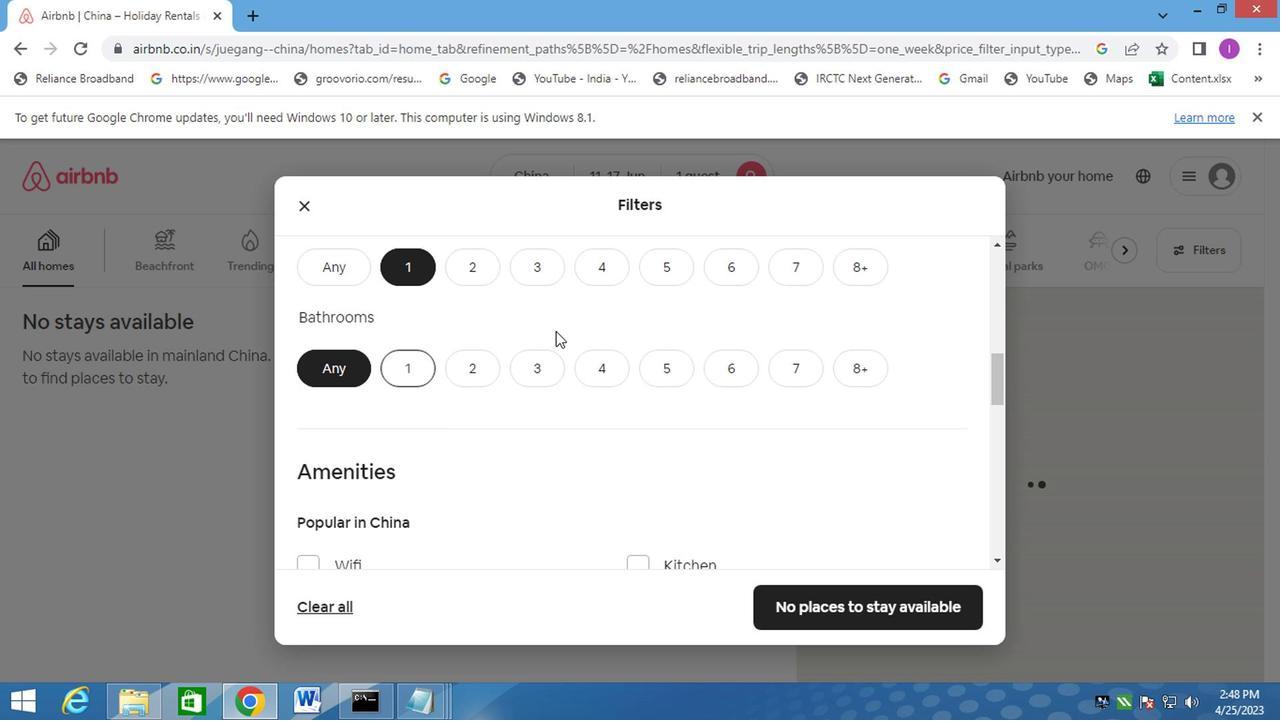 
Action: Mouse moved to (642, 347)
Screenshot: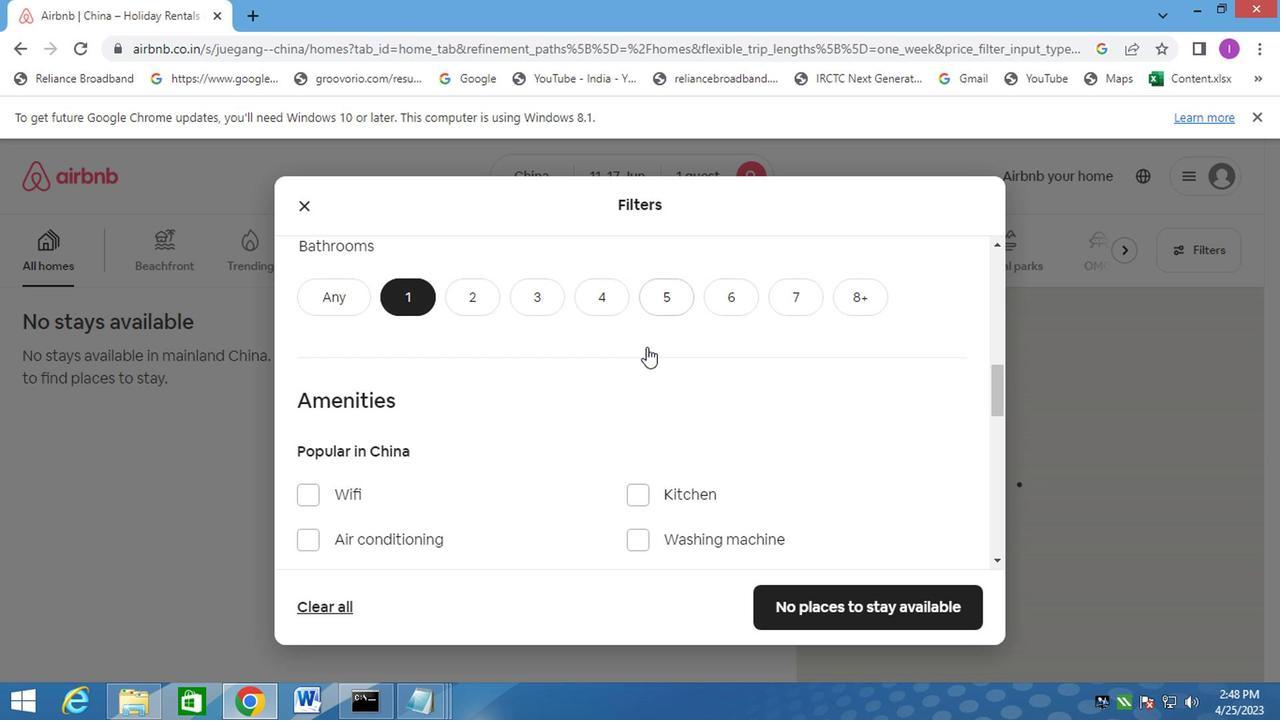 
Action: Mouse scrolled (642, 346) with delta (0, -1)
Screenshot: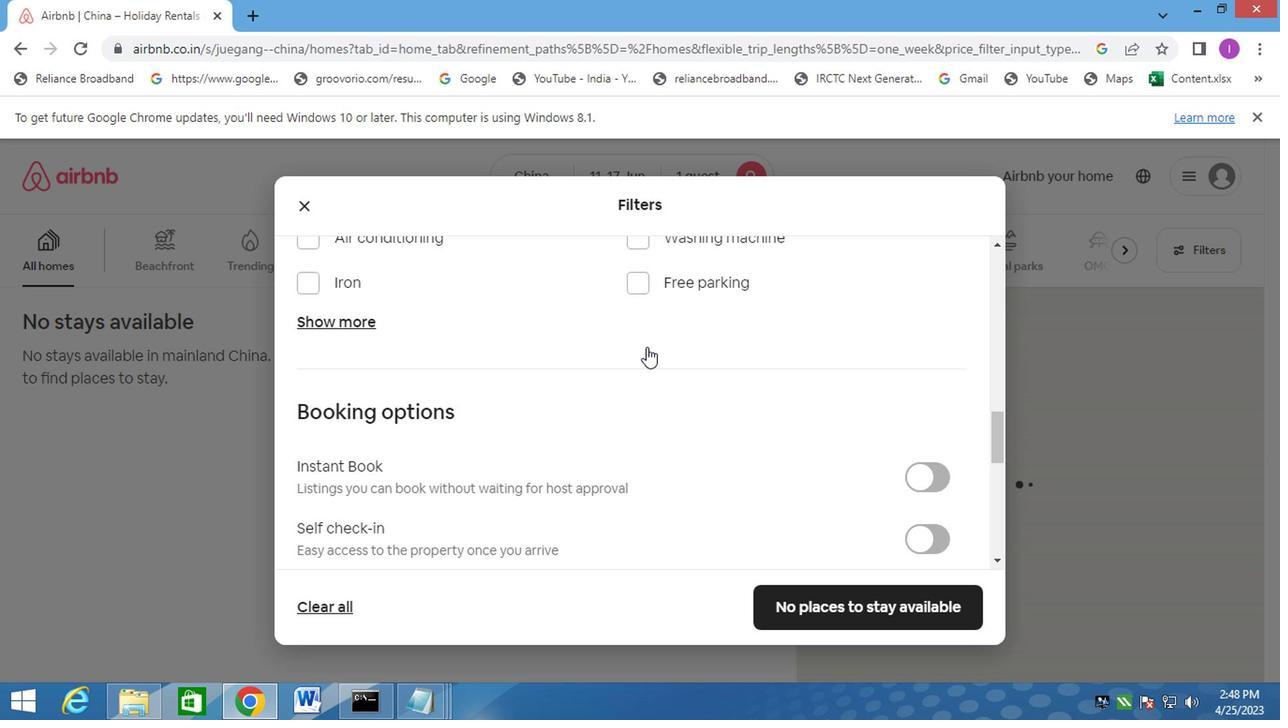 
Action: Mouse scrolled (642, 346) with delta (0, -1)
Screenshot: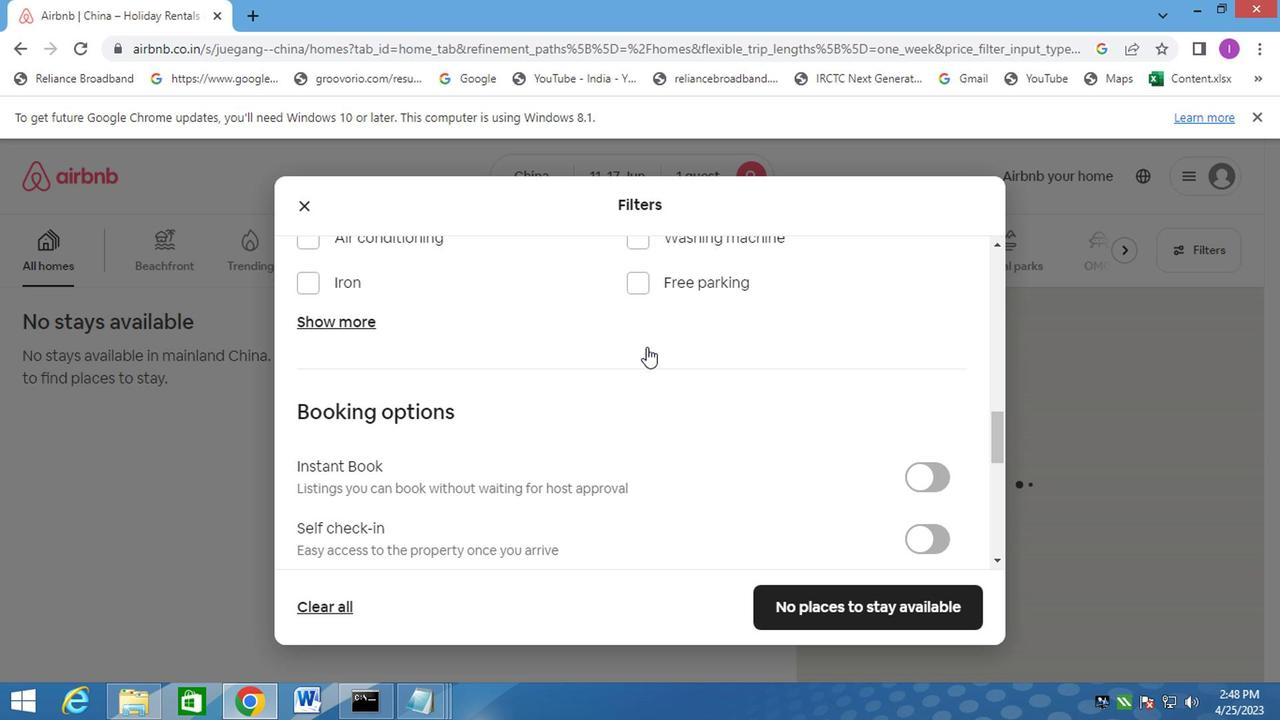 
Action: Mouse scrolled (642, 346) with delta (0, -1)
Screenshot: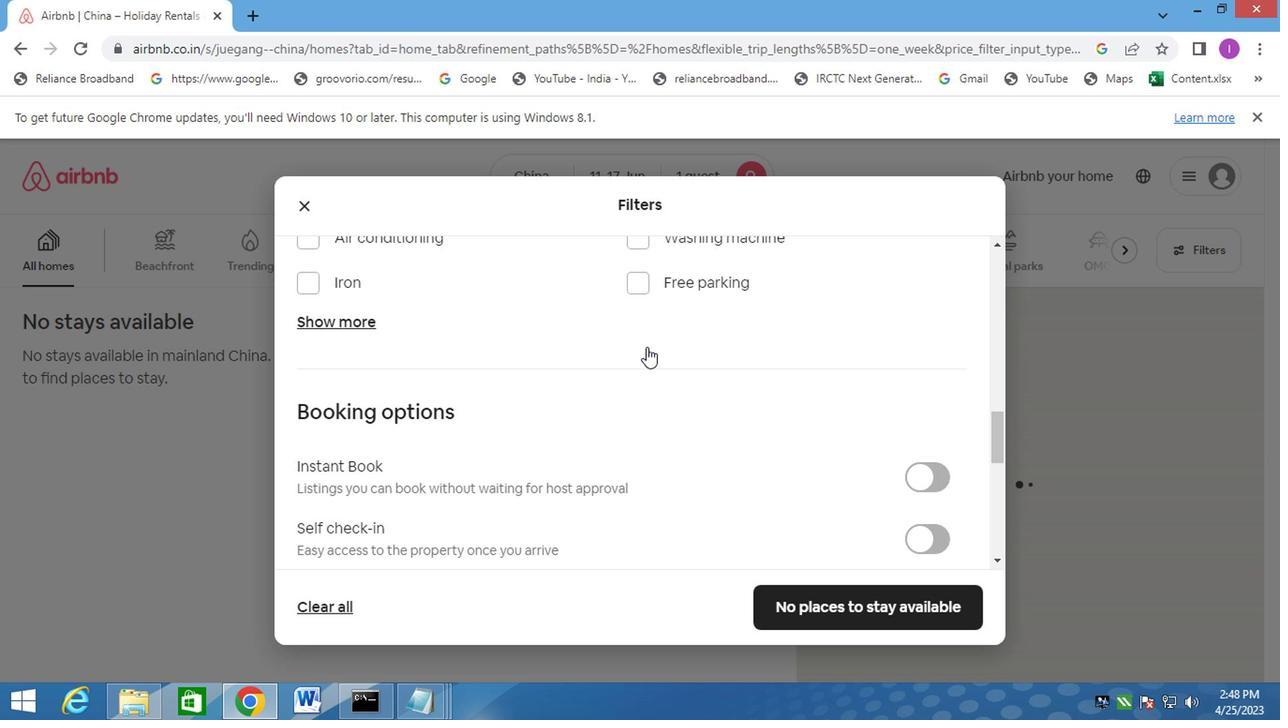 
Action: Mouse moved to (932, 256)
Screenshot: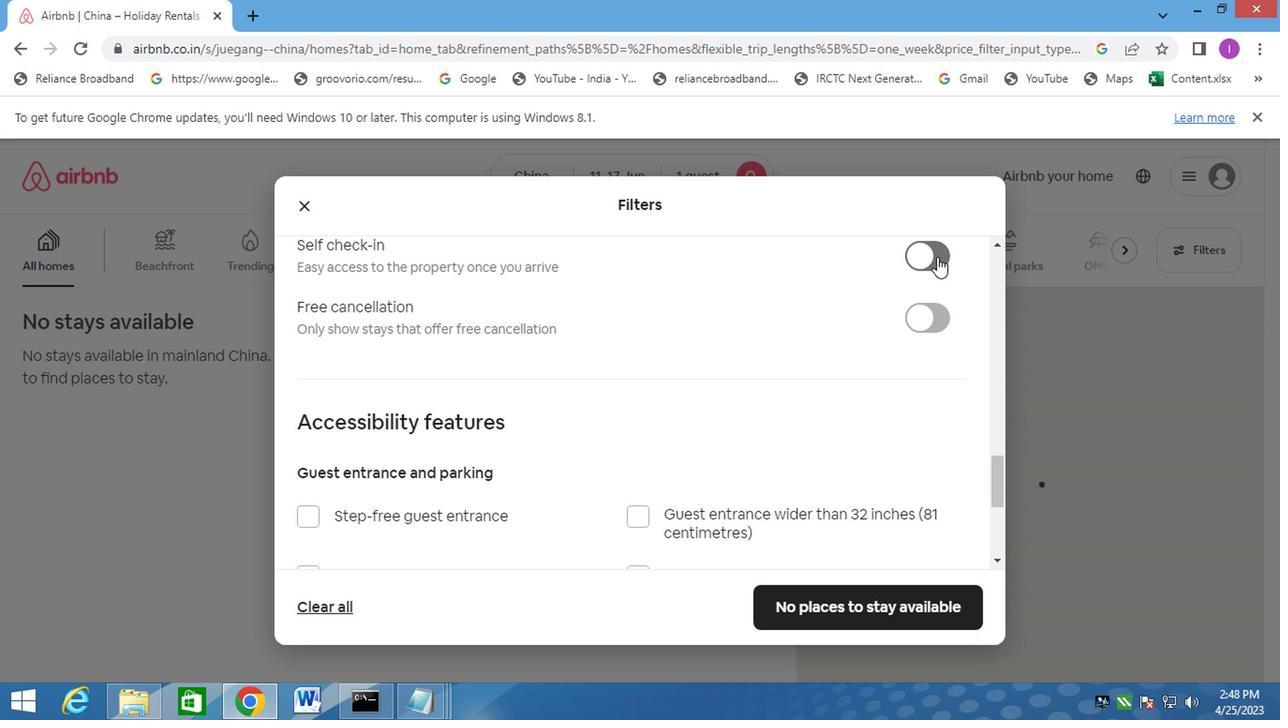 
Action: Mouse pressed left at (932, 256)
Screenshot: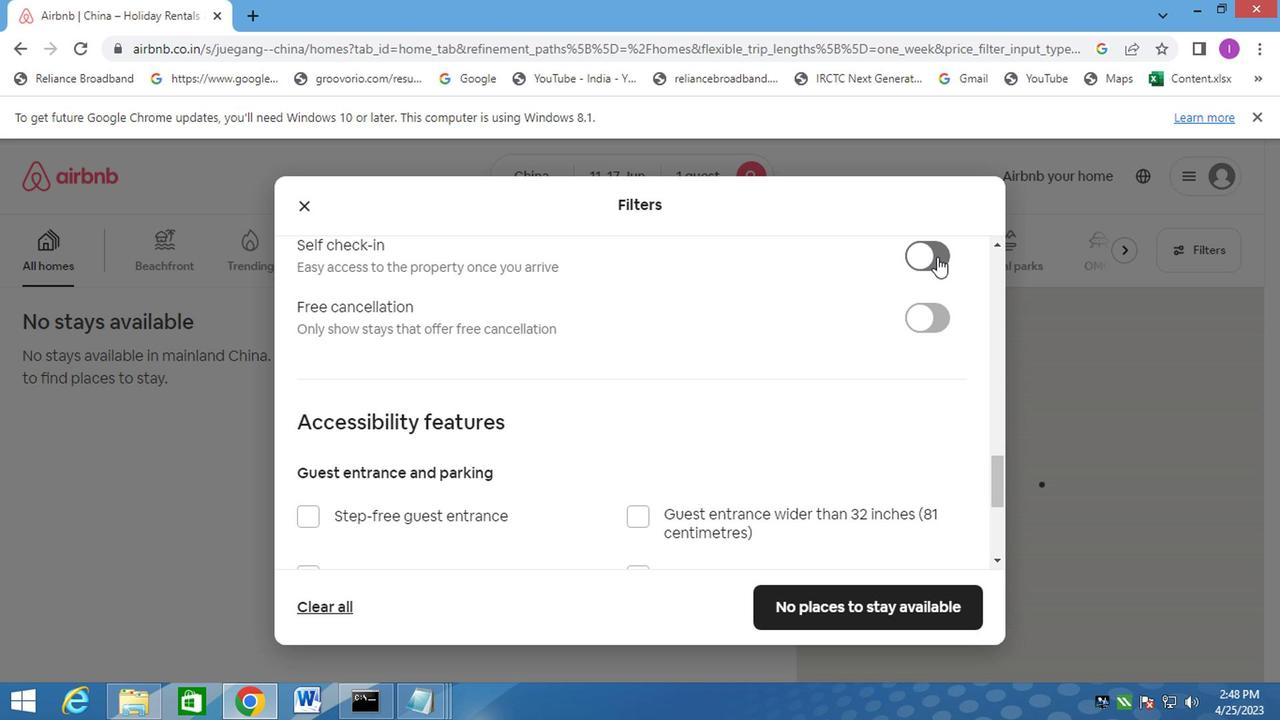 
Action: Mouse moved to (825, 442)
Screenshot: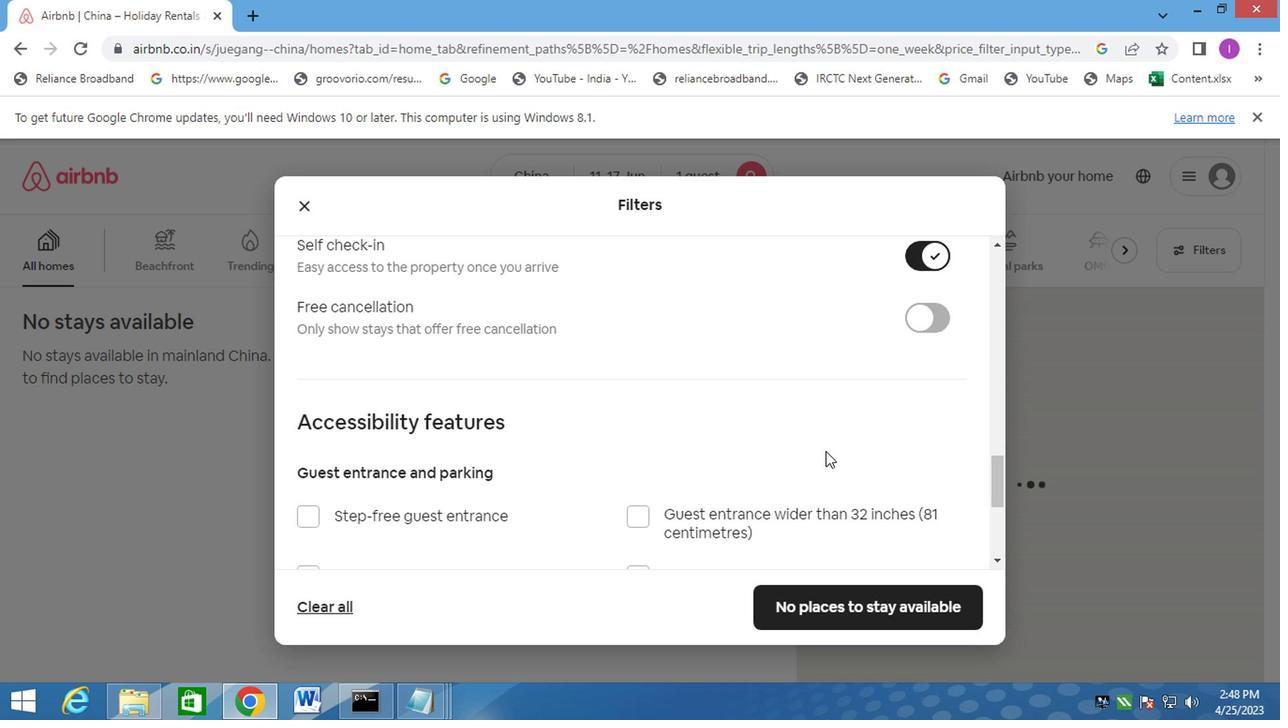 
Action: Mouse scrolled (825, 442) with delta (0, 0)
Screenshot: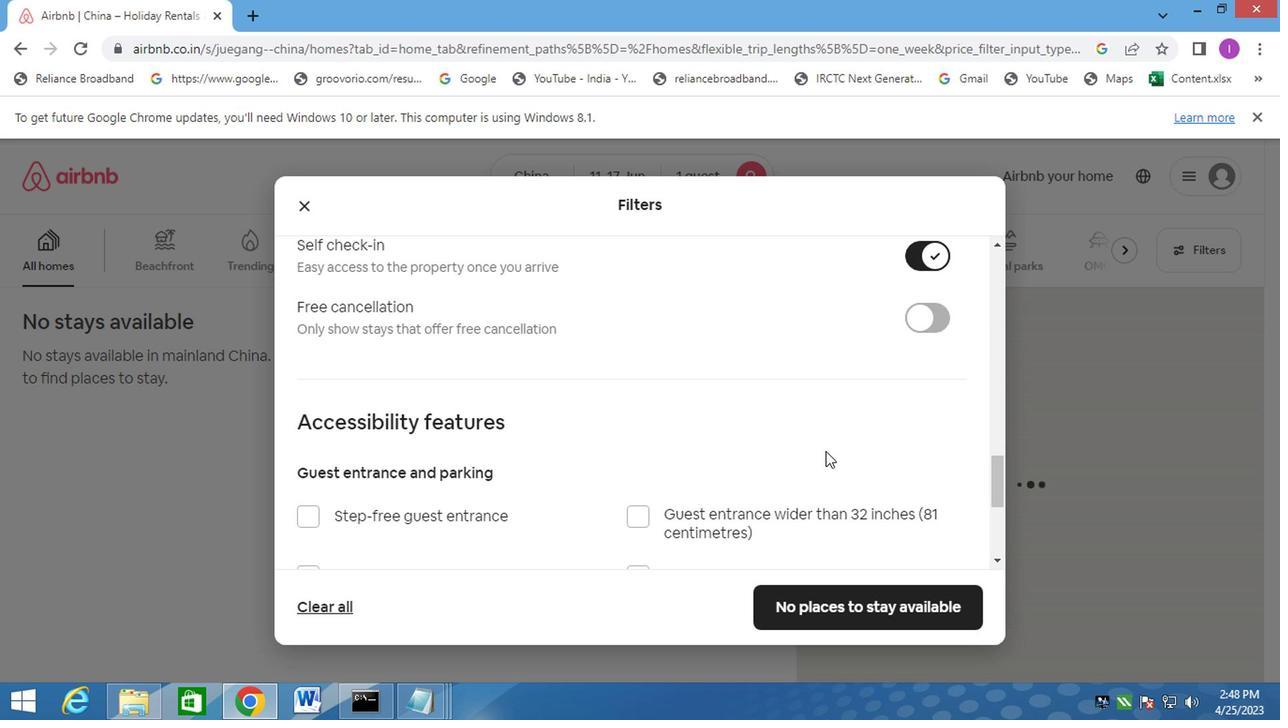 
Action: Mouse moved to (826, 442)
Screenshot: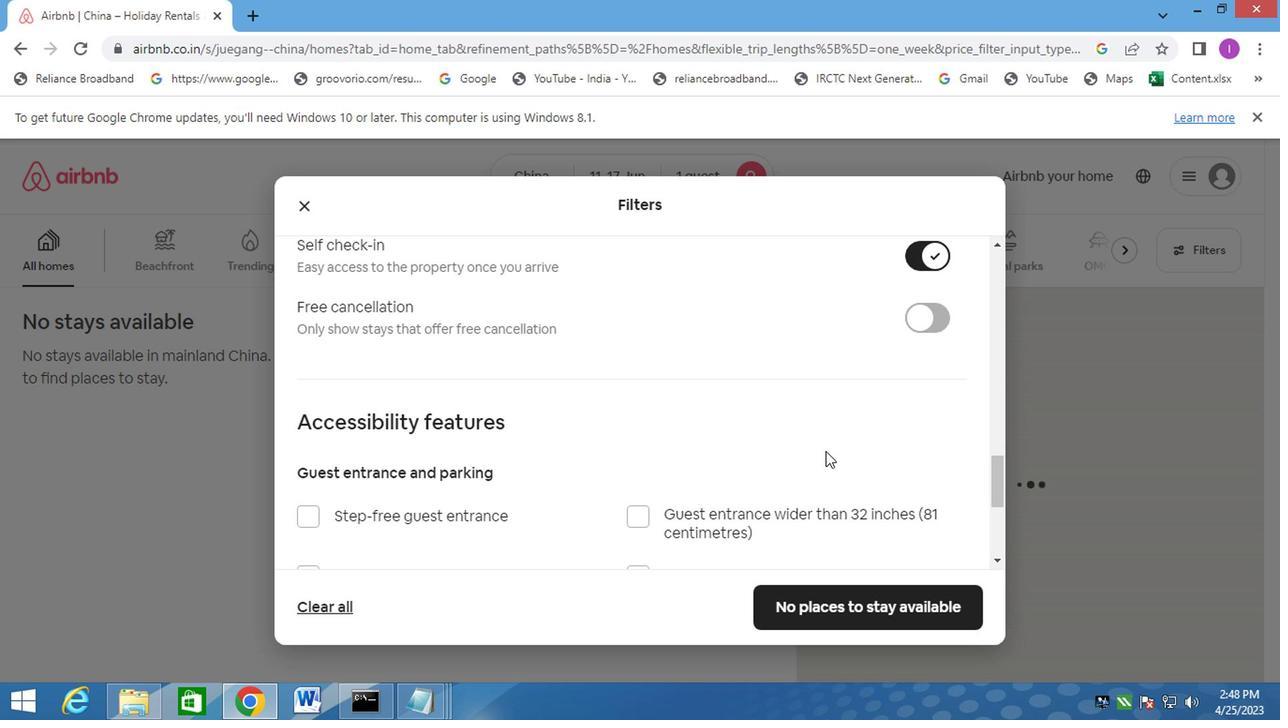 
Action: Mouse scrolled (826, 442) with delta (0, 0)
Screenshot: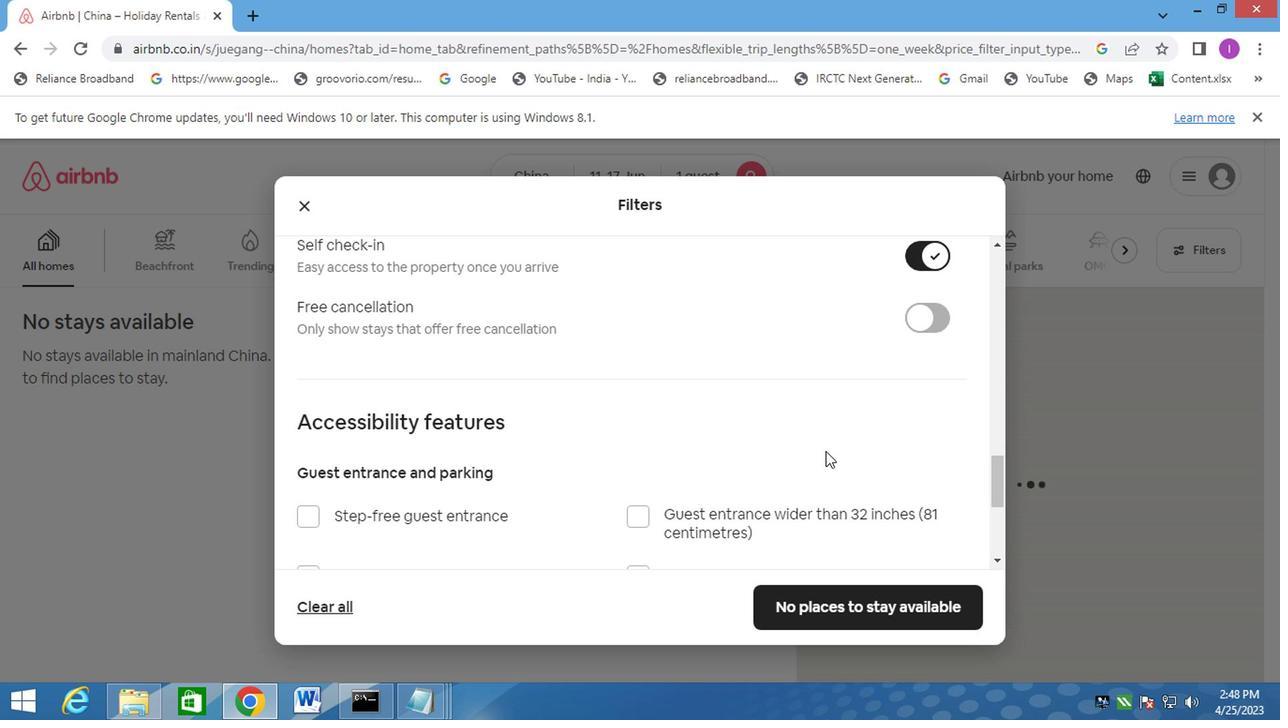 
Action: Mouse moved to (828, 442)
Screenshot: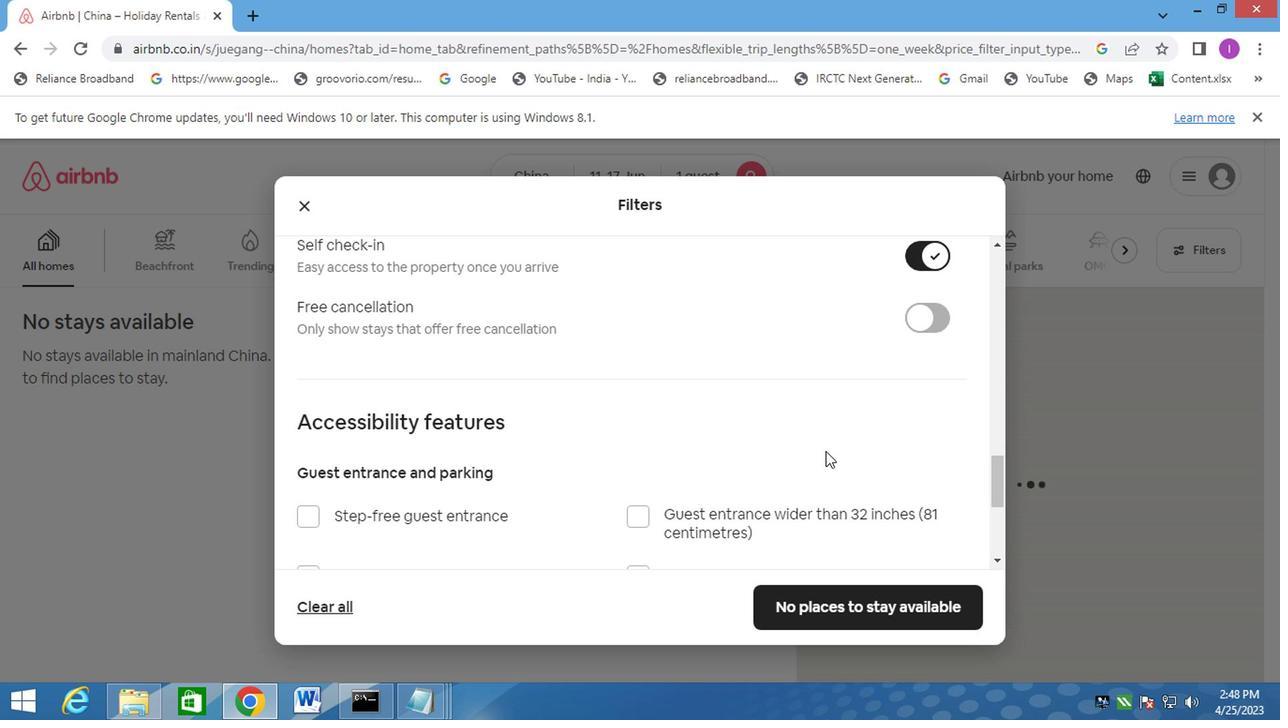 
Action: Mouse scrolled (828, 442) with delta (0, 0)
Screenshot: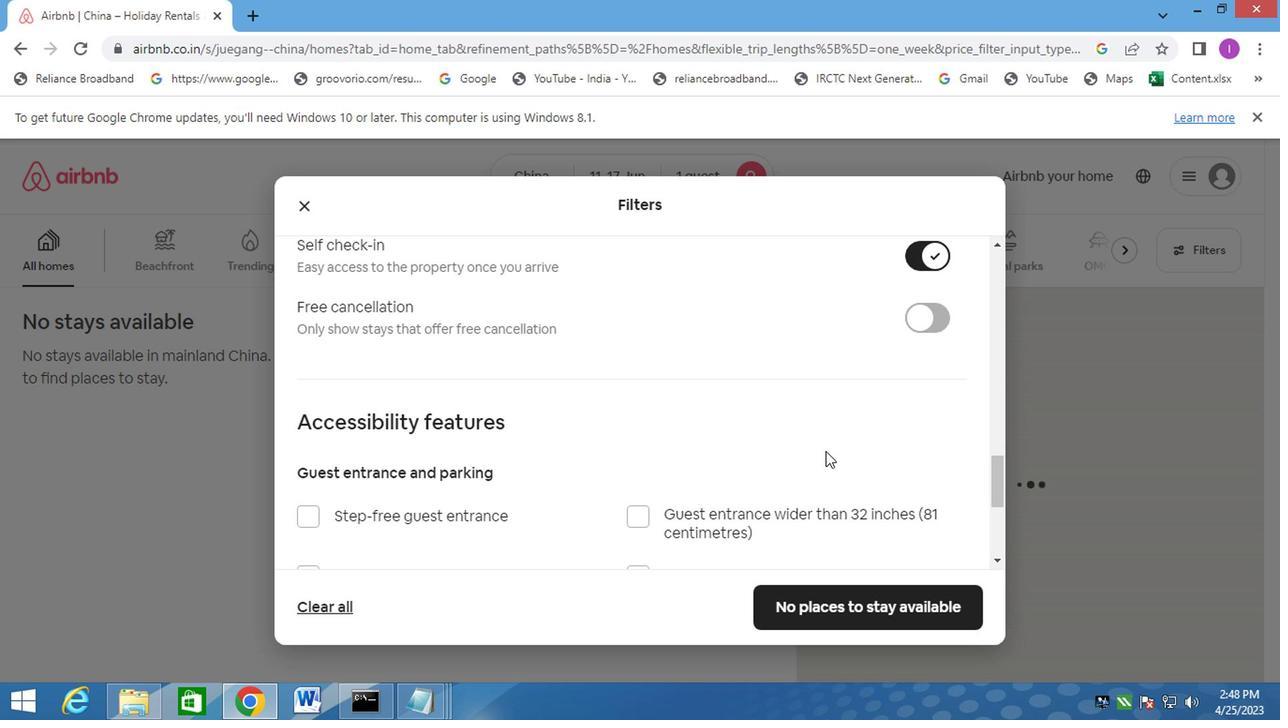 
Action: Mouse moved to (830, 444)
Screenshot: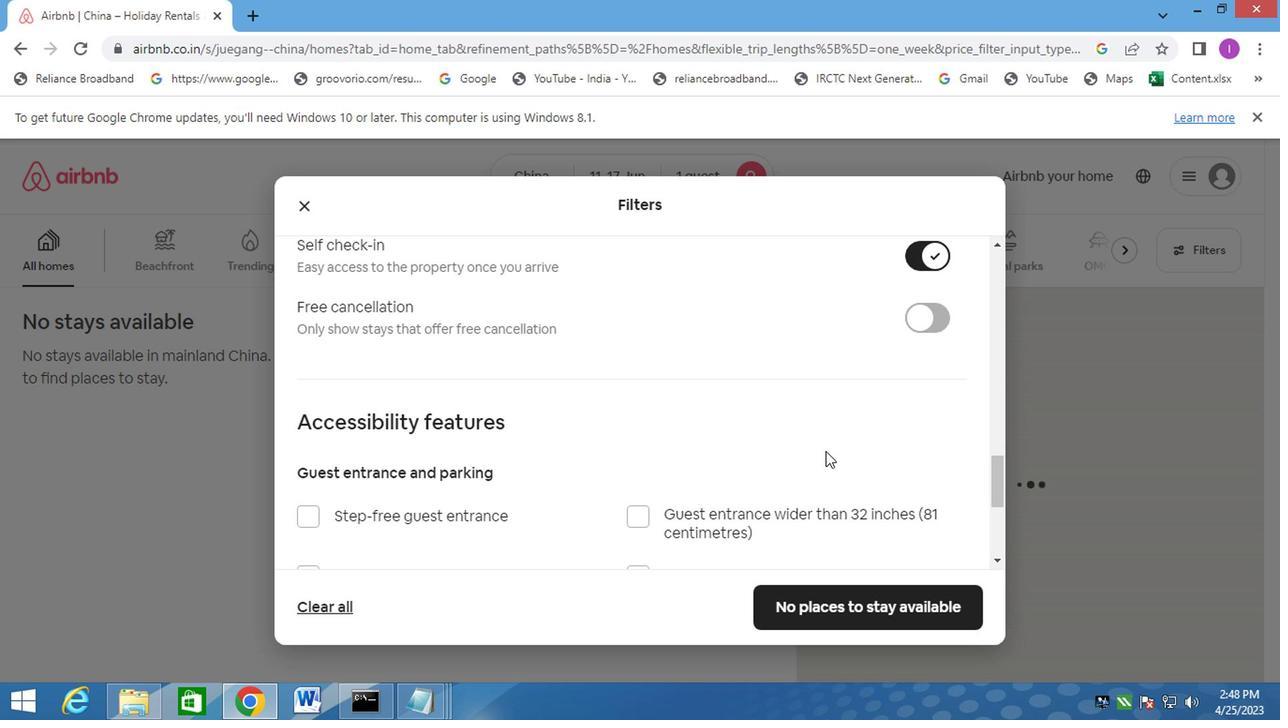 
Action: Mouse scrolled (830, 444) with delta (0, 0)
Screenshot: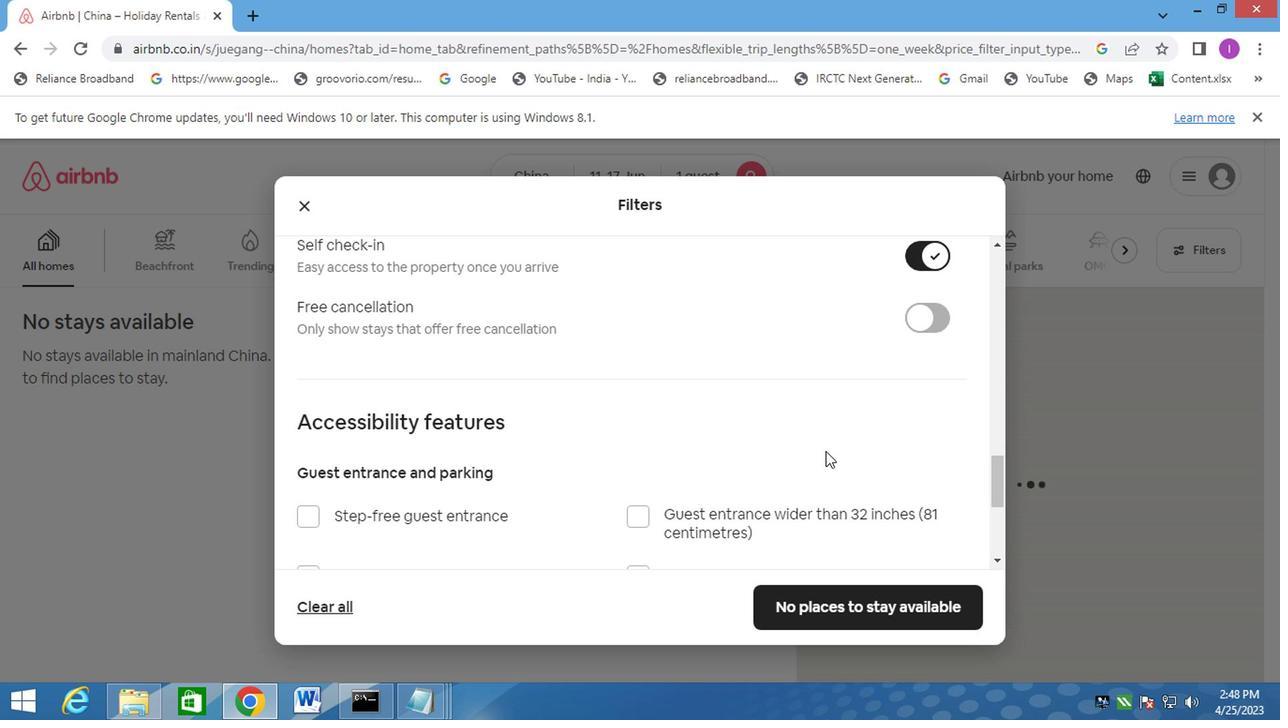 
Action: Mouse moved to (832, 433)
Screenshot: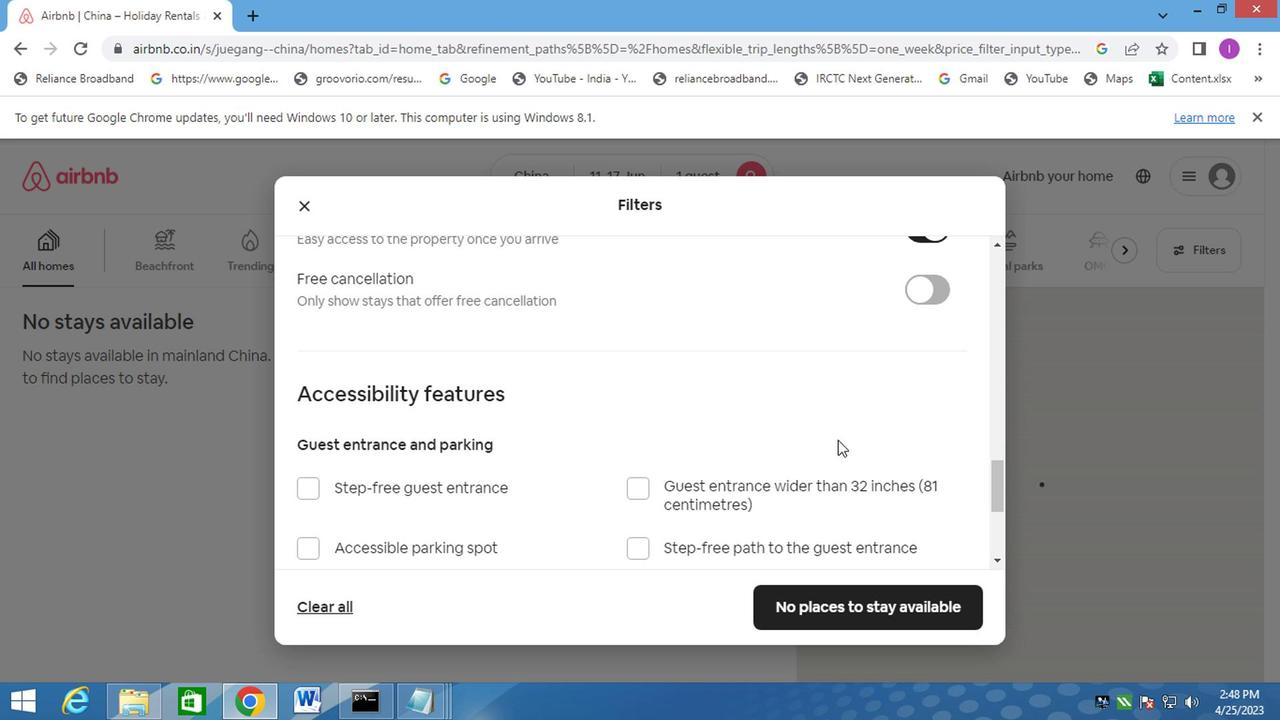
Action: Mouse scrolled (832, 432) with delta (0, 0)
Screenshot: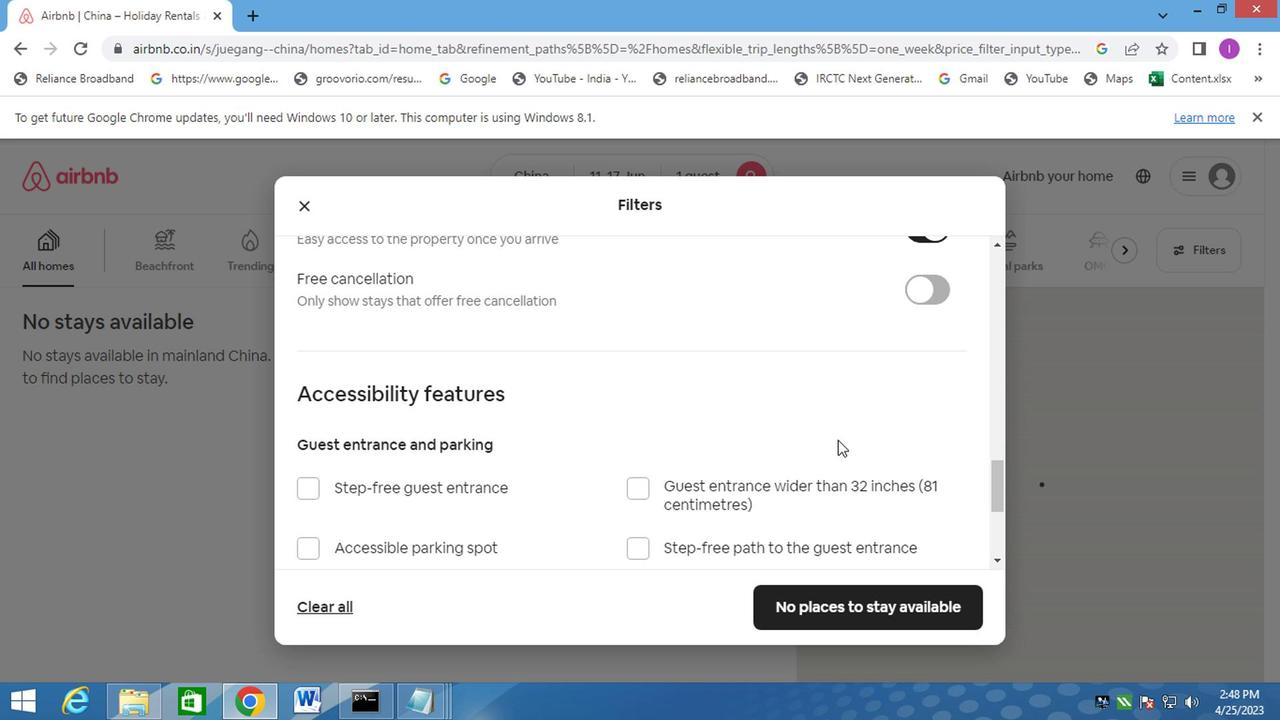 
Action: Mouse scrolled (832, 432) with delta (0, 0)
Screenshot: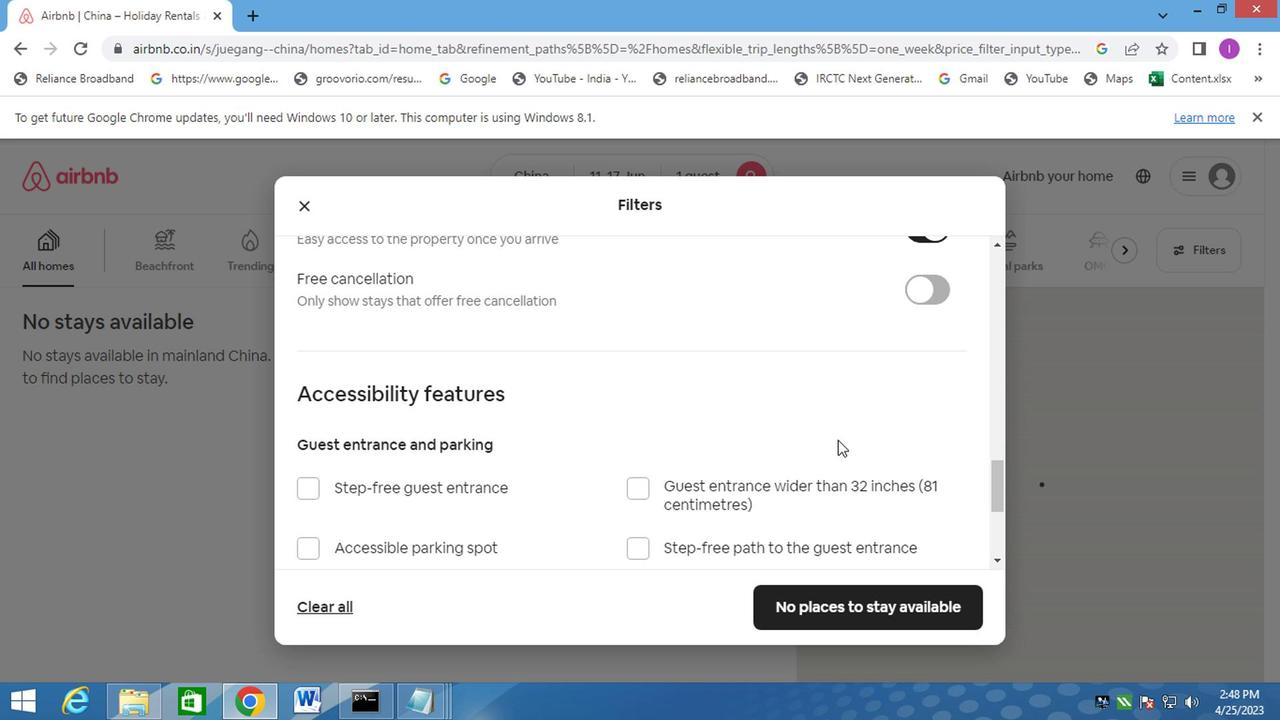 
Action: Mouse scrolled (832, 432) with delta (0, 0)
Screenshot: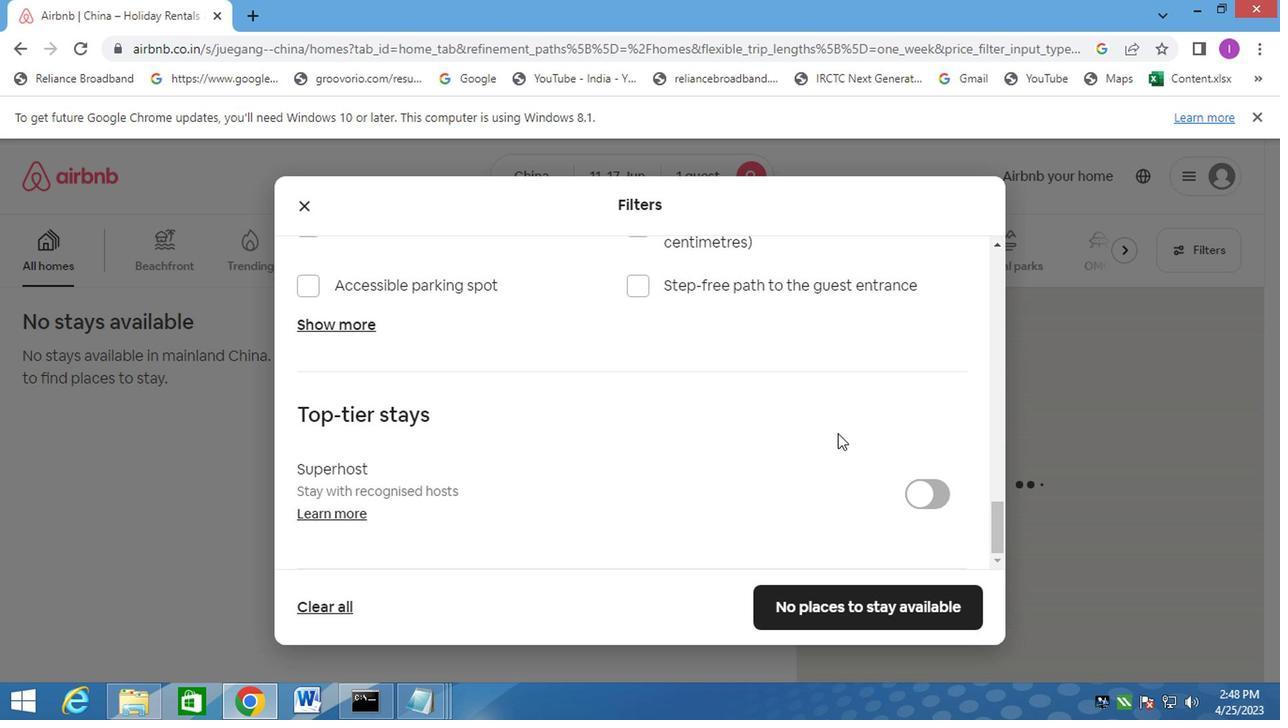 
Action: Mouse scrolled (832, 432) with delta (0, 0)
Screenshot: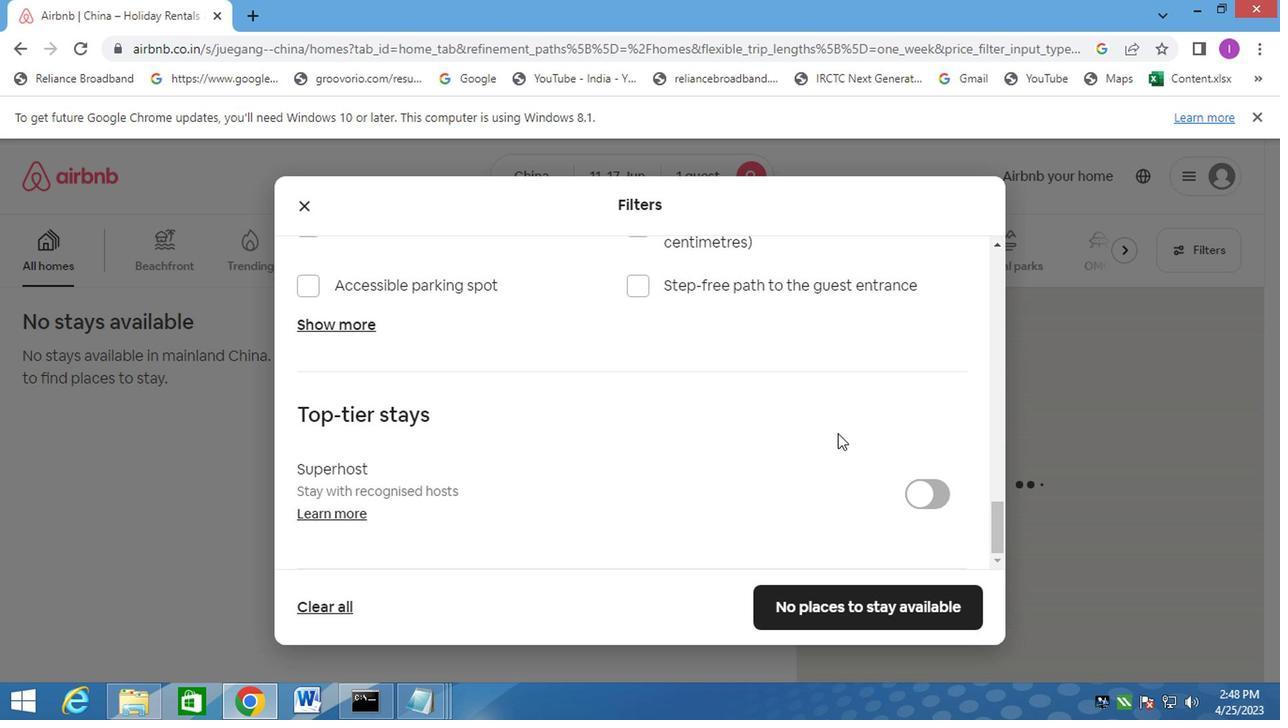 
Action: Mouse moved to (832, 433)
Screenshot: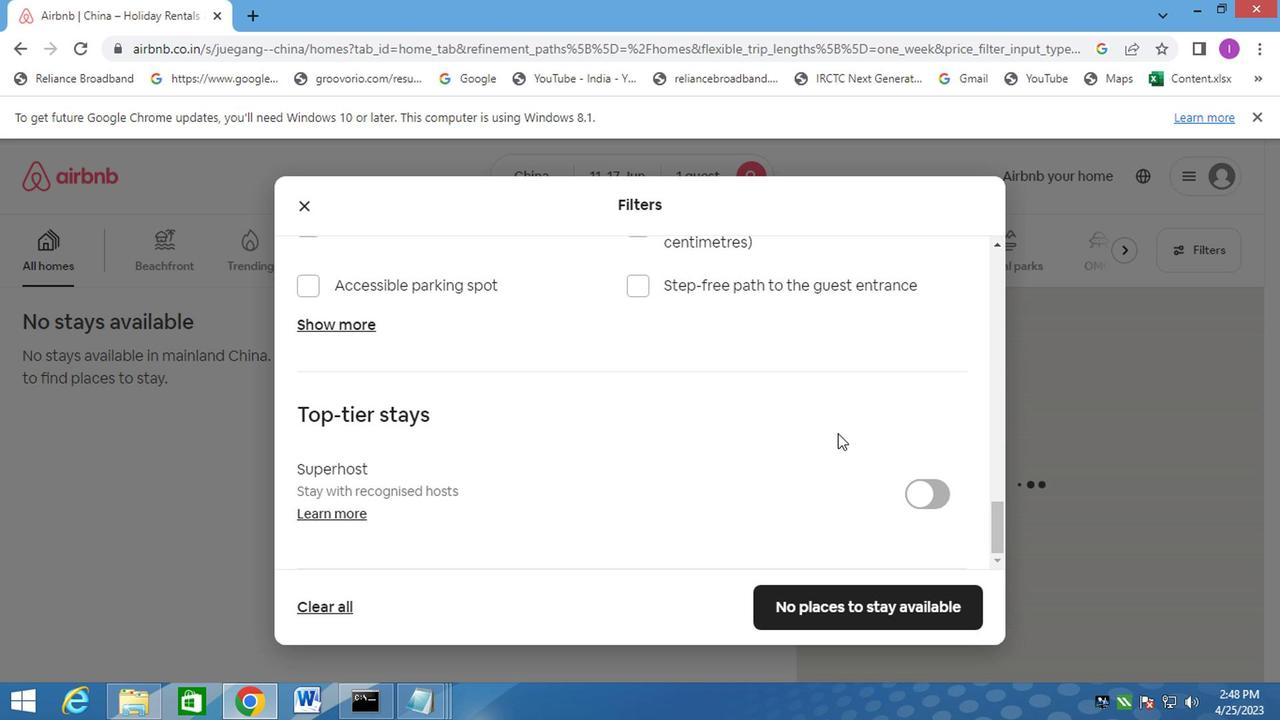 
Action: Mouse scrolled (832, 432) with delta (0, 0)
Screenshot: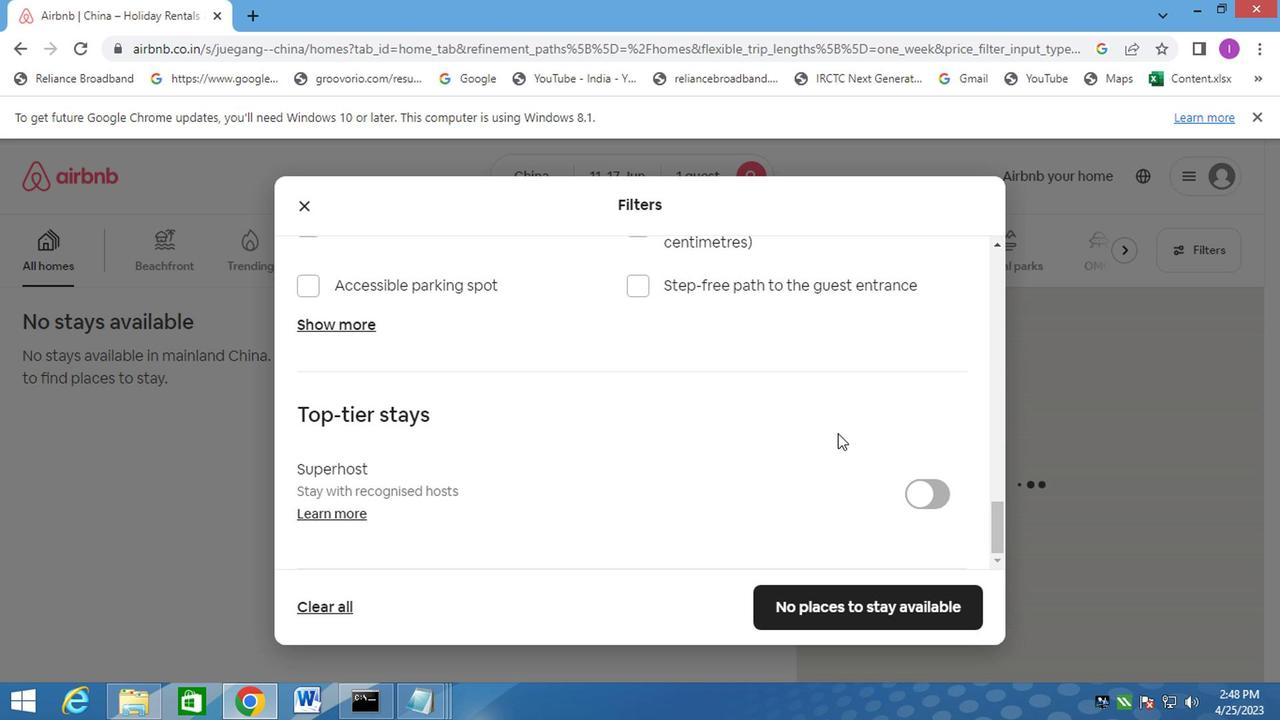 
Action: Mouse moved to (799, 602)
Screenshot: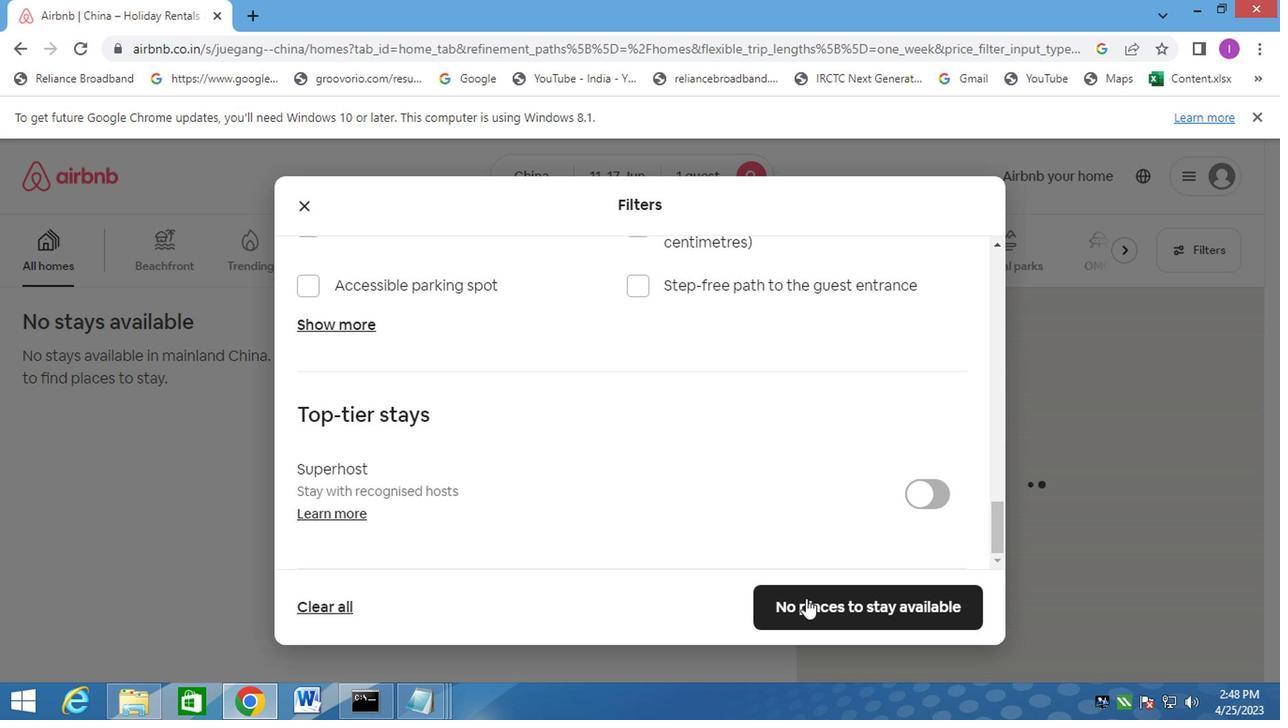 
Action: Mouse pressed left at (799, 602)
Screenshot: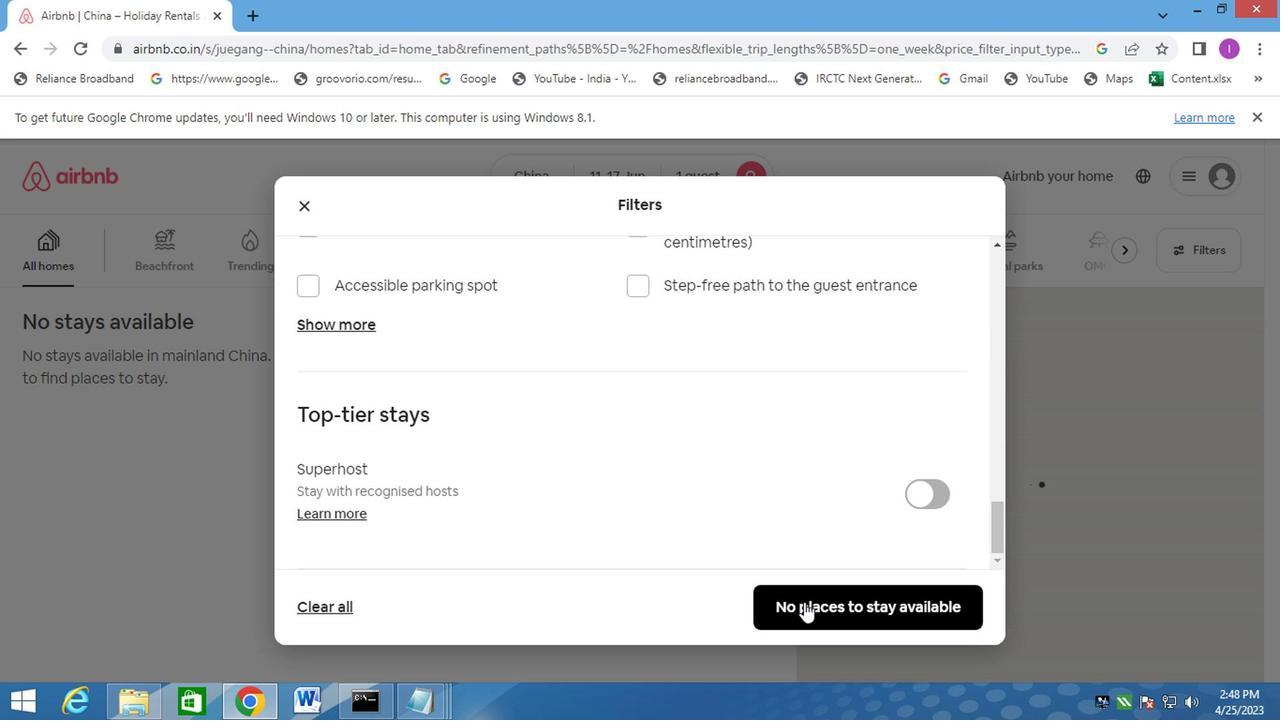 
Action: Mouse moved to (844, 468)
Screenshot: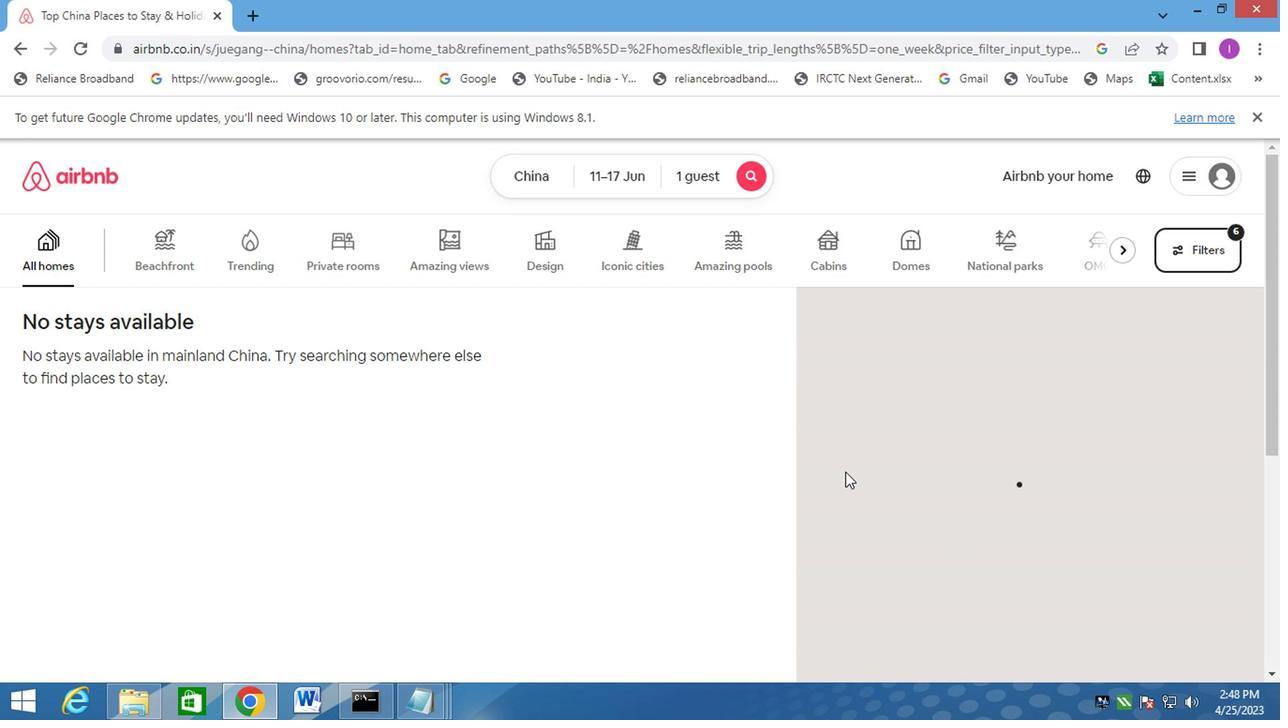 
